 Task: Find connections with filter location Jagalūr with filter topic #Onlineadvertisingwith filter profile language Spanish with filter current company Micron Technology with filter school Arya Institute of Engineering & Technology,Jaipur with filter industry Sightseeing Transportation with filter service category Digital Marketing with filter keywords title Makeup Artist
Action: Mouse moved to (582, 68)
Screenshot: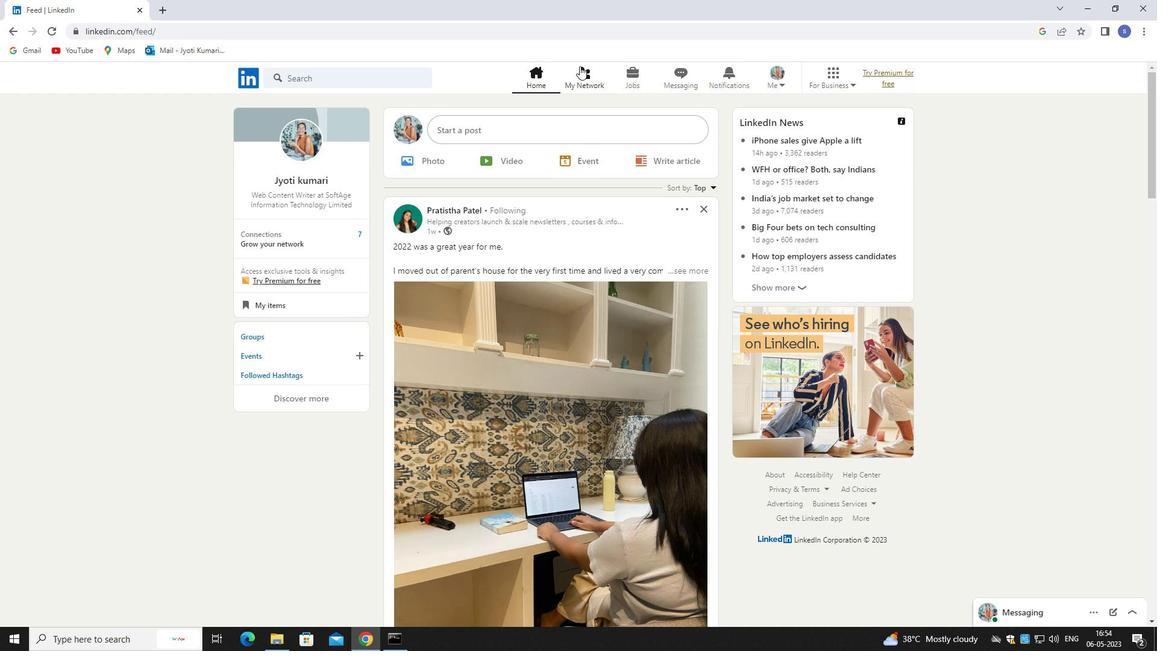 
Action: Mouse pressed left at (582, 68)
Screenshot: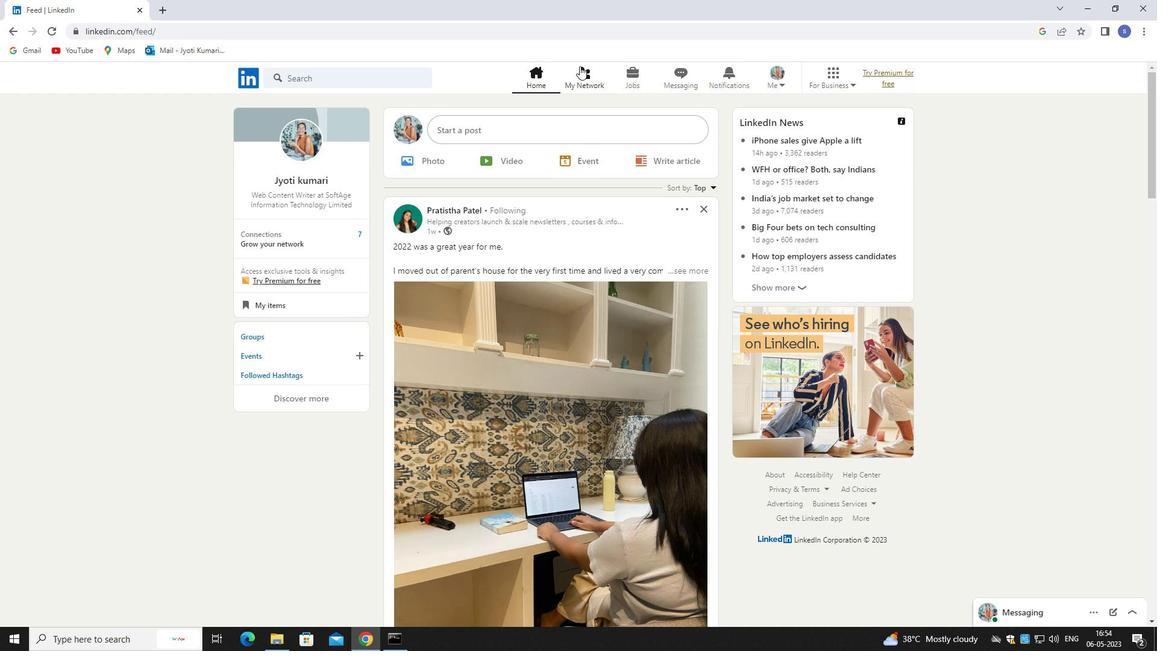 
Action: Mouse moved to (379, 147)
Screenshot: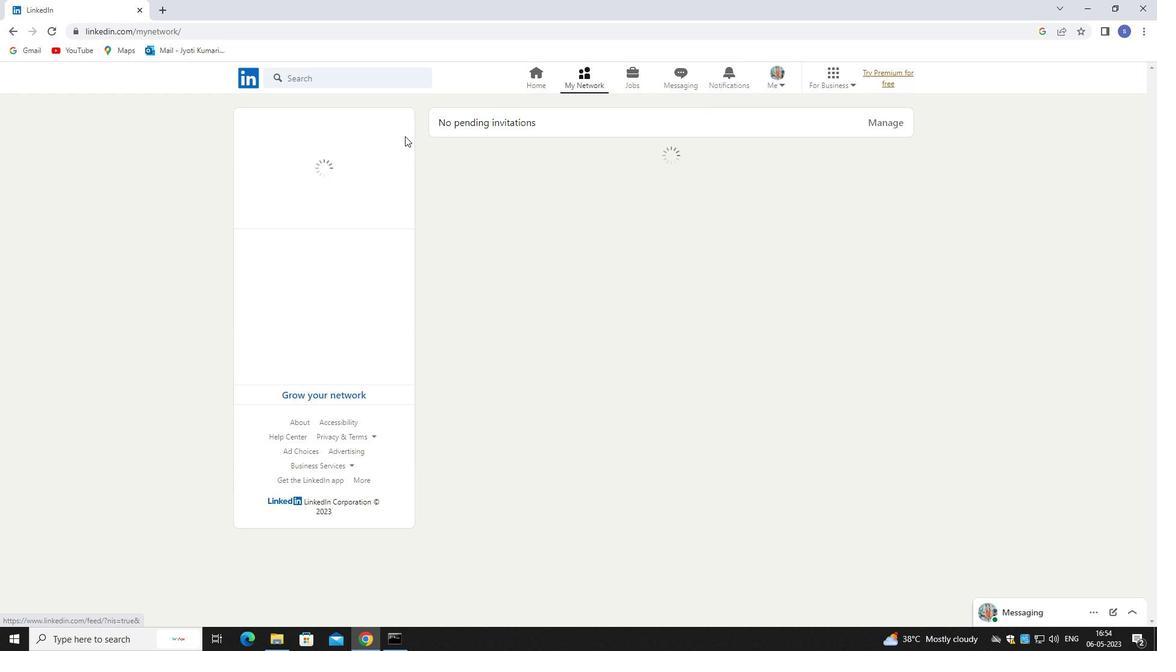 
Action: Mouse pressed left at (379, 147)
Screenshot: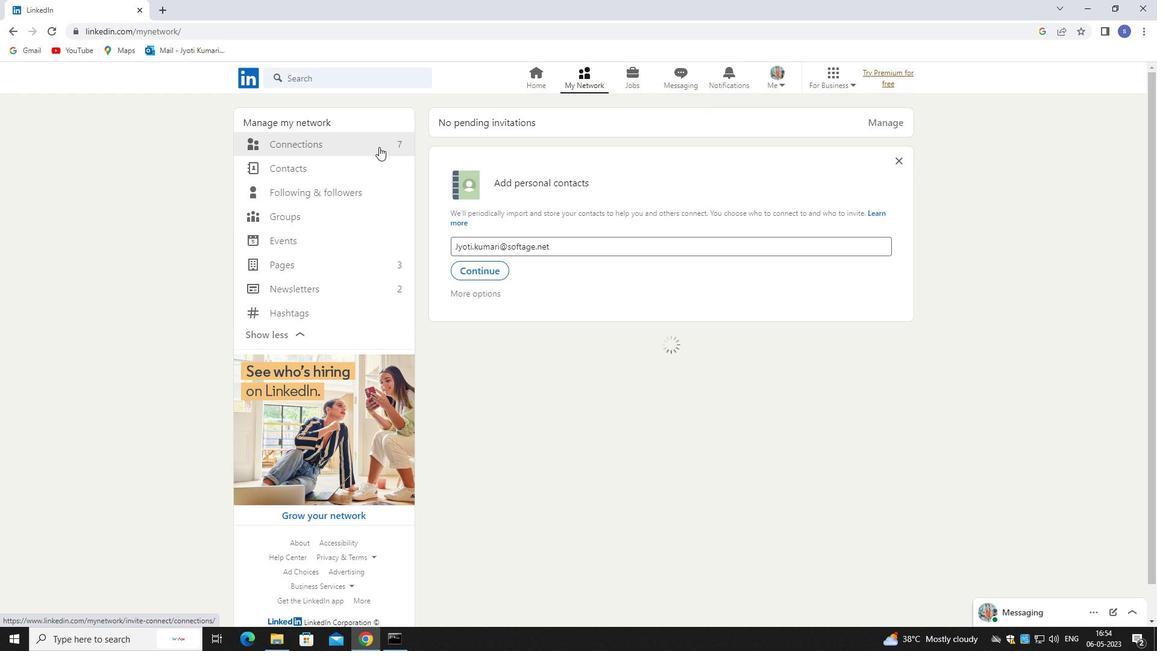
Action: Mouse moved to (647, 144)
Screenshot: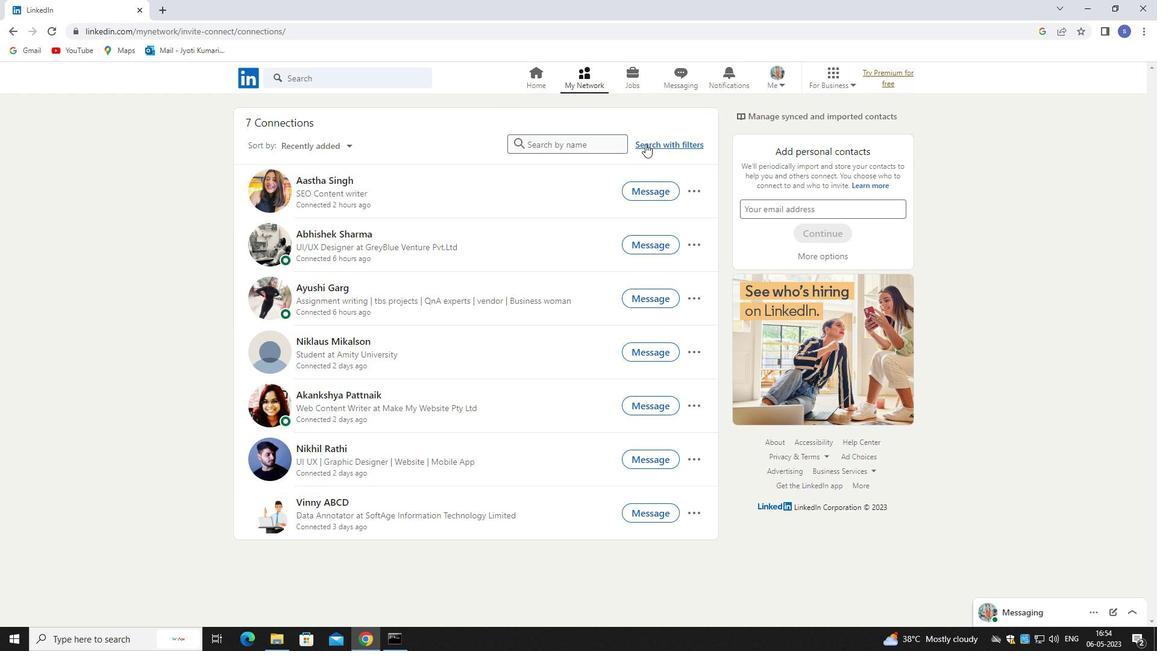 
Action: Mouse pressed left at (647, 144)
Screenshot: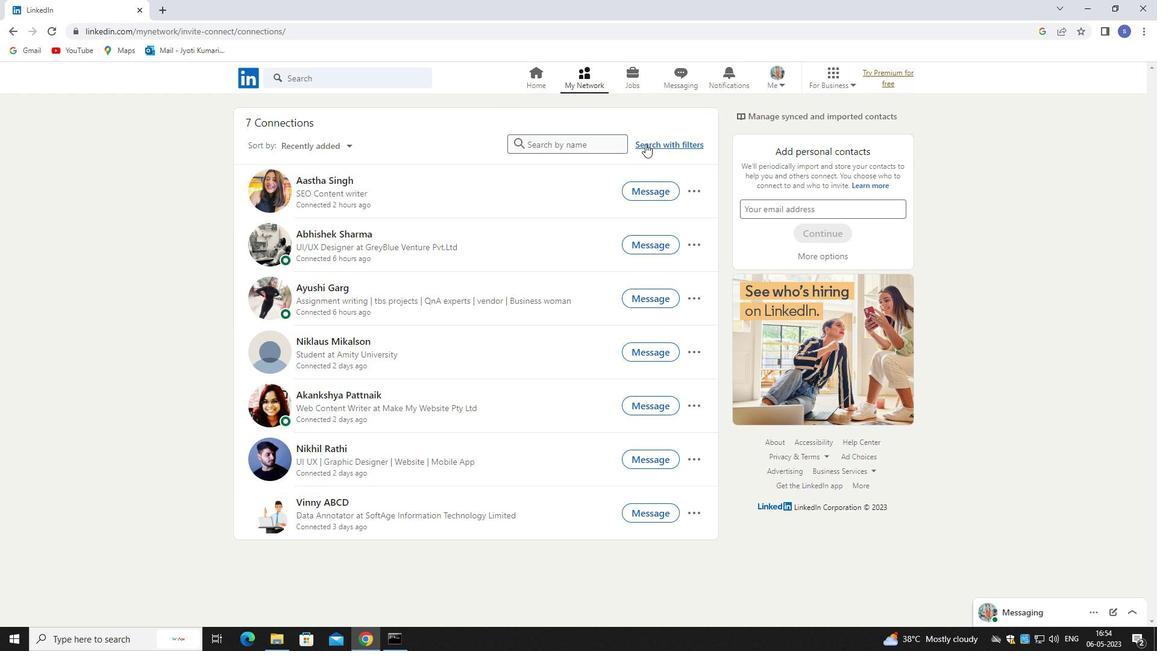 
Action: Mouse moved to (616, 108)
Screenshot: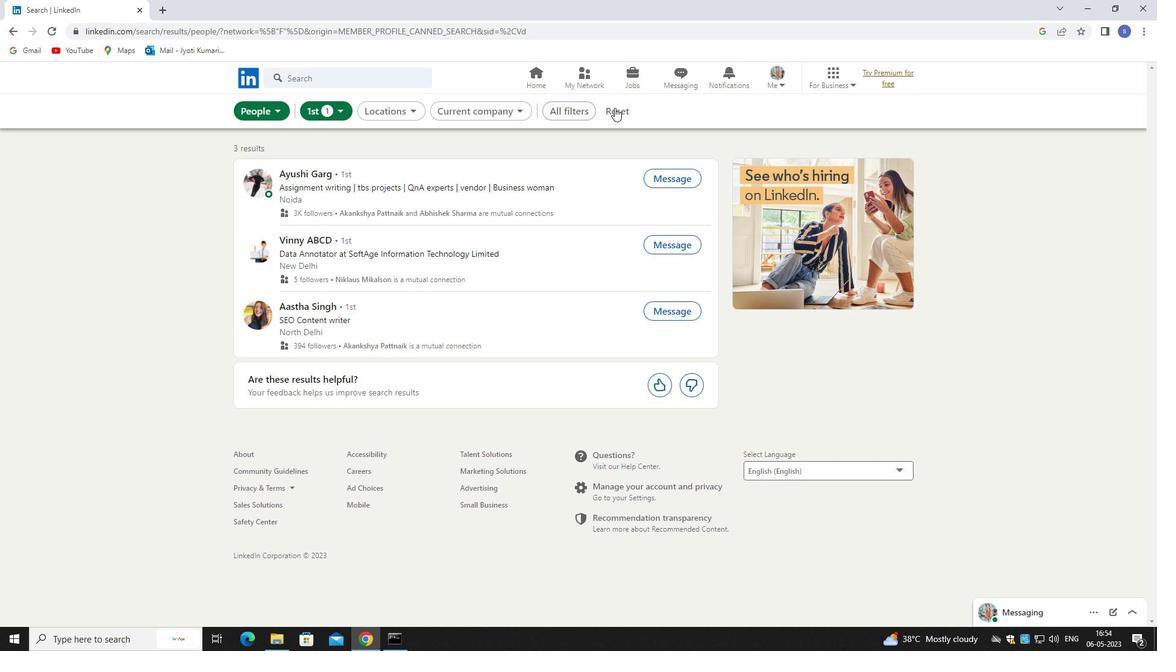 
Action: Mouse pressed left at (616, 108)
Screenshot: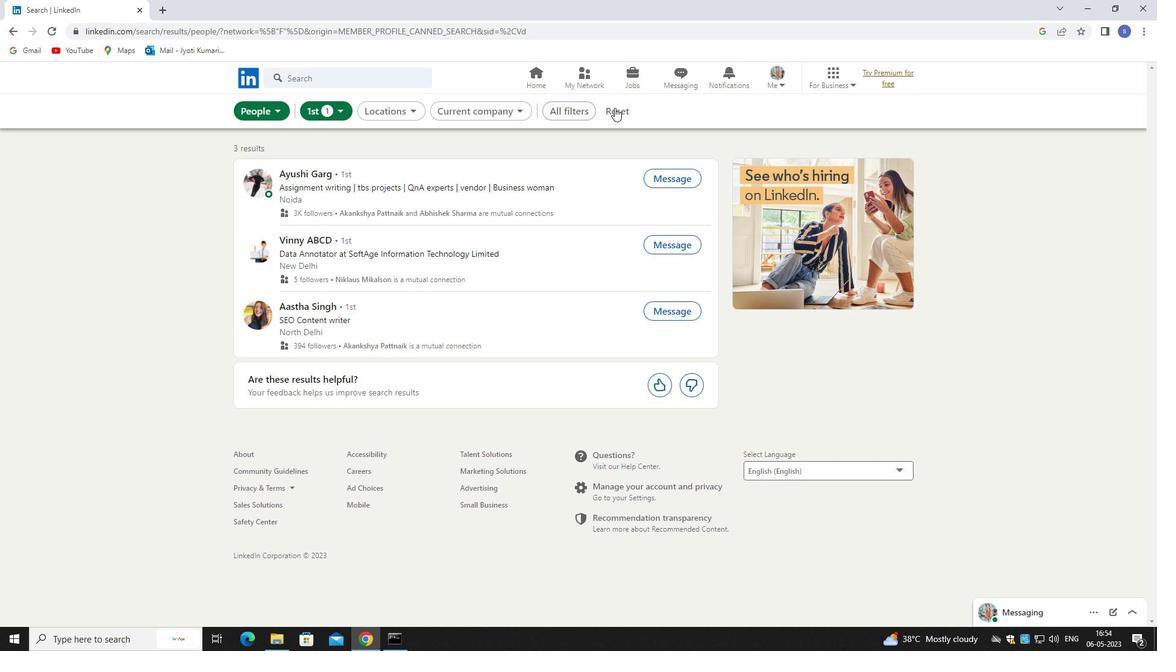 
Action: Mouse moved to (595, 113)
Screenshot: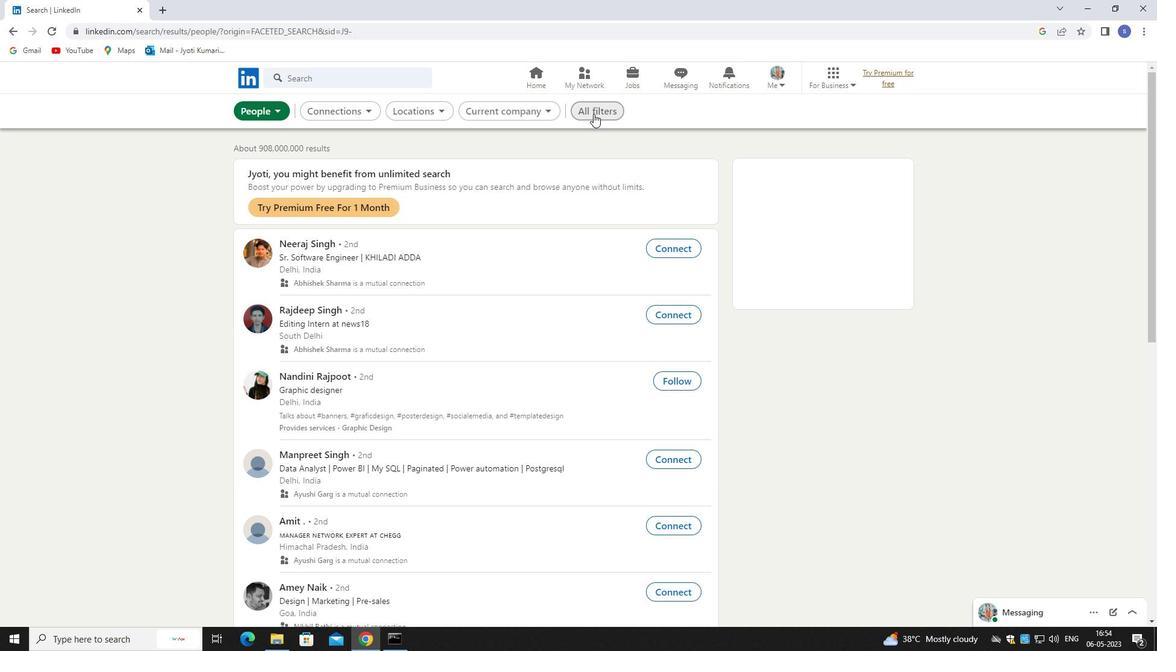 
Action: Mouse pressed left at (595, 113)
Screenshot: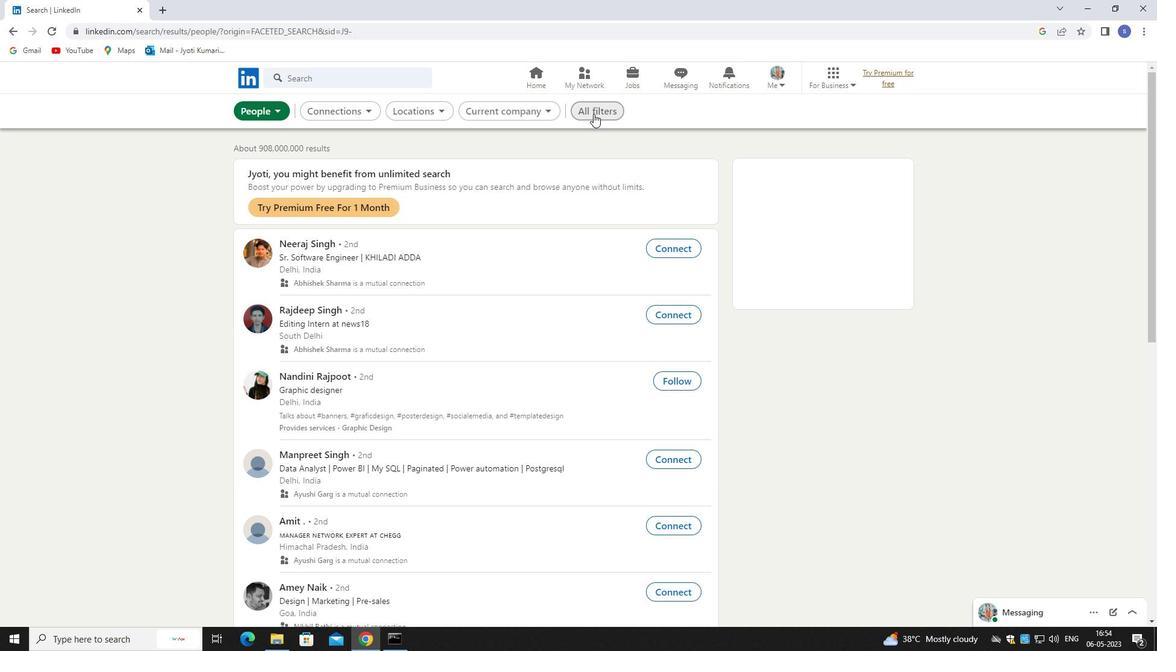 
Action: Mouse moved to (1031, 472)
Screenshot: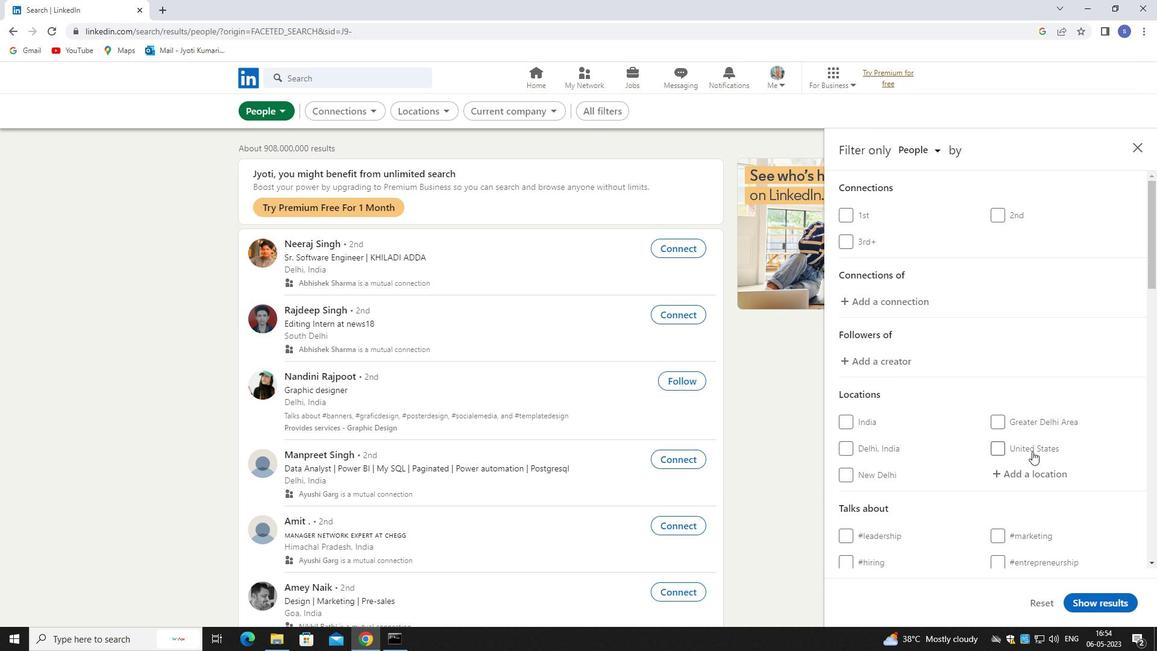 
Action: Mouse pressed left at (1031, 472)
Screenshot: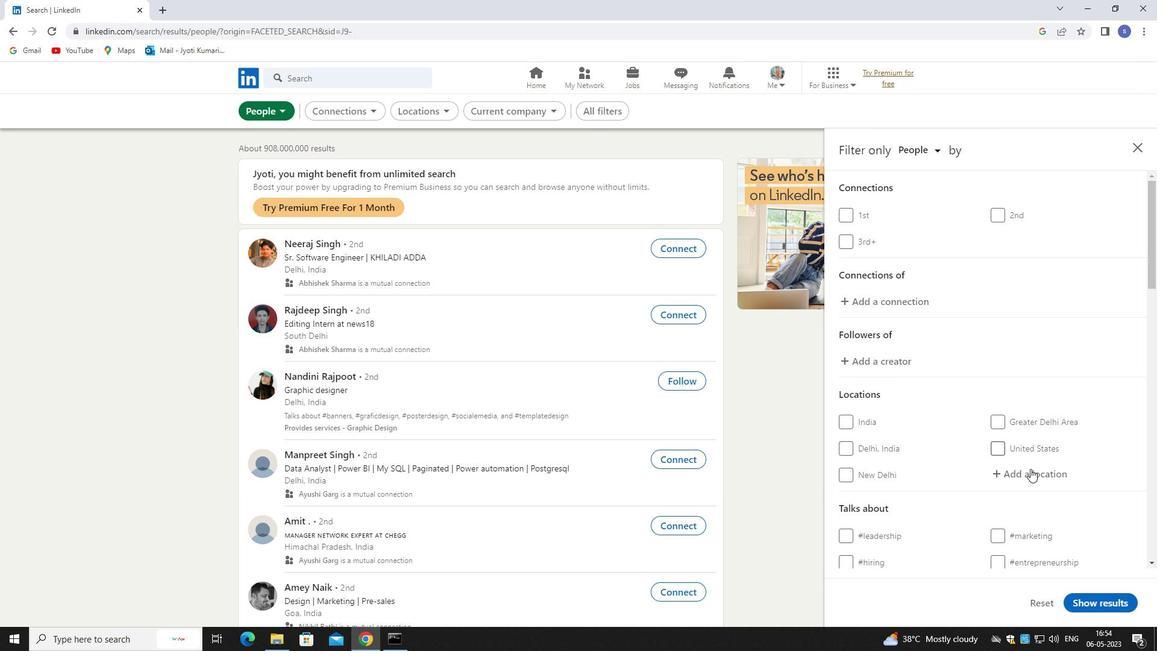 
Action: Mouse moved to (898, 358)
Screenshot: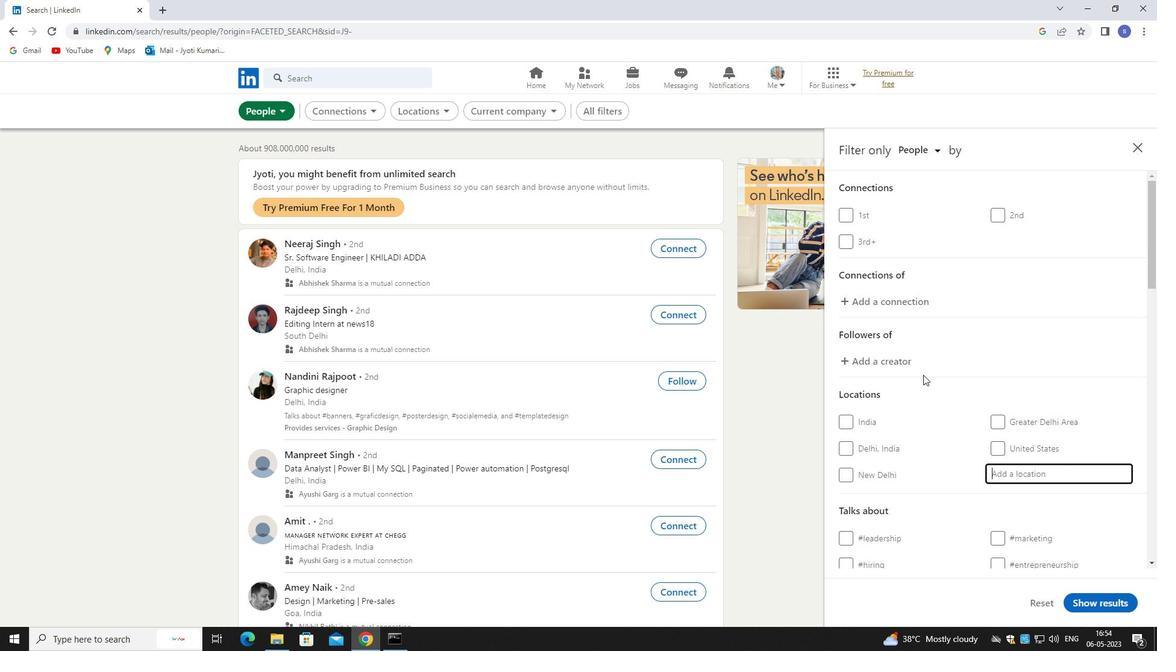 
Action: Key pressed jagalpu<Key.backspace><Key.backspace>pur
Screenshot: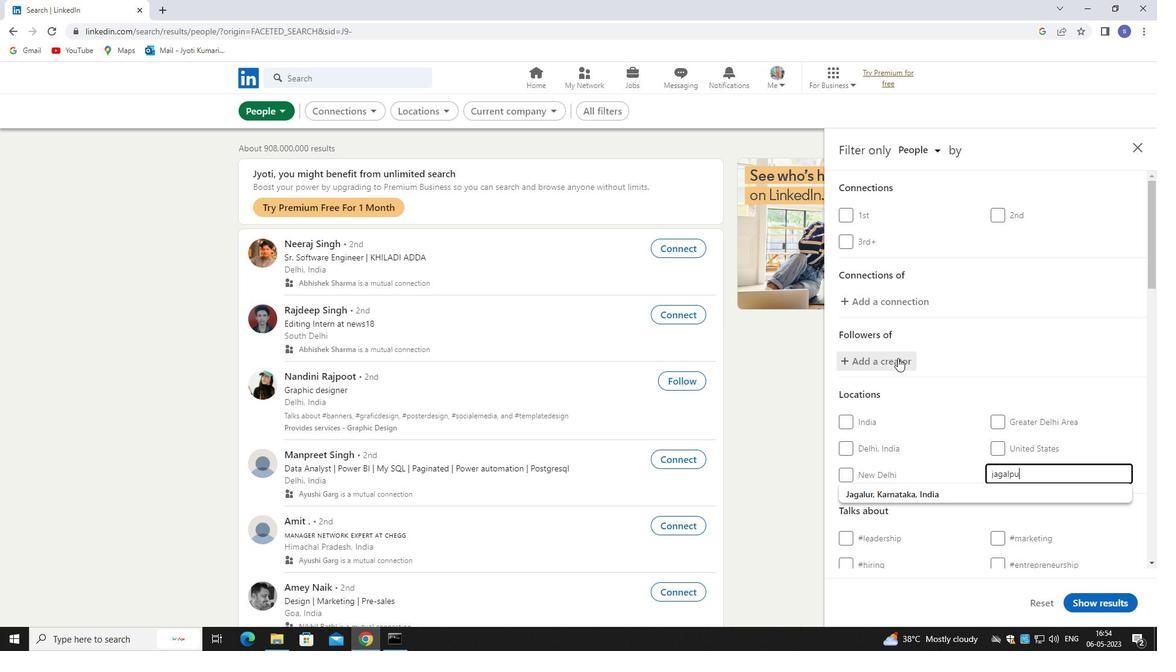 
Action: Mouse moved to (897, 353)
Screenshot: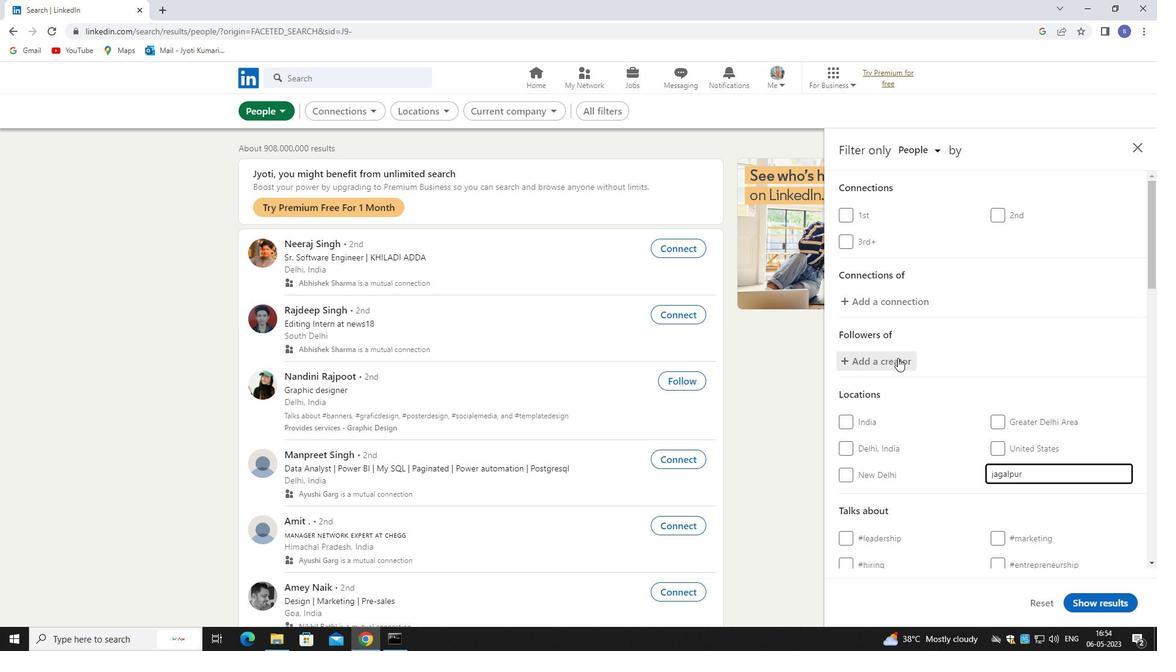 
Action: Key pressed <Key.enter>
Screenshot: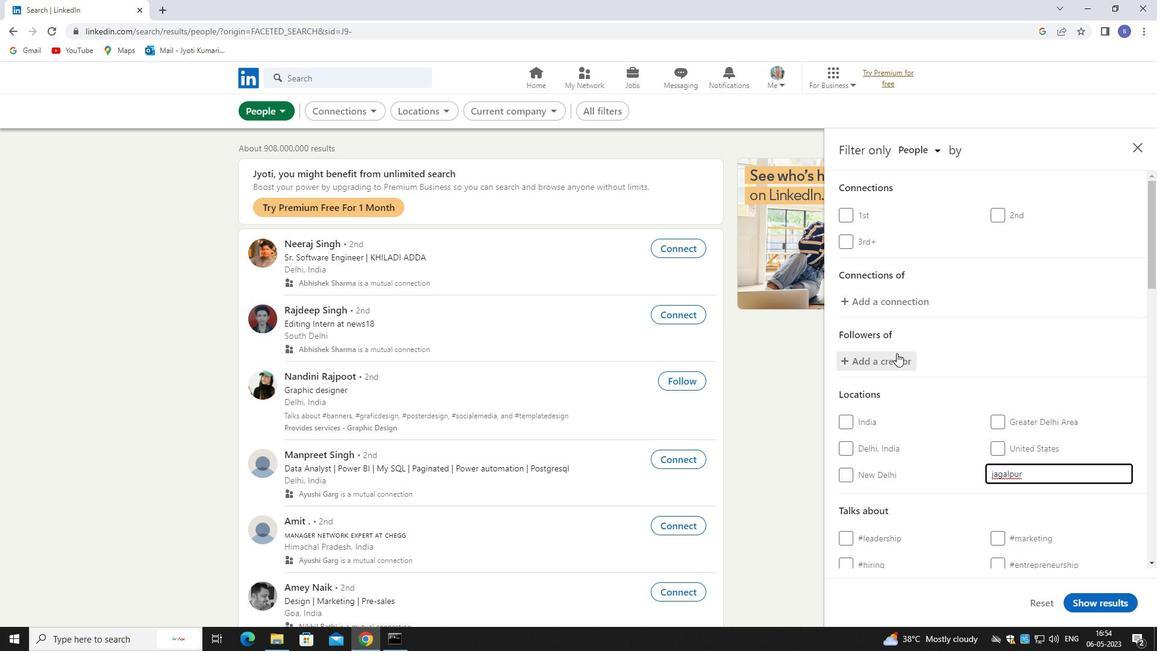 
Action: Mouse moved to (950, 296)
Screenshot: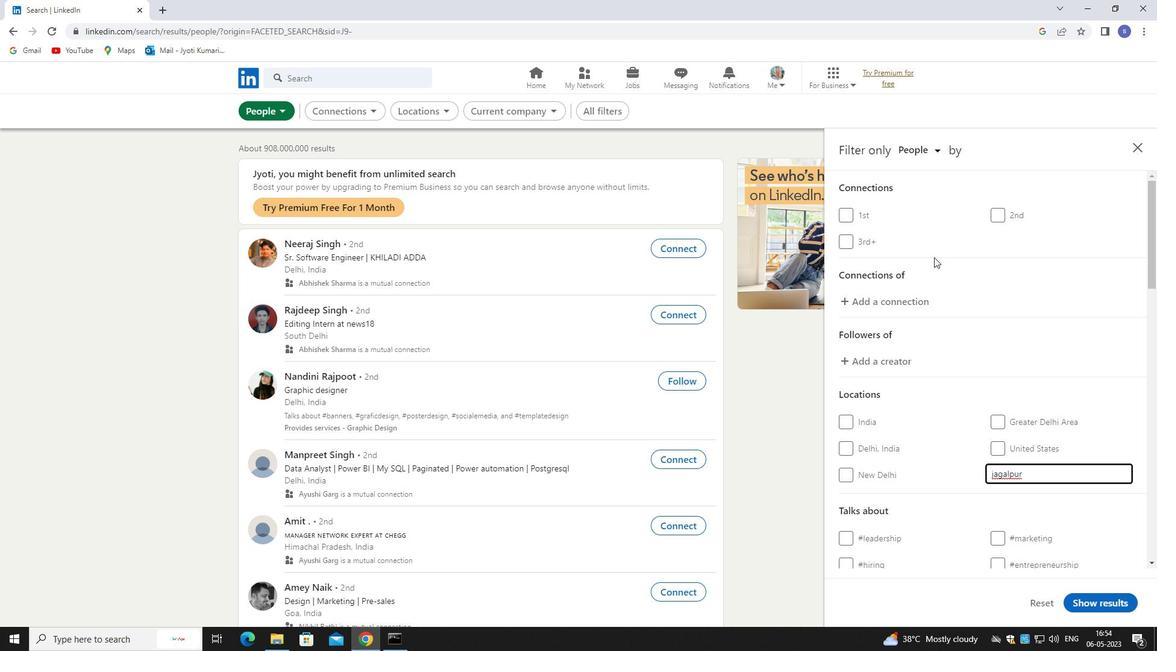 
Action: Mouse scrolled (950, 296) with delta (0, 0)
Screenshot: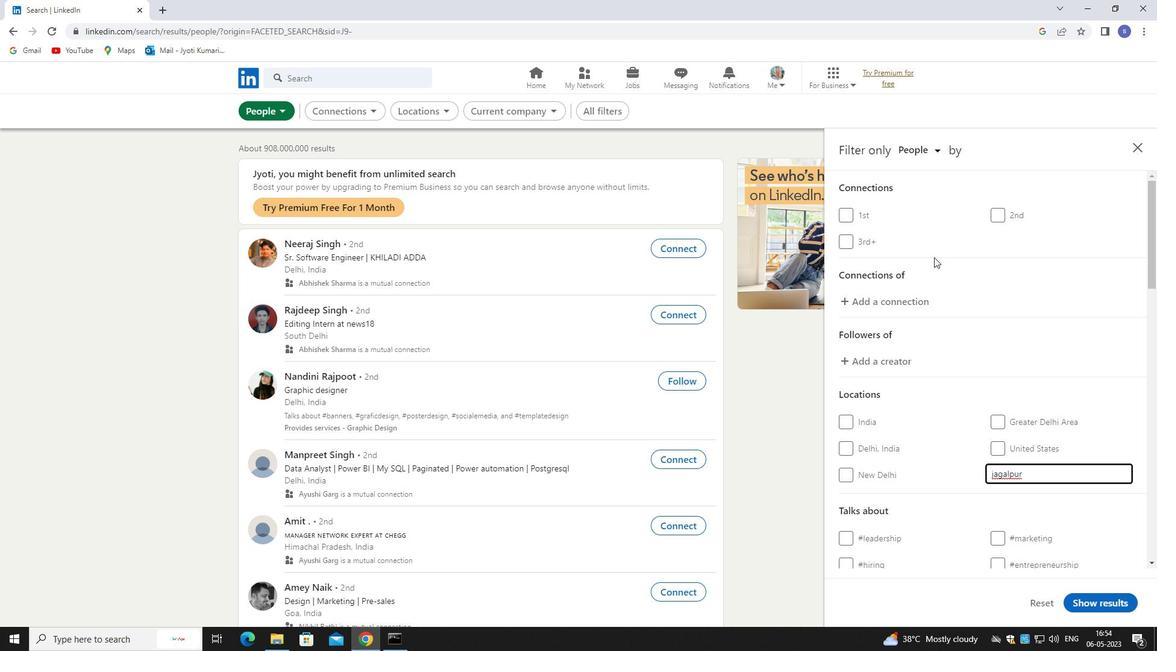 
Action: Mouse moved to (958, 308)
Screenshot: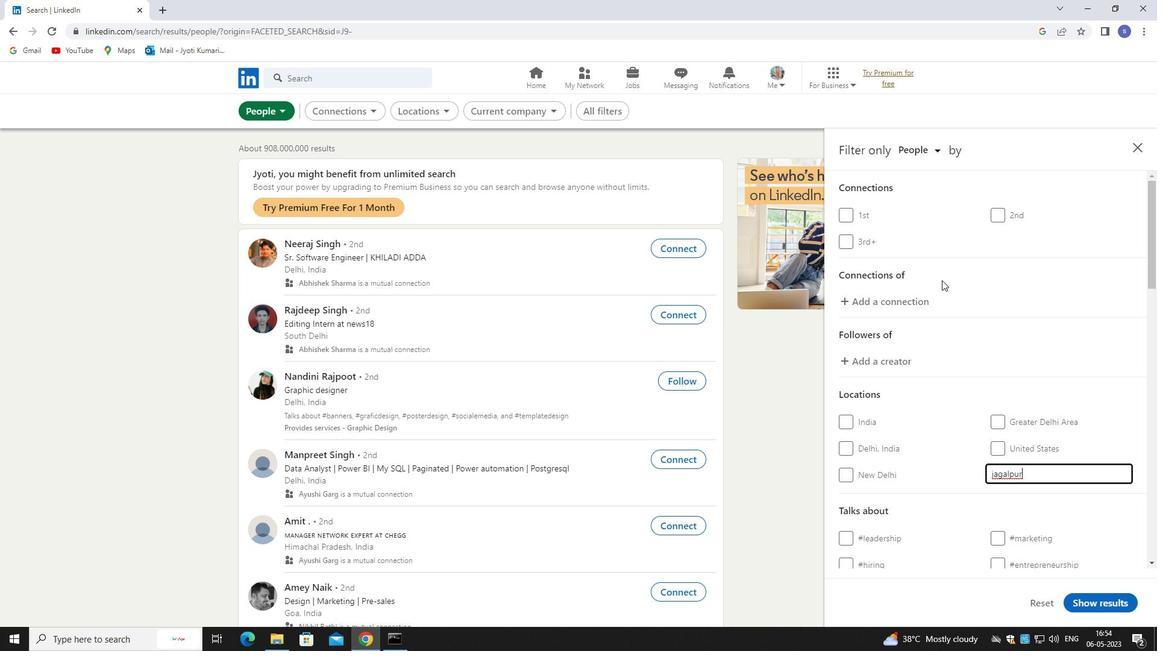 
Action: Mouse scrolled (958, 308) with delta (0, 0)
Screenshot: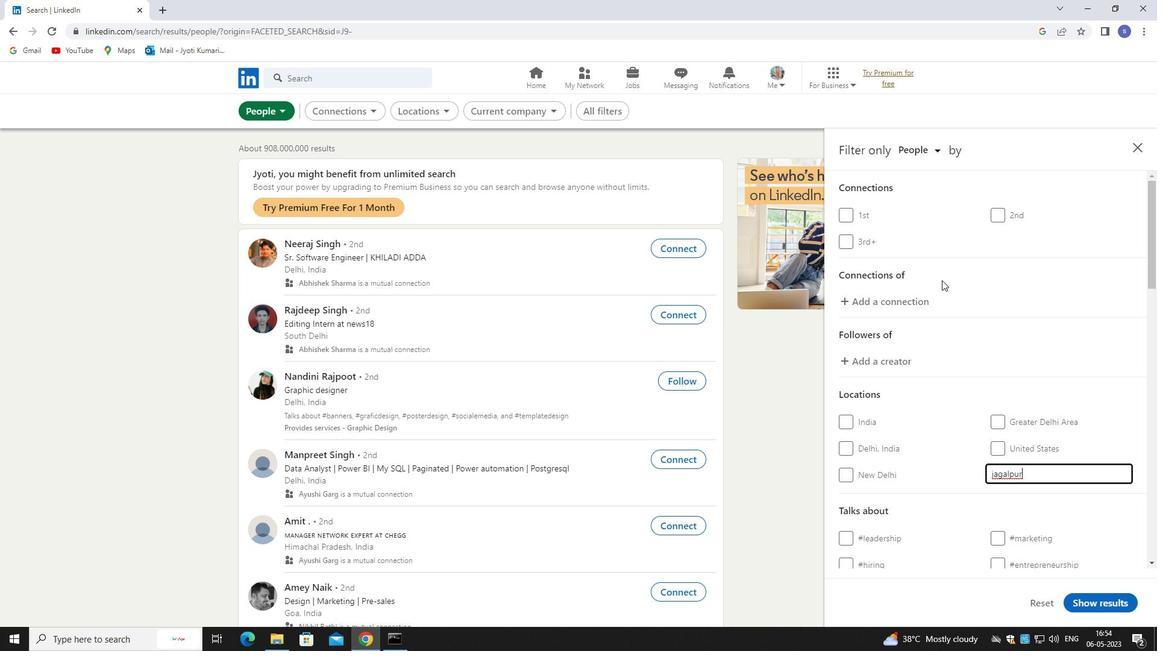 
Action: Mouse moved to (959, 310)
Screenshot: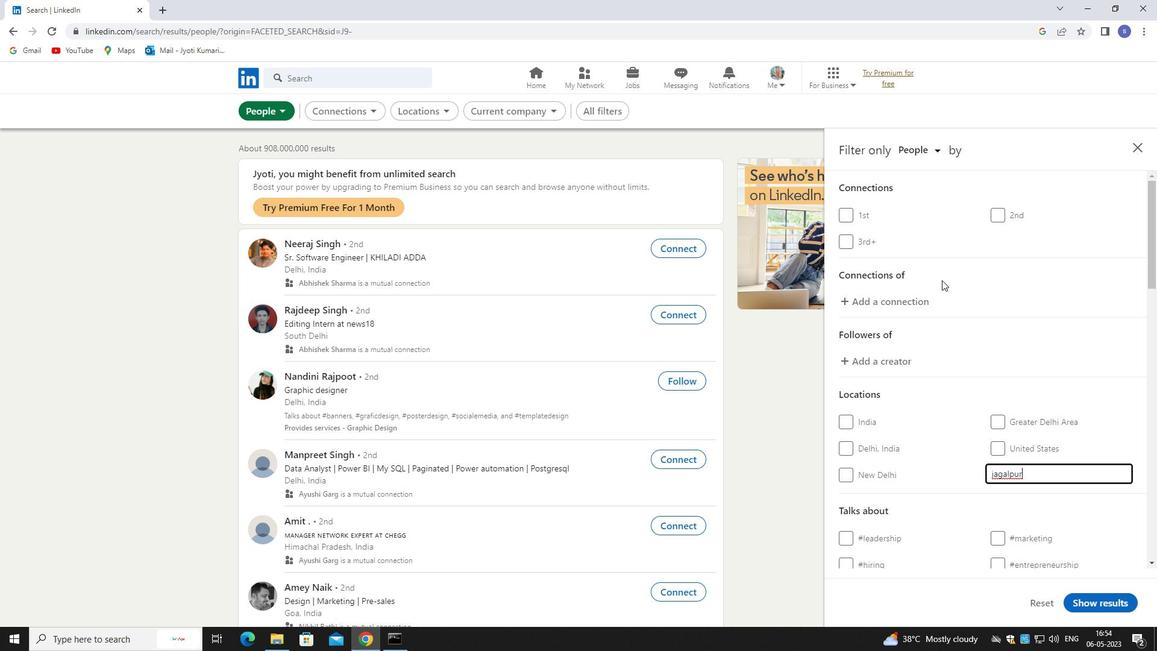 
Action: Mouse scrolled (959, 309) with delta (0, 0)
Screenshot: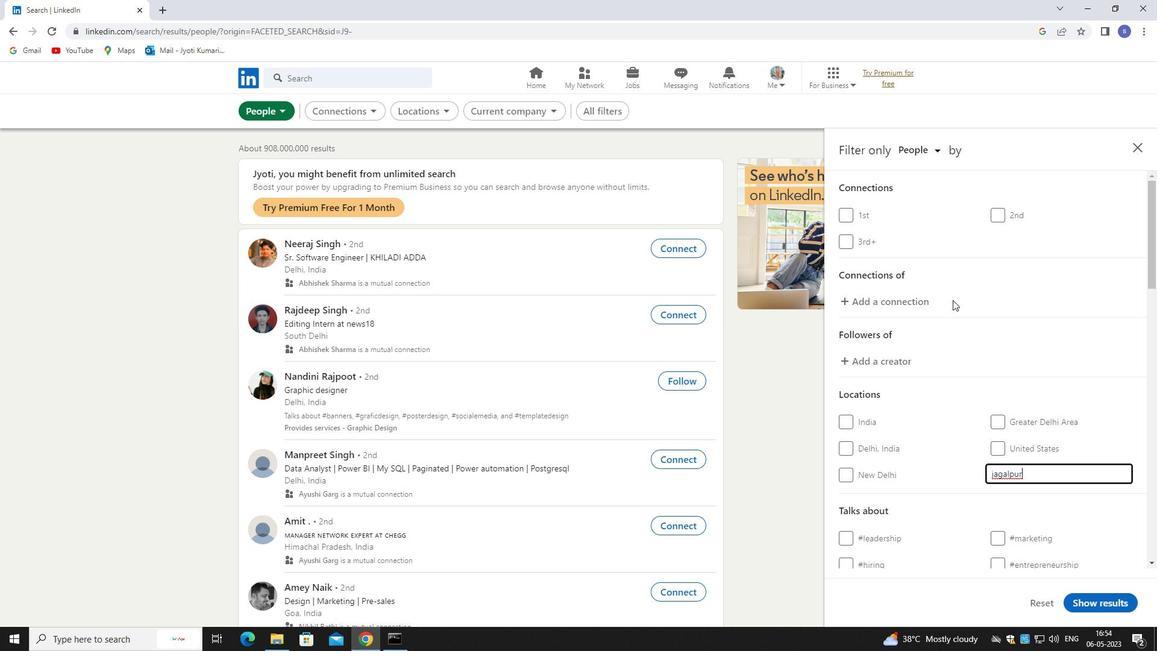 
Action: Mouse moved to (1016, 411)
Screenshot: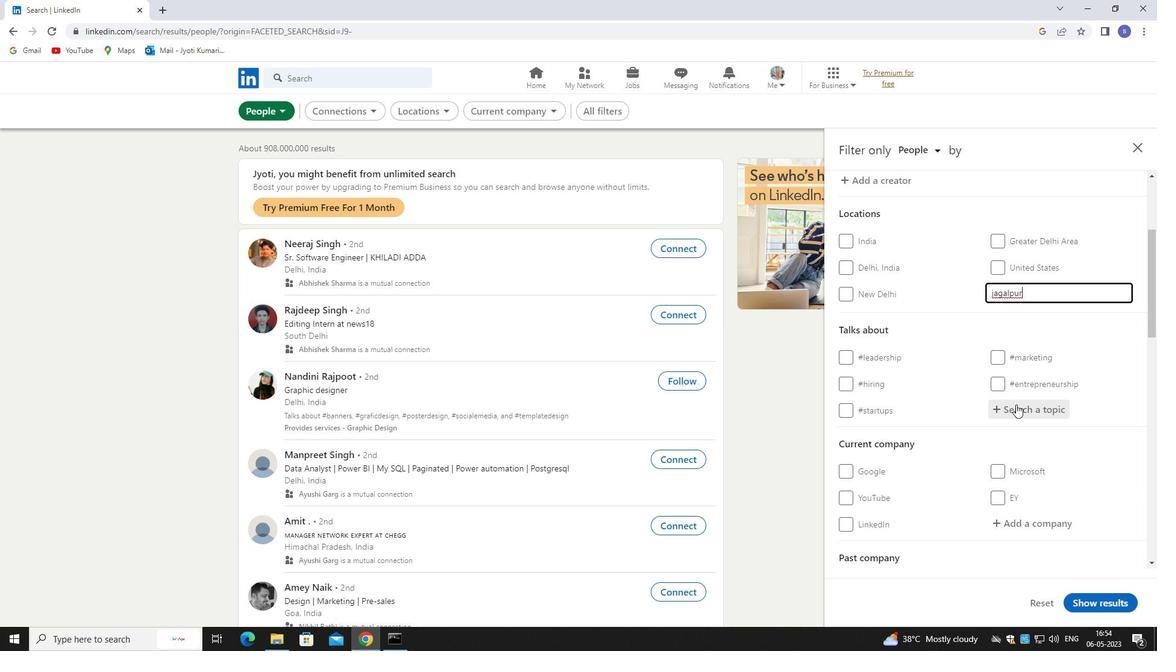 
Action: Mouse pressed left at (1016, 411)
Screenshot: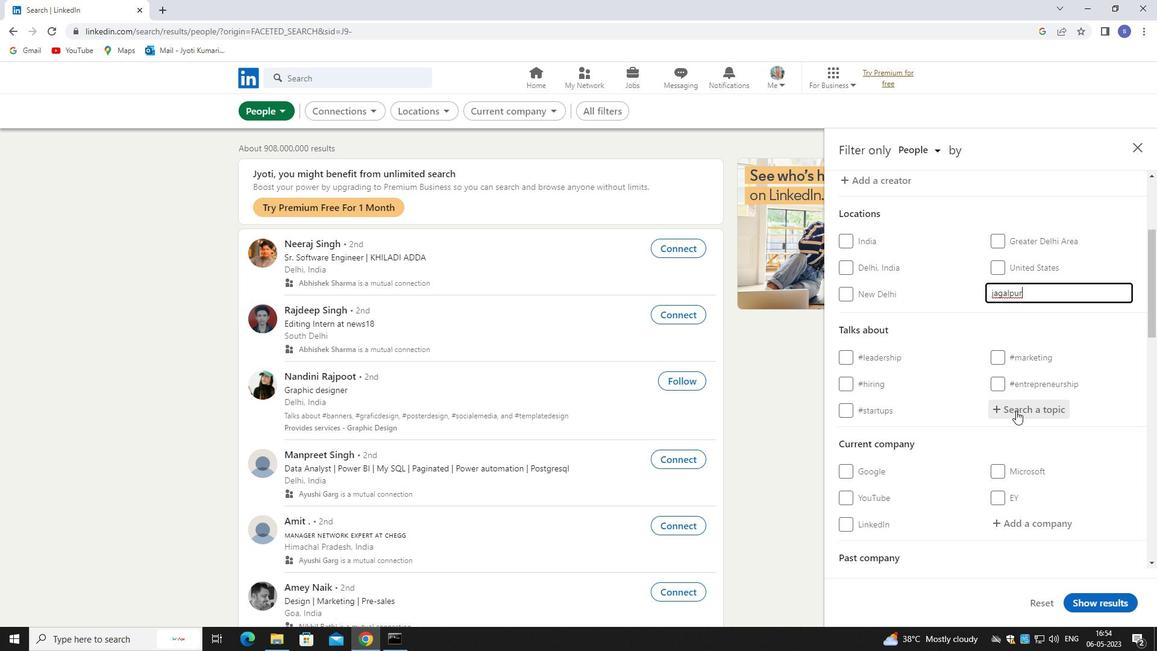 
Action: Mouse moved to (905, 366)
Screenshot: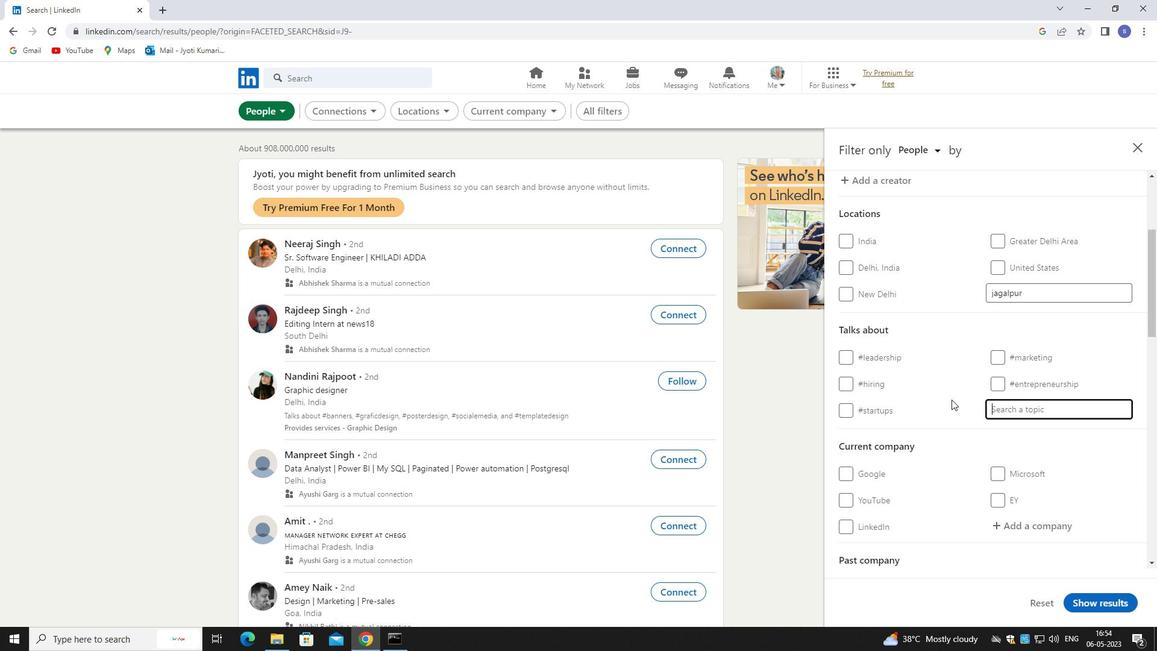 
Action: Key pressed onlim<Key.backspace>ne
Screenshot: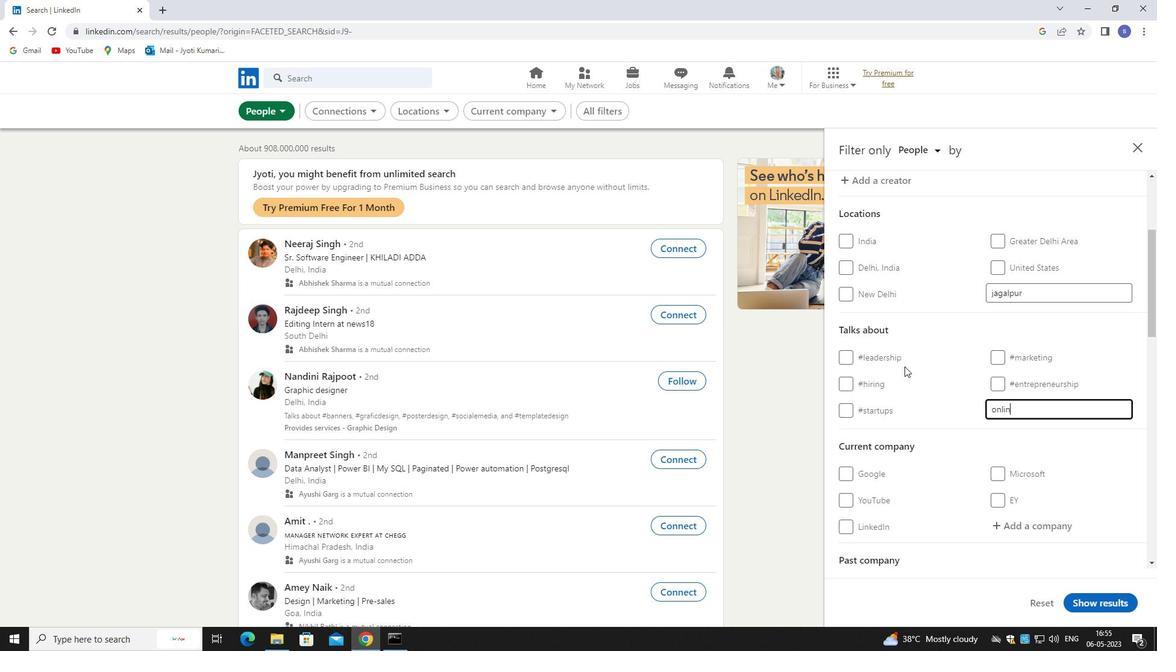 
Action: Mouse moved to (884, 491)
Screenshot: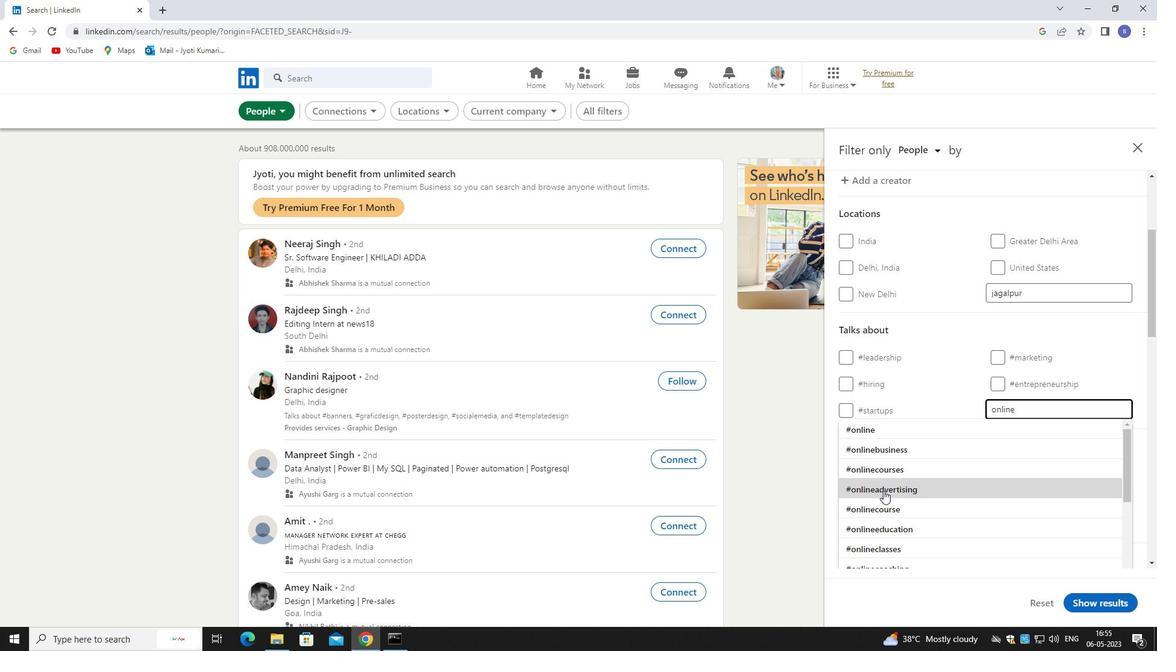 
Action: Mouse pressed left at (884, 491)
Screenshot: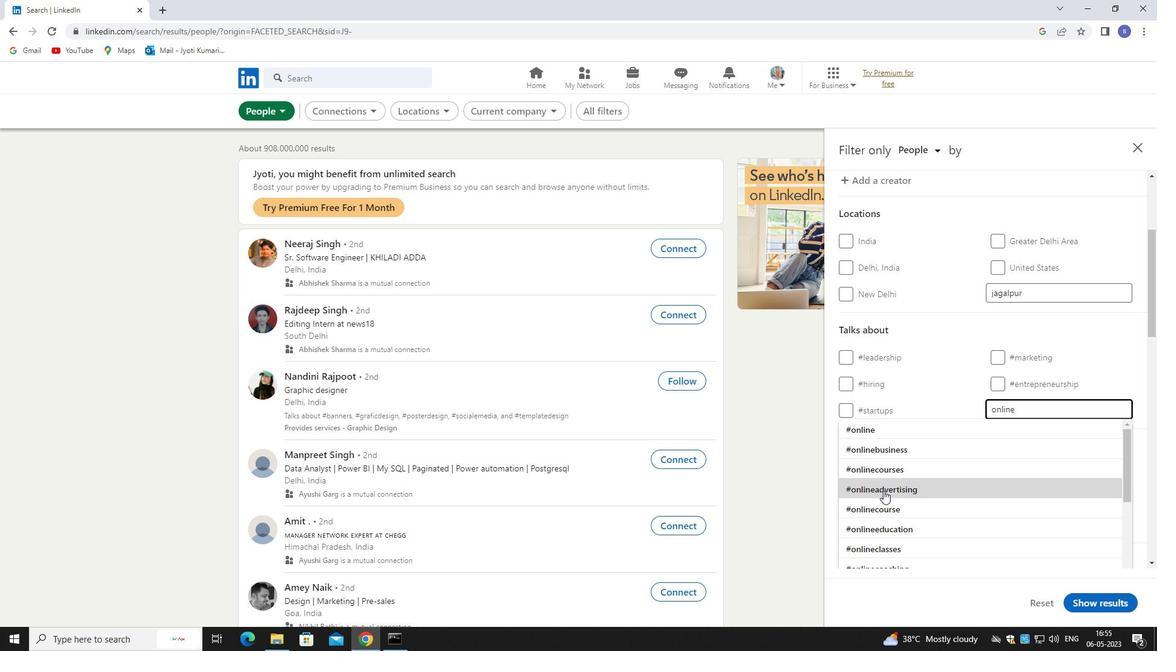 
Action: Mouse moved to (1021, 447)
Screenshot: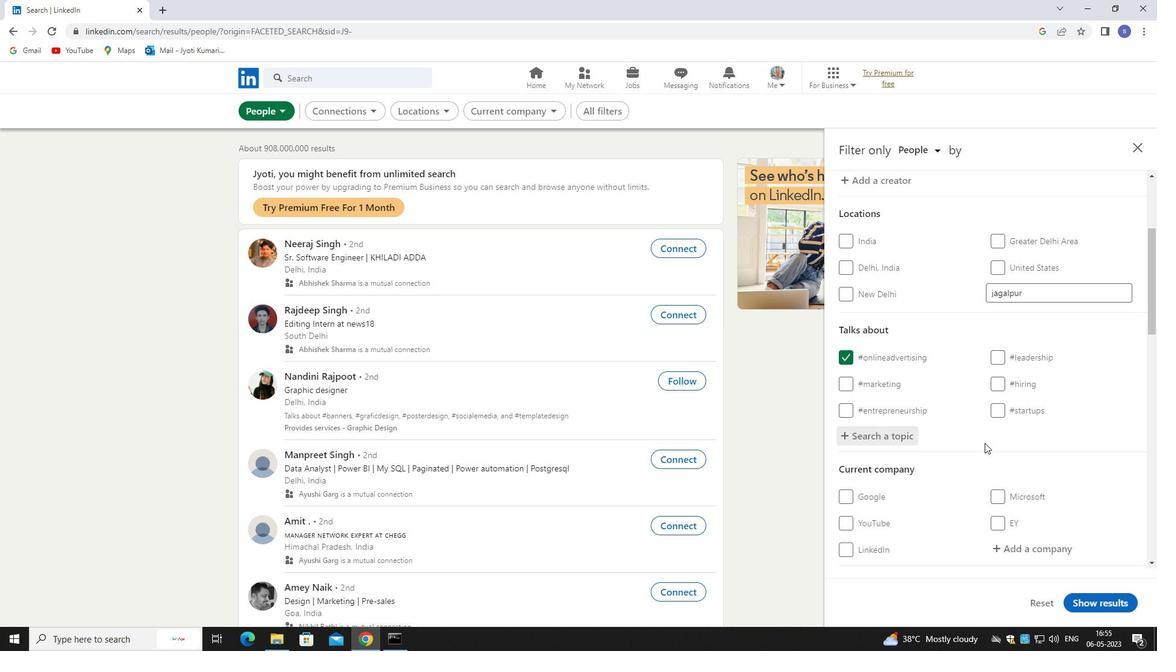 
Action: Mouse scrolled (1021, 447) with delta (0, 0)
Screenshot: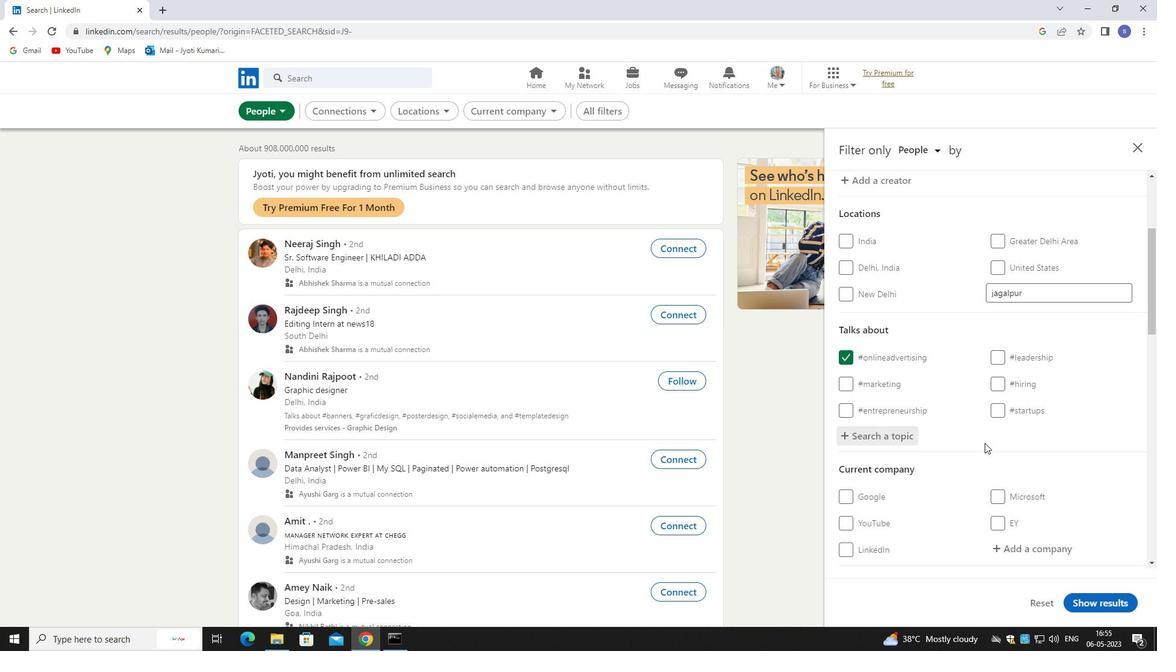 
Action: Mouse scrolled (1021, 447) with delta (0, 0)
Screenshot: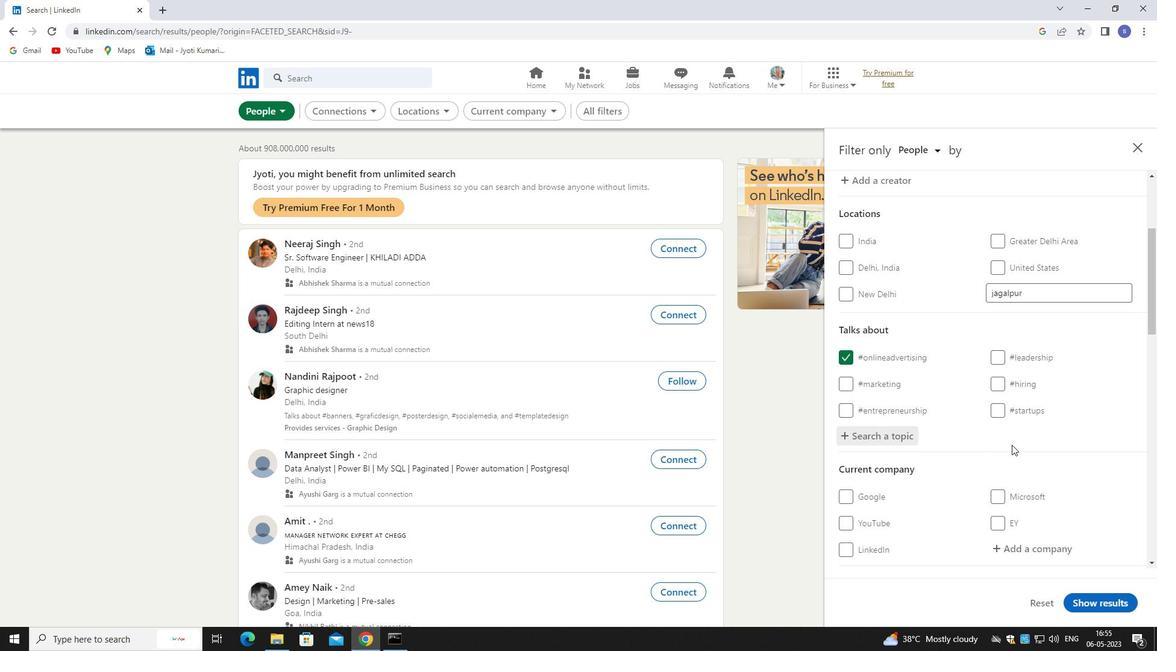 
Action: Mouse moved to (1022, 447)
Screenshot: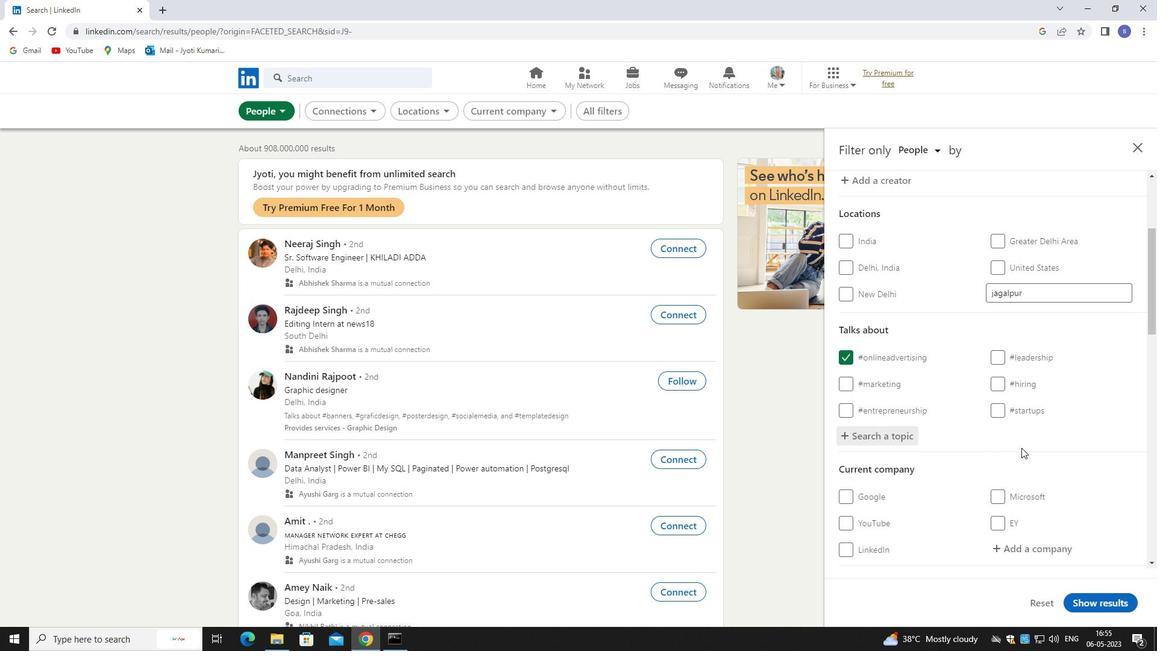 
Action: Mouse scrolled (1022, 447) with delta (0, 0)
Screenshot: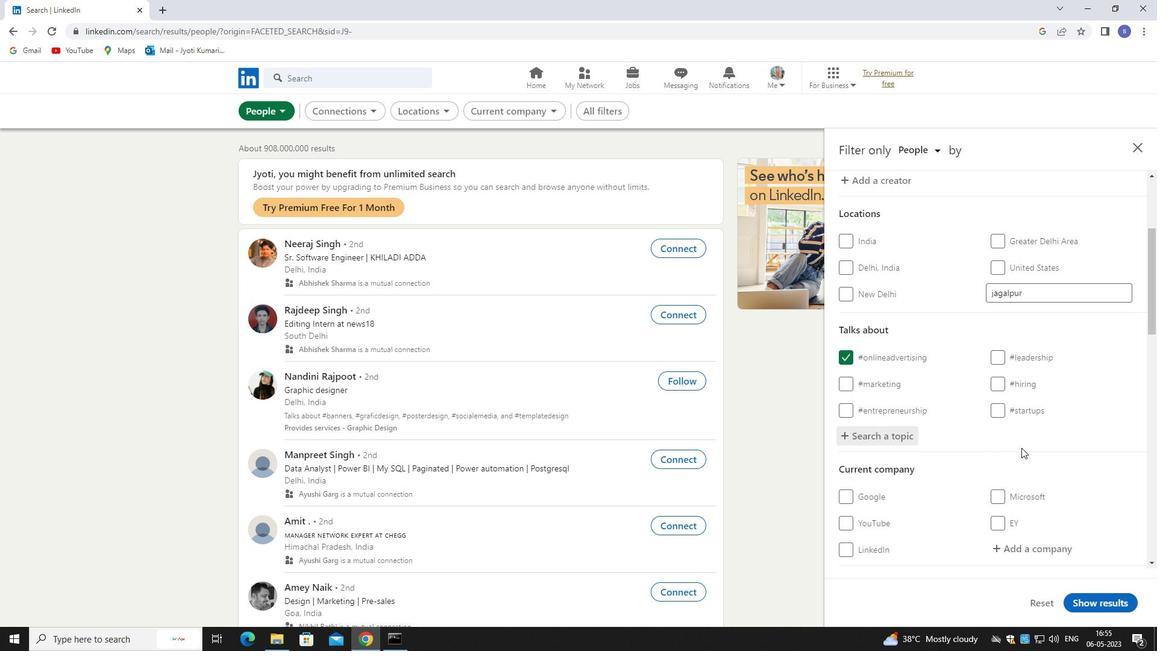 
Action: Mouse moved to (1050, 370)
Screenshot: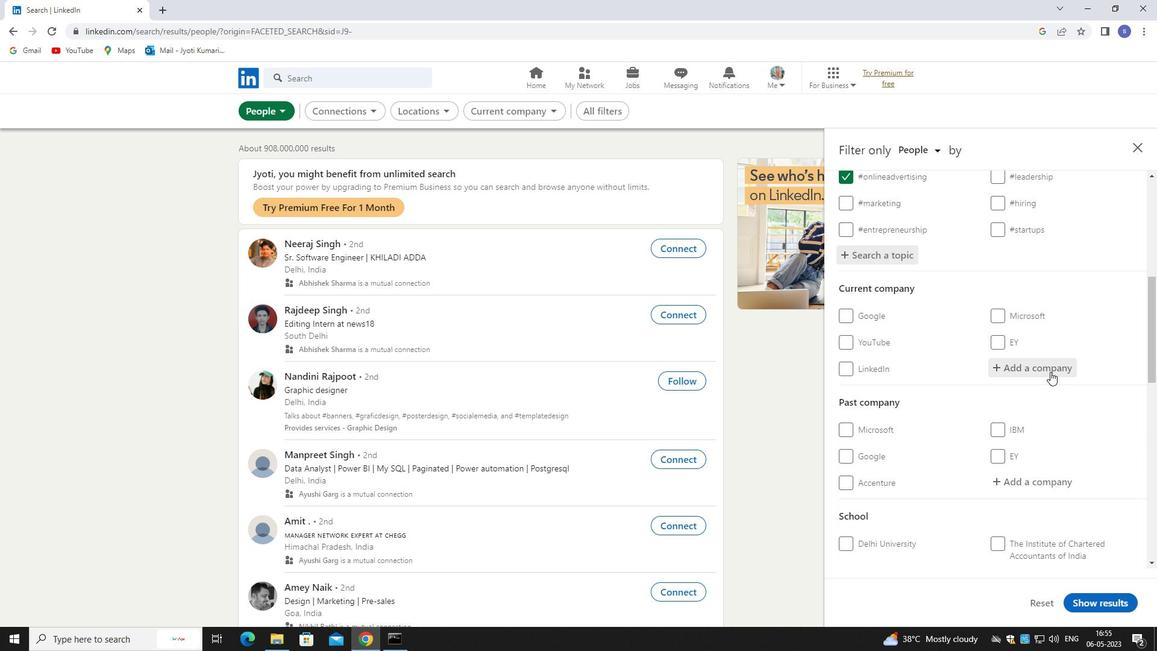 
Action: Mouse pressed left at (1050, 370)
Screenshot: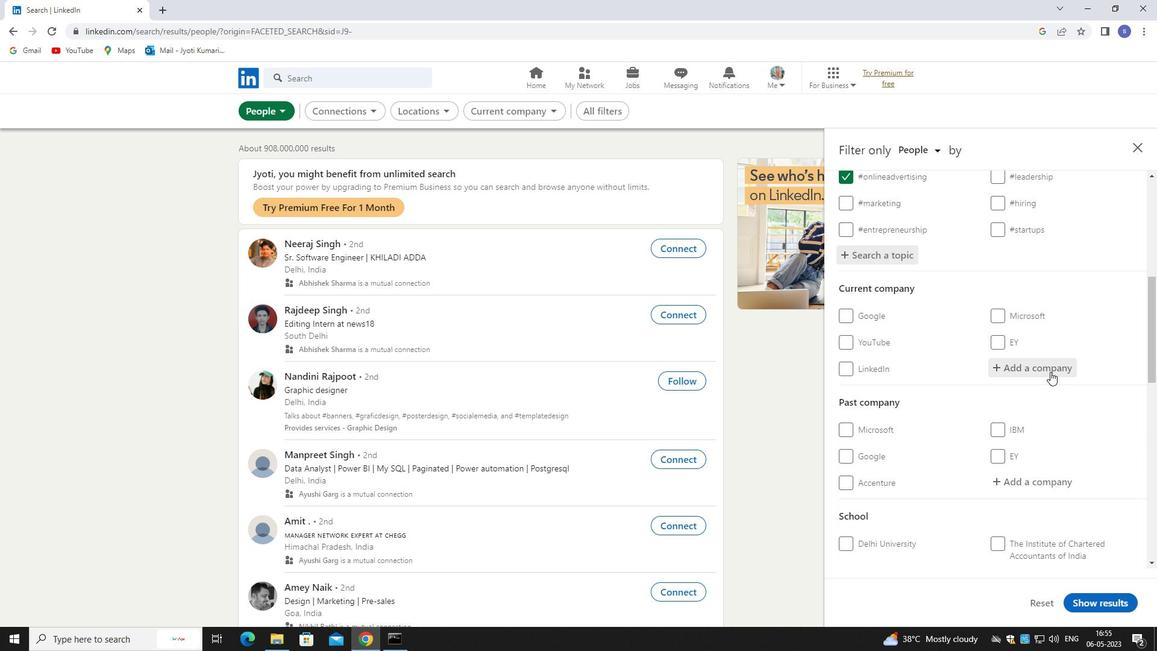 
Action: Mouse moved to (1002, 320)
Screenshot: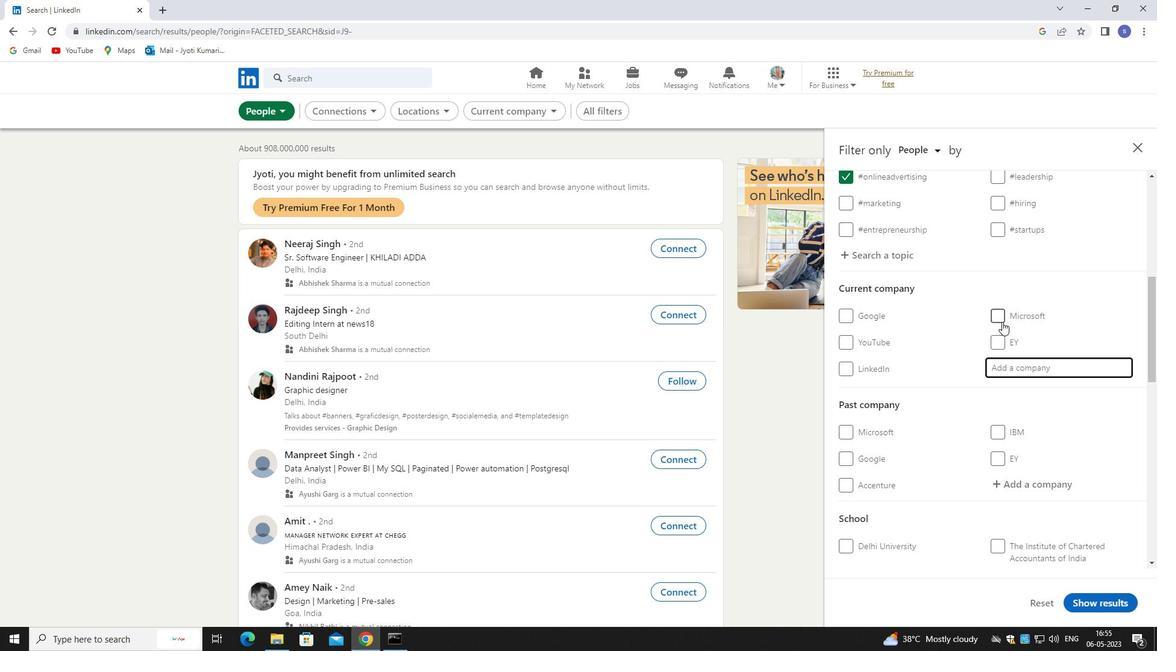 
Action: Key pressed micron
Screenshot: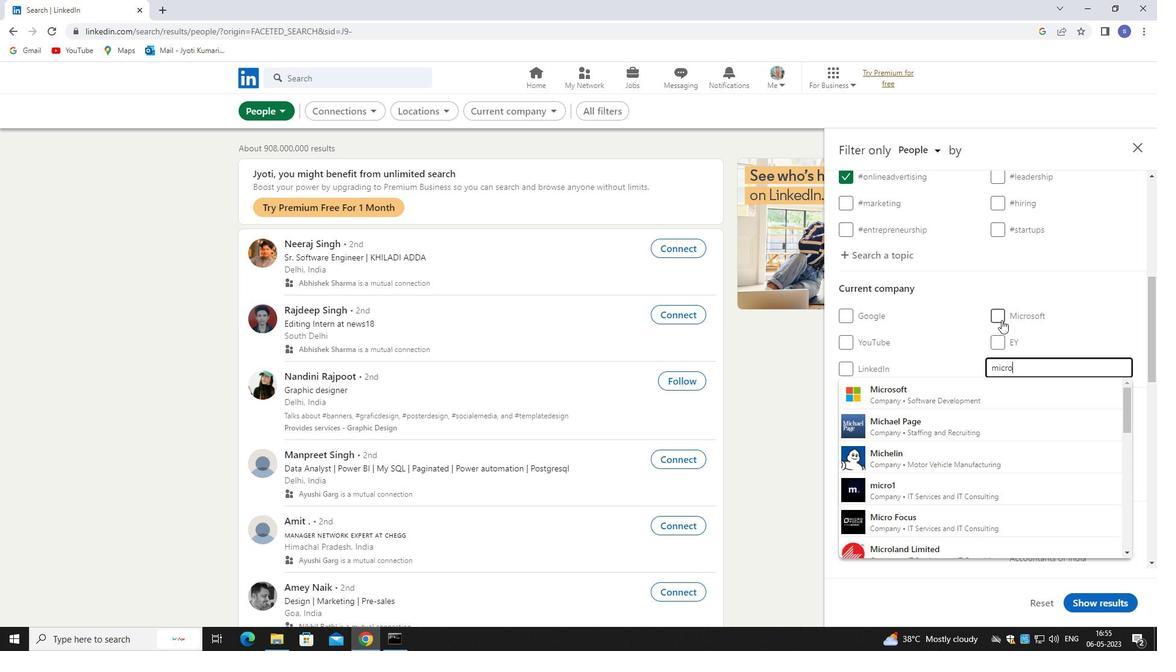 
Action: Mouse moved to (983, 396)
Screenshot: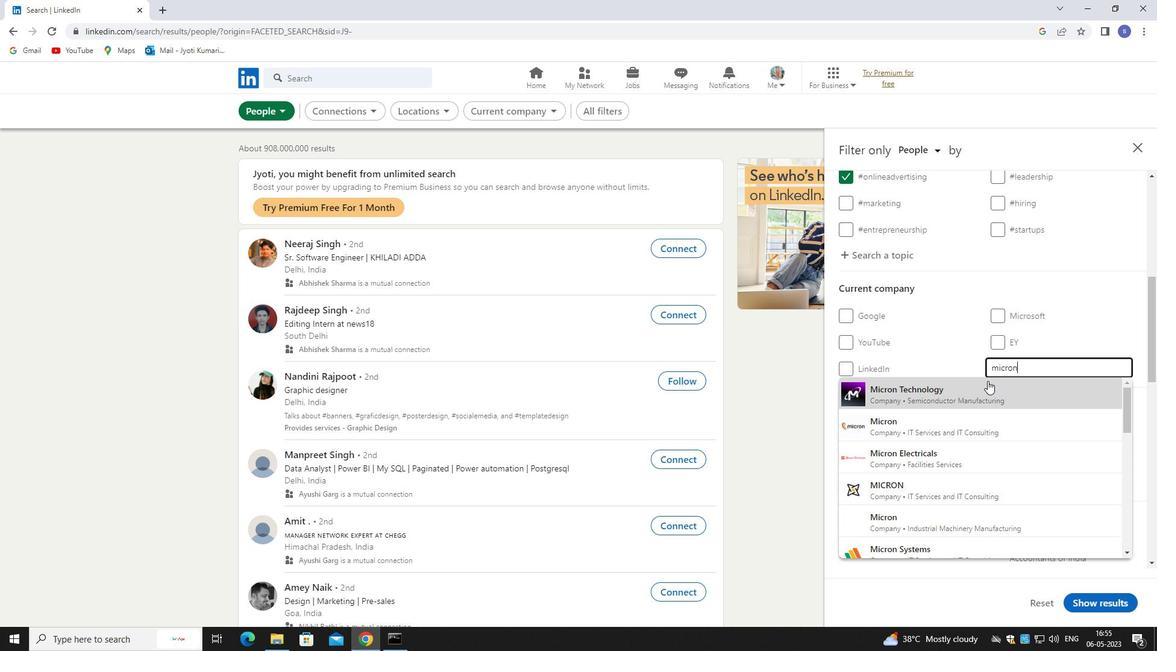 
Action: Mouse pressed left at (983, 396)
Screenshot: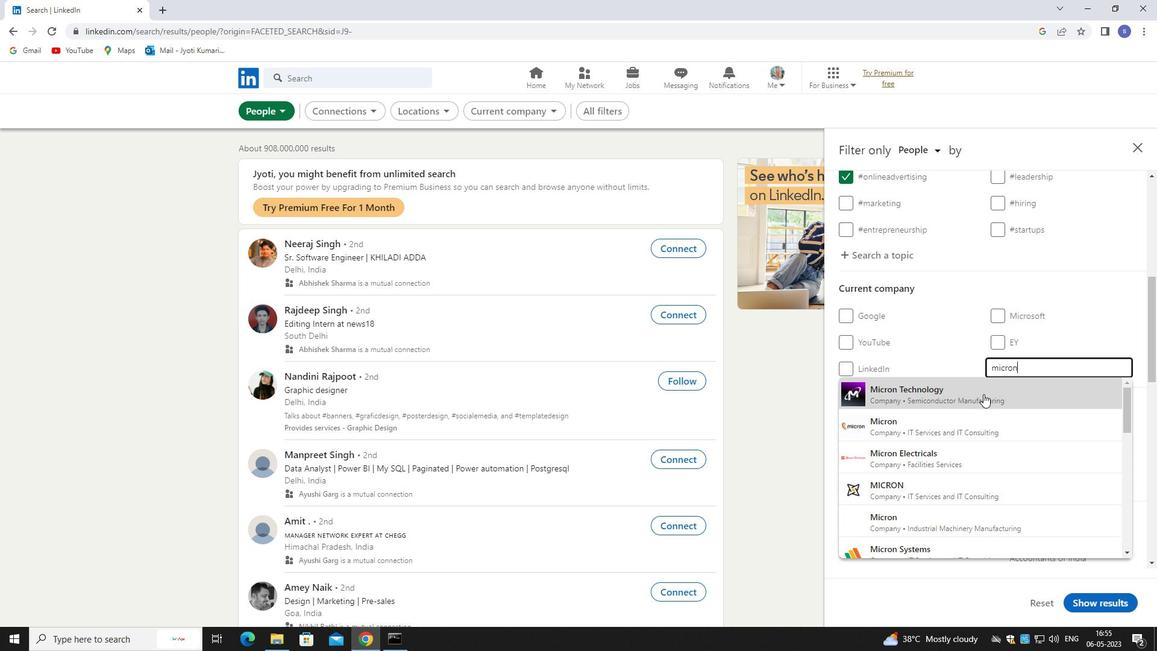 
Action: Mouse moved to (982, 364)
Screenshot: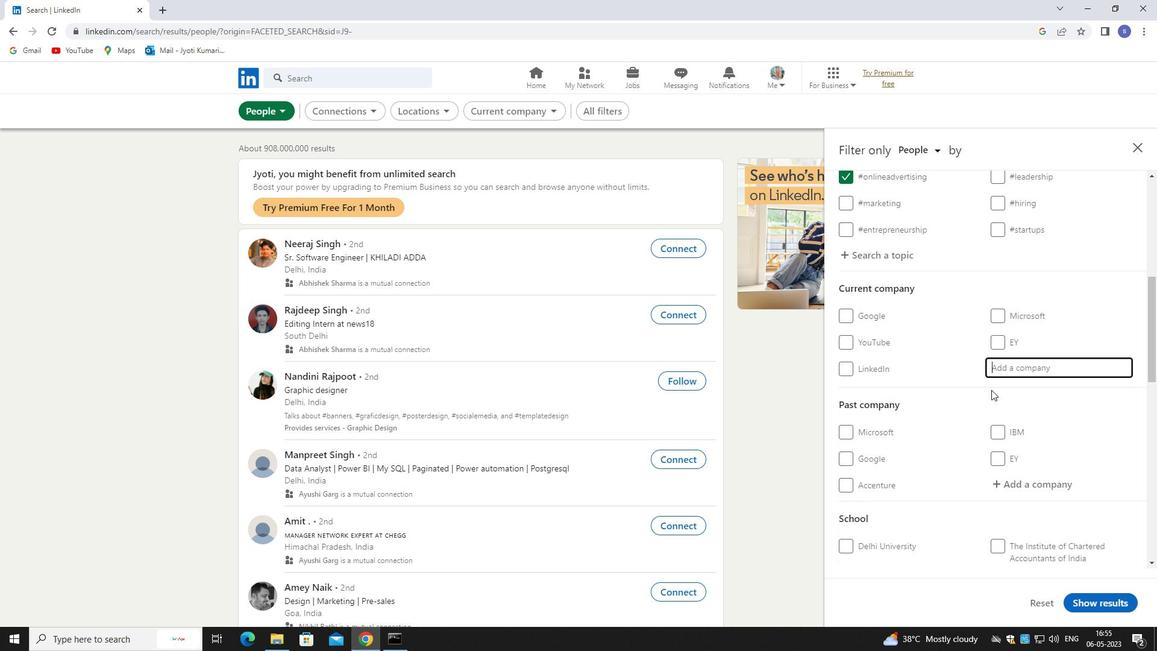
Action: Mouse scrolled (982, 363) with delta (0, 0)
Screenshot: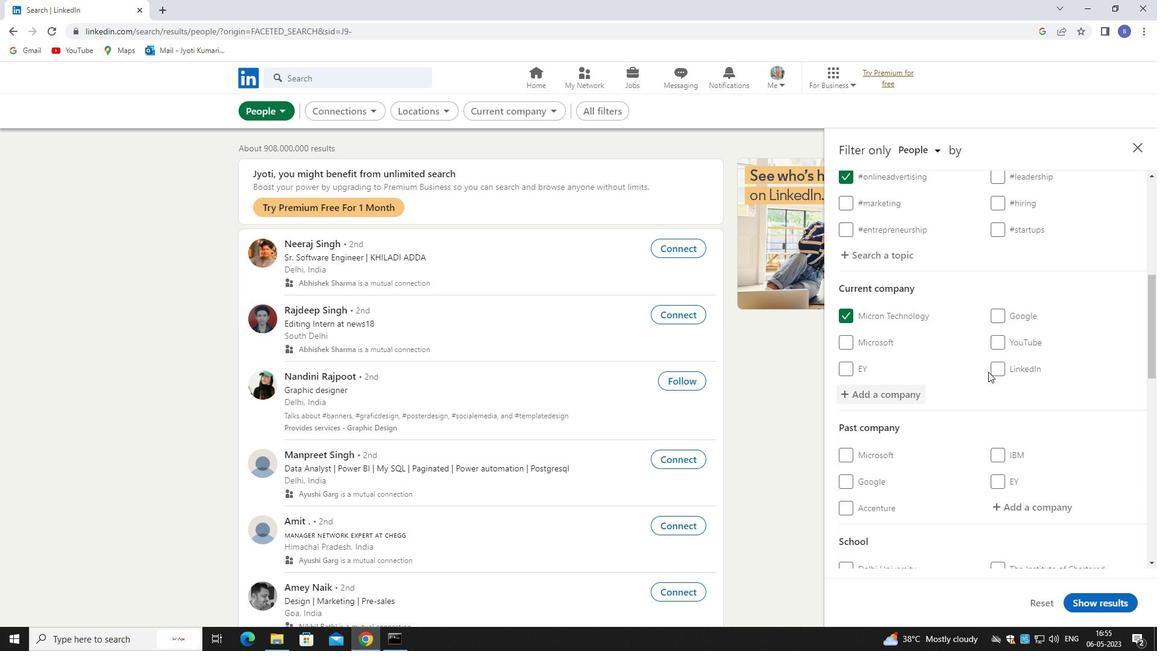 
Action: Mouse moved to (982, 364)
Screenshot: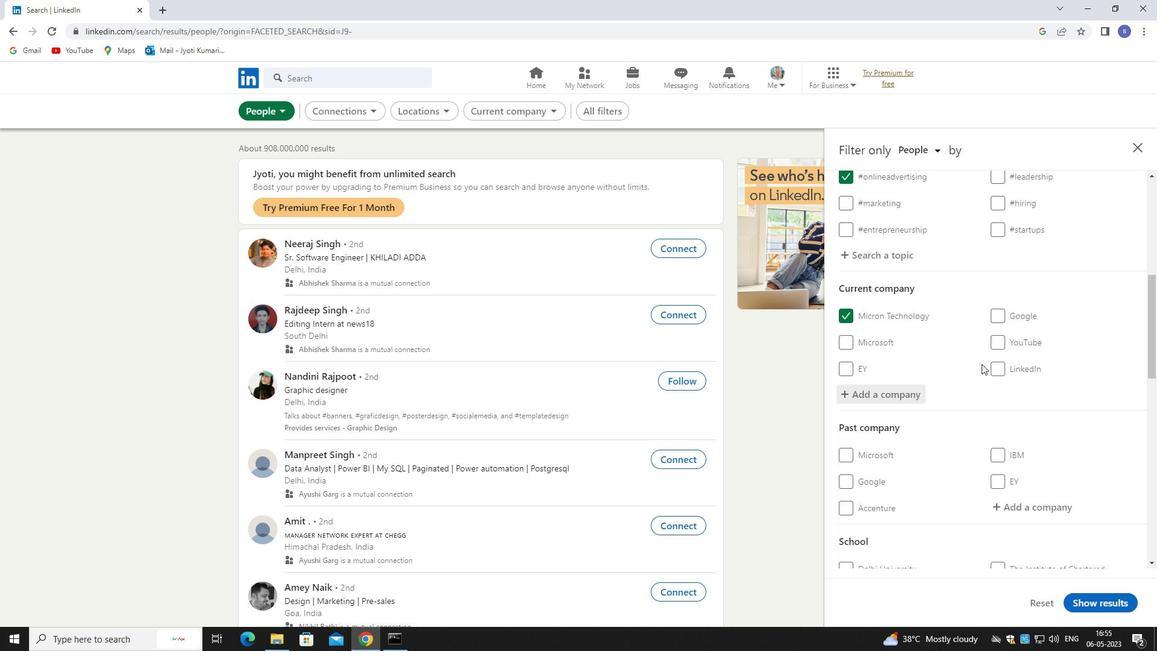 
Action: Mouse scrolled (982, 364) with delta (0, 0)
Screenshot: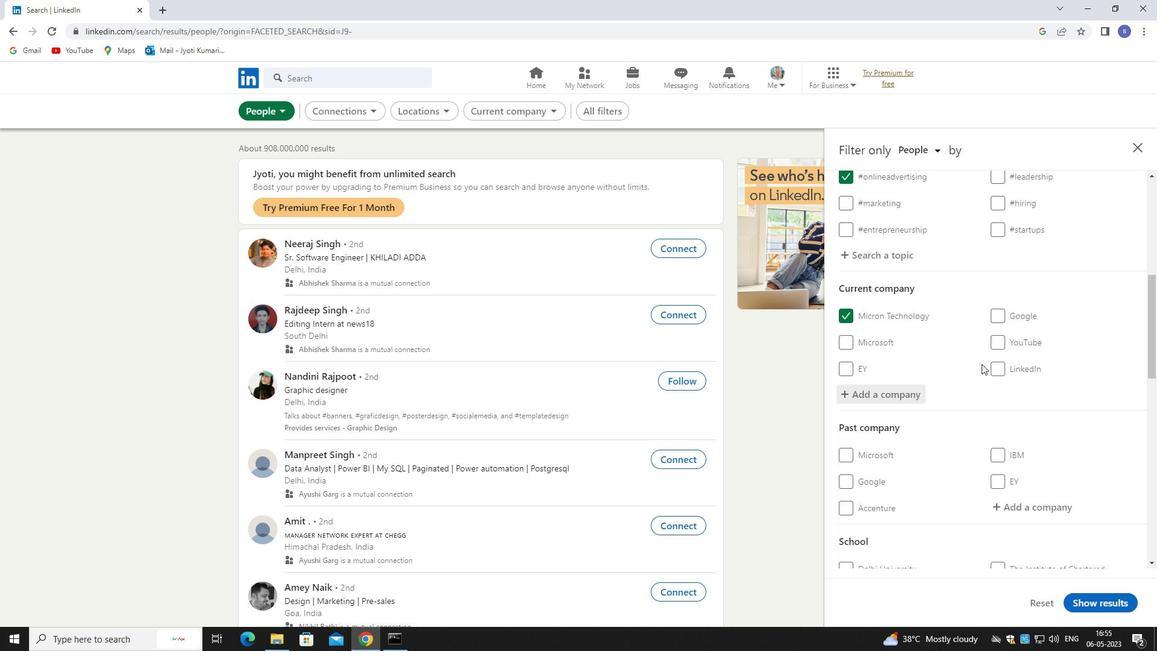 
Action: Mouse moved to (985, 366)
Screenshot: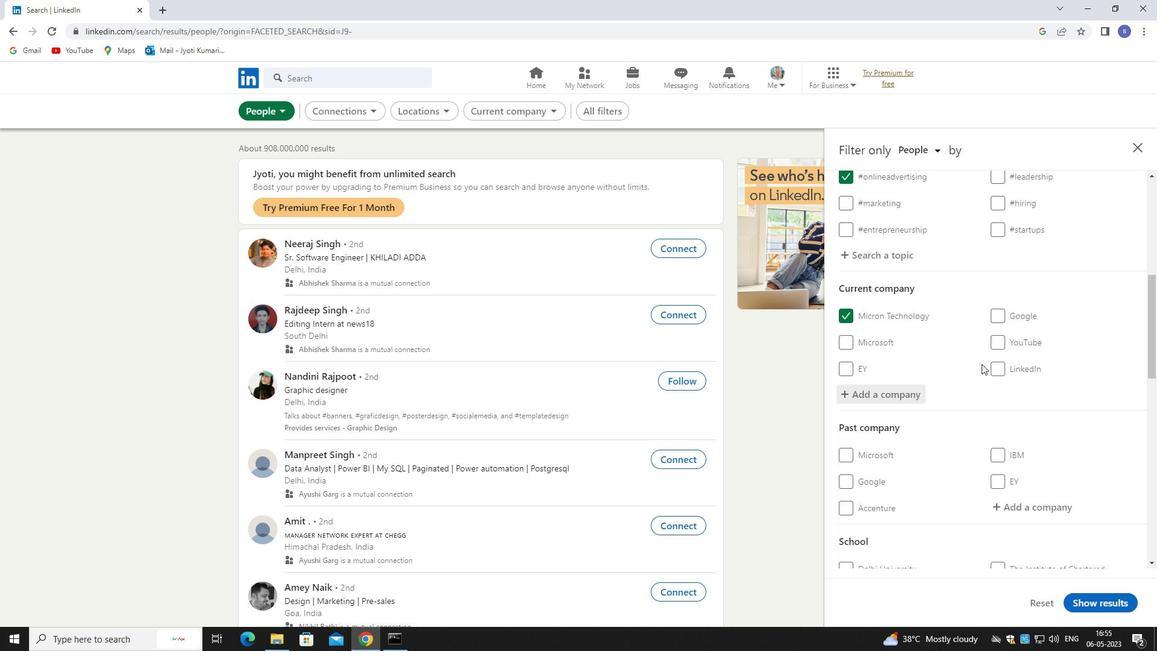 
Action: Mouse scrolled (985, 365) with delta (0, 0)
Screenshot: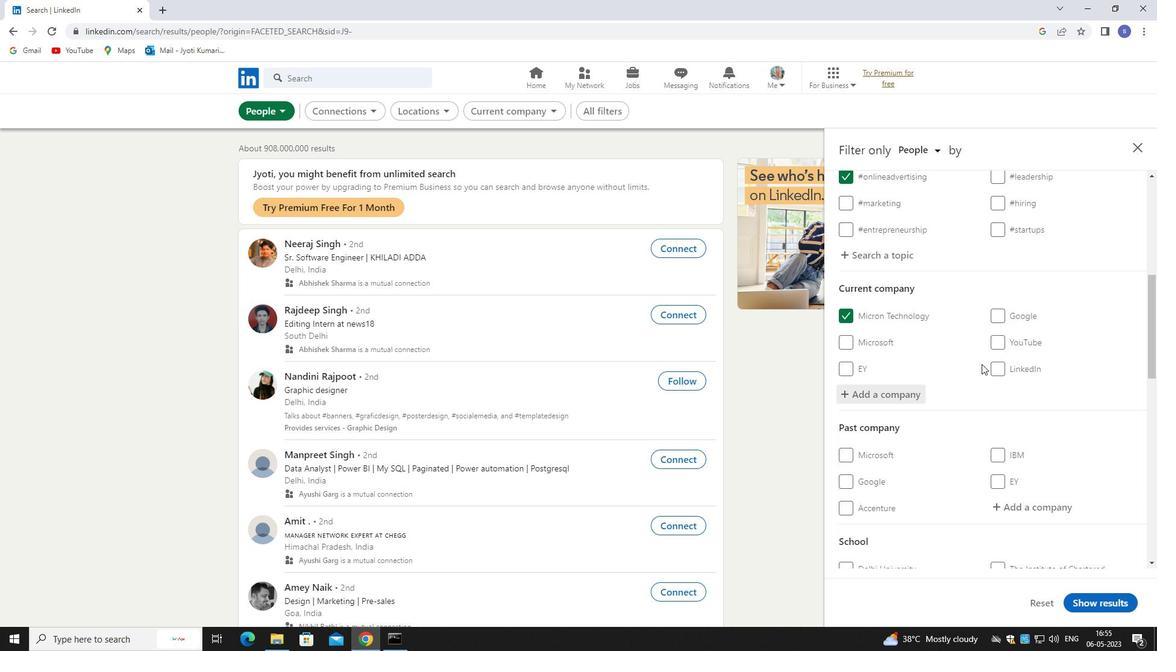 
Action: Mouse moved to (1027, 457)
Screenshot: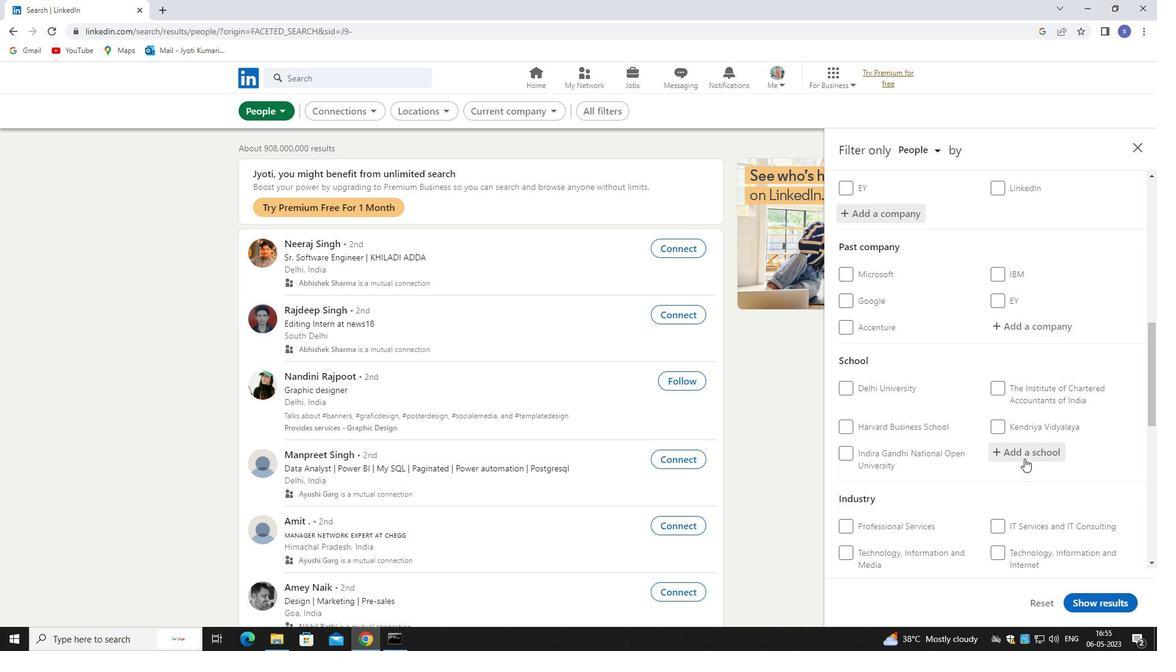 
Action: Mouse pressed left at (1027, 457)
Screenshot: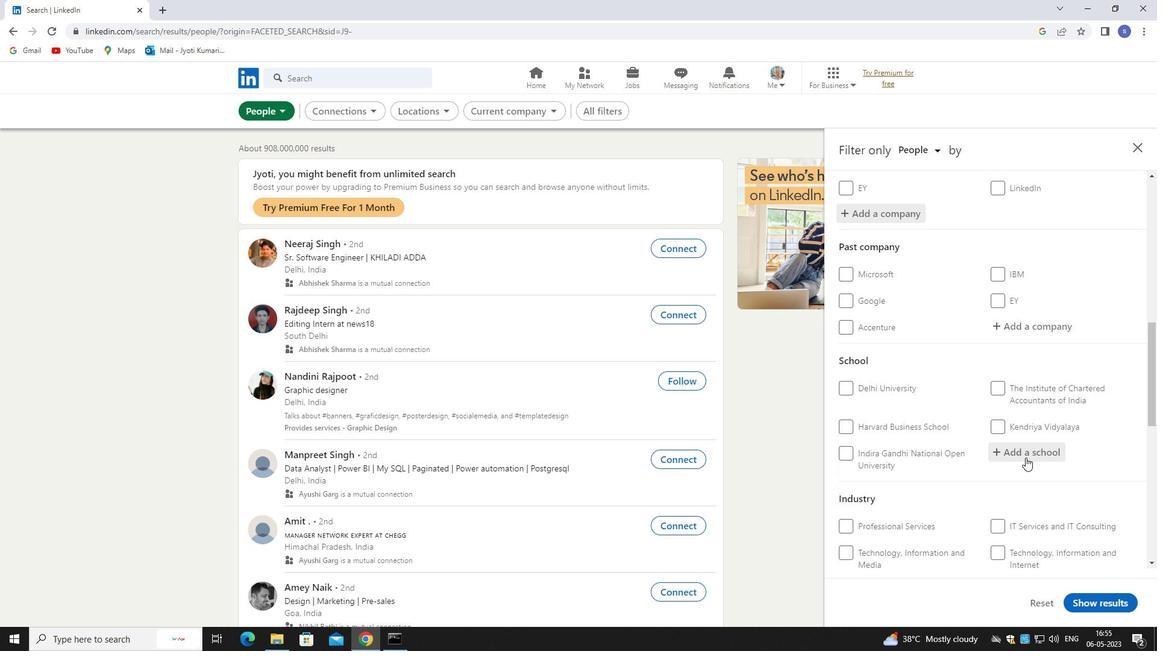 
Action: Mouse moved to (1029, 447)
Screenshot: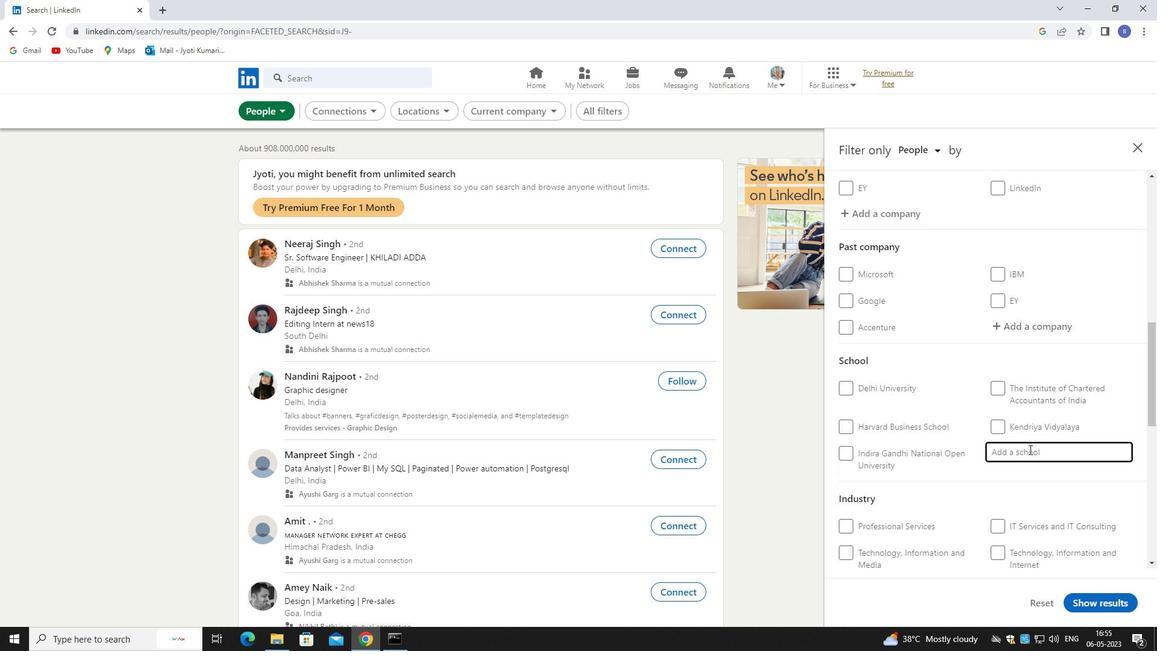 
Action: Key pressed arya
Screenshot: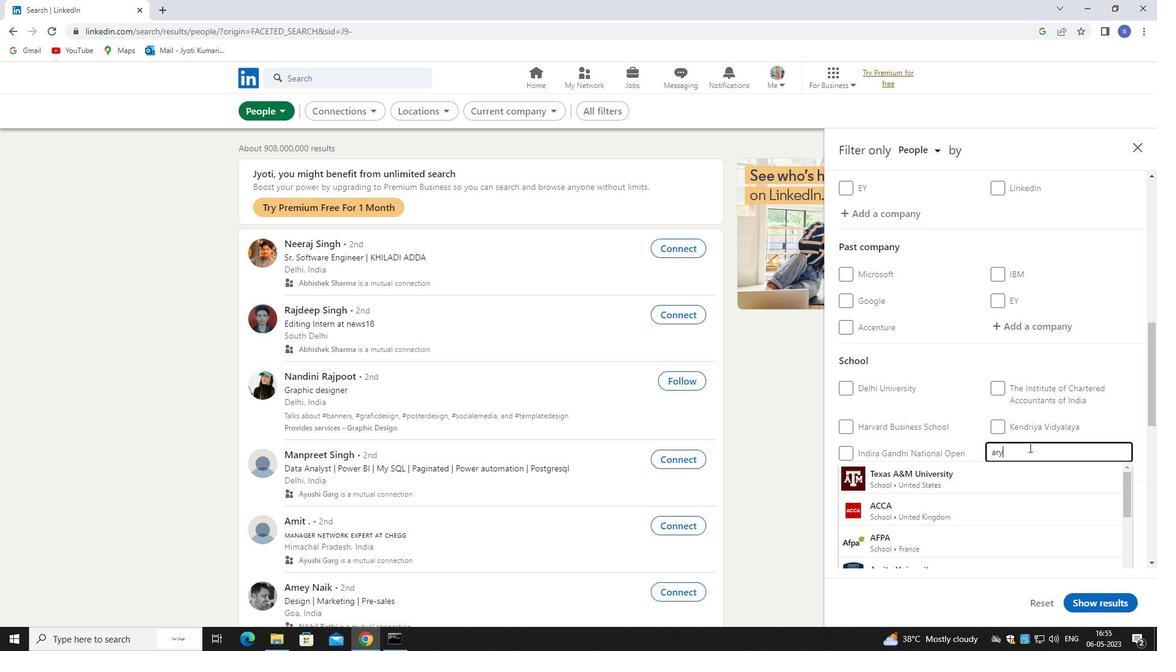 
Action: Mouse moved to (1004, 510)
Screenshot: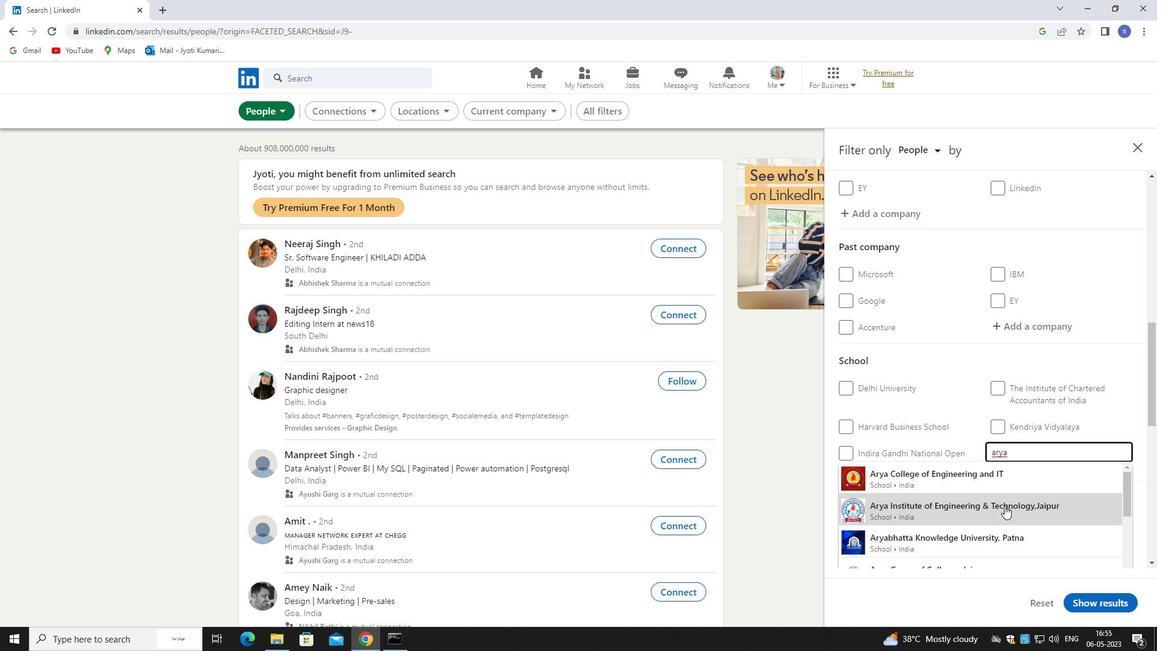 
Action: Mouse pressed left at (1004, 510)
Screenshot: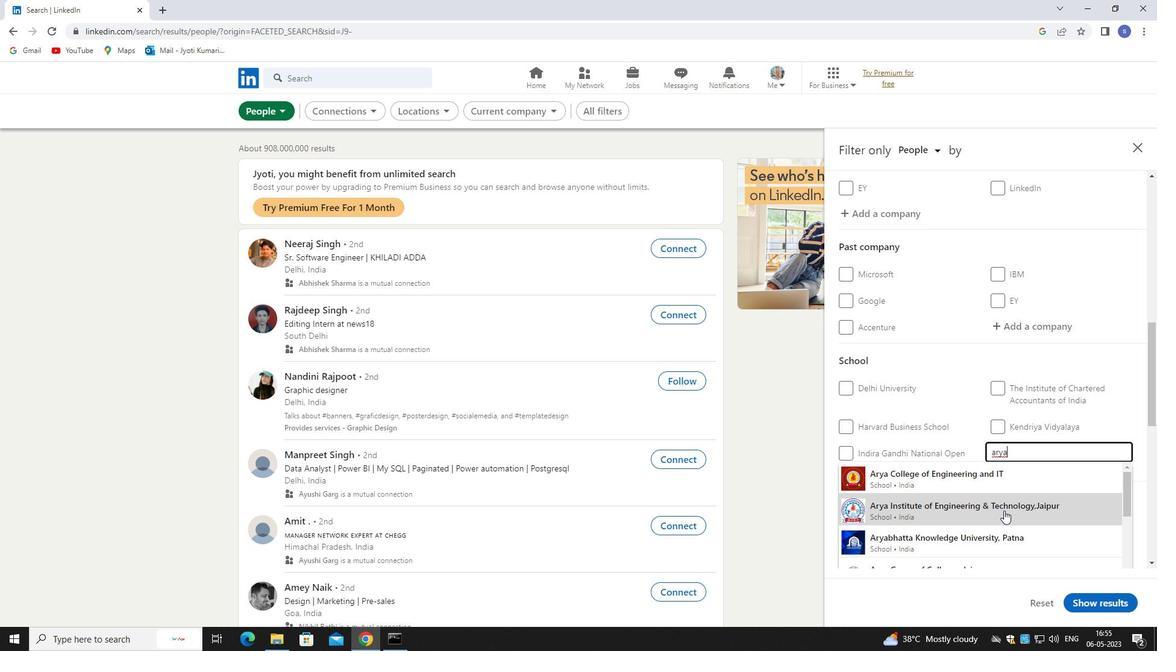 
Action: Mouse moved to (1009, 497)
Screenshot: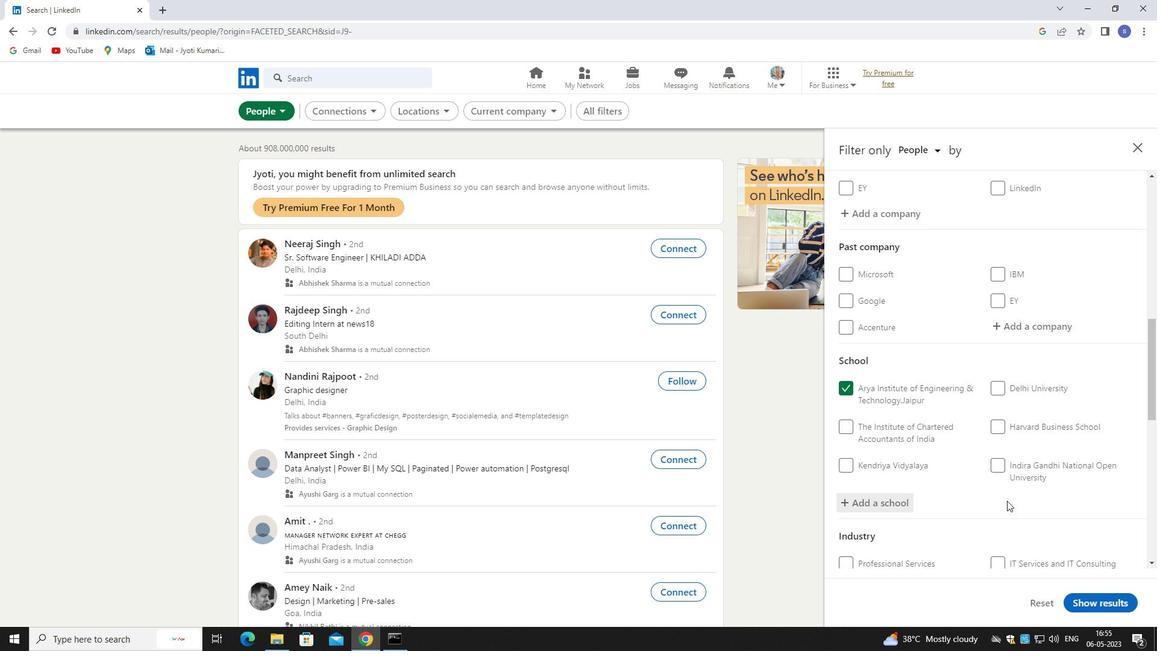 
Action: Mouse scrolled (1009, 496) with delta (0, 0)
Screenshot: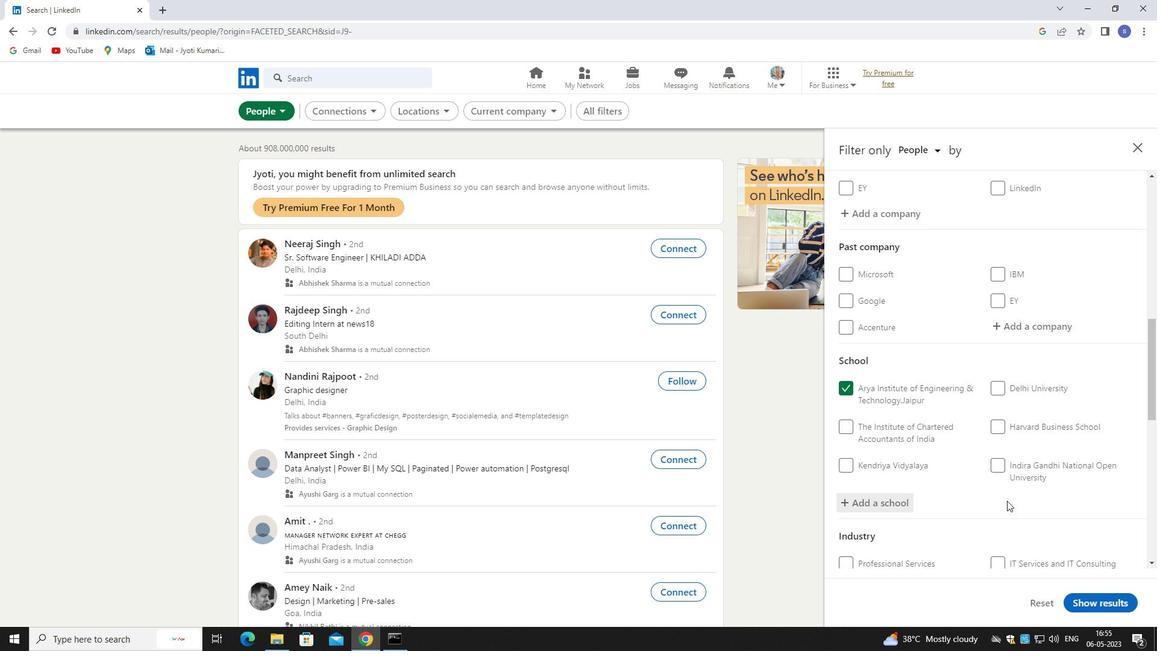 
Action: Mouse moved to (1010, 496)
Screenshot: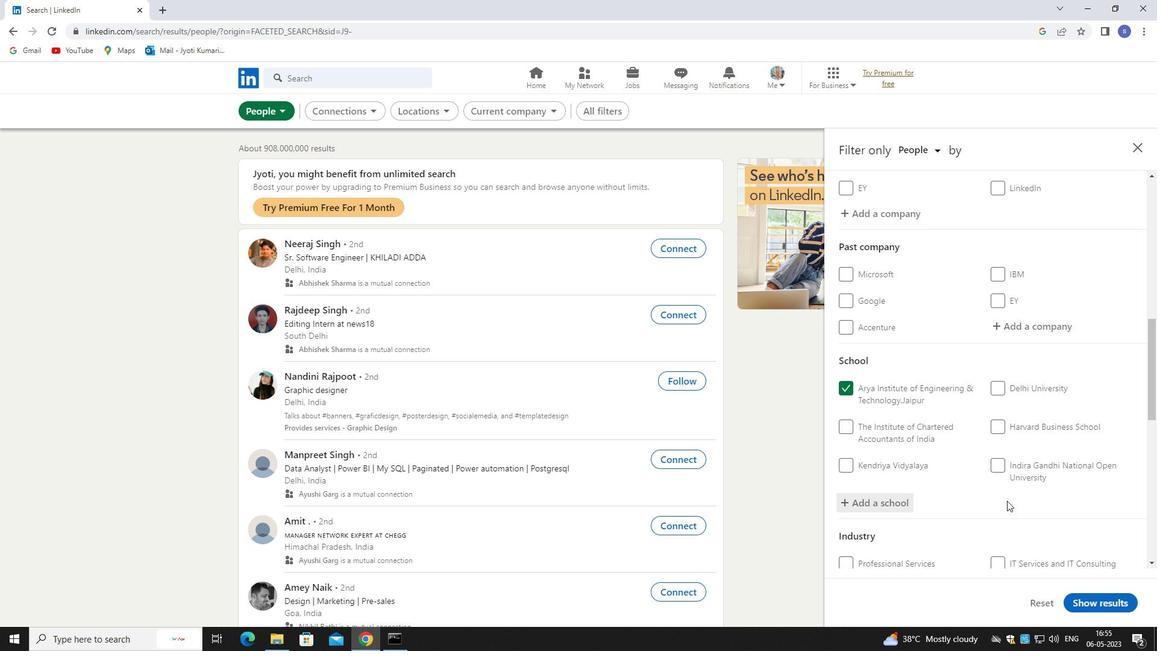
Action: Mouse scrolled (1010, 496) with delta (0, 0)
Screenshot: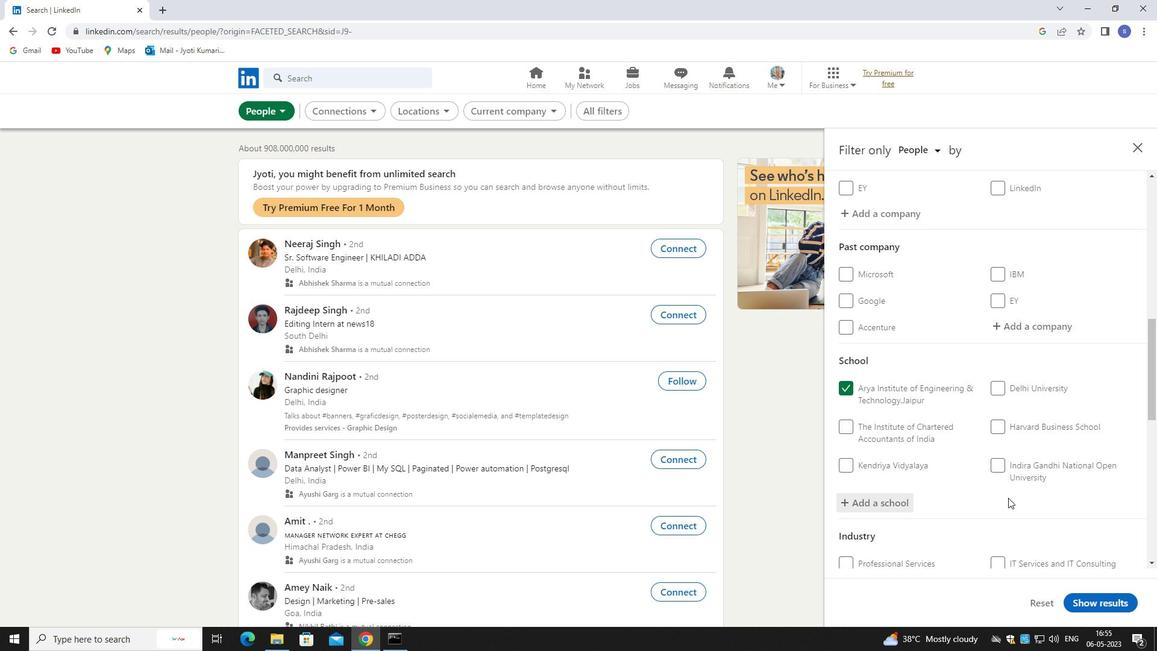 
Action: Mouse moved to (1011, 495)
Screenshot: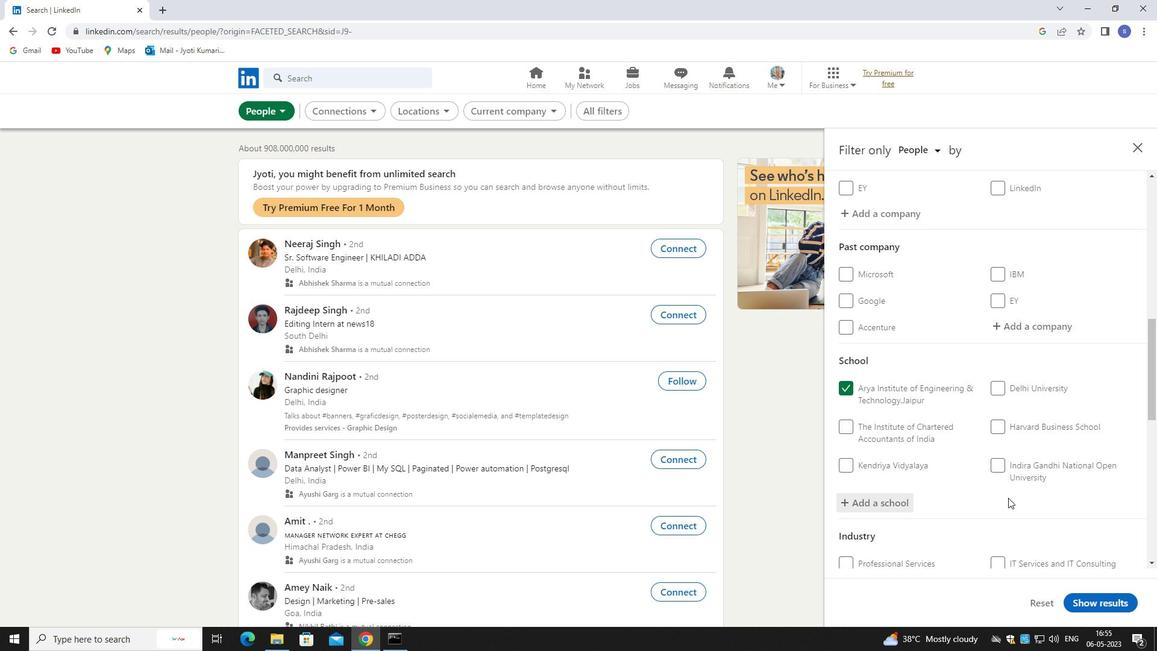 
Action: Mouse scrolled (1011, 495) with delta (0, 0)
Screenshot: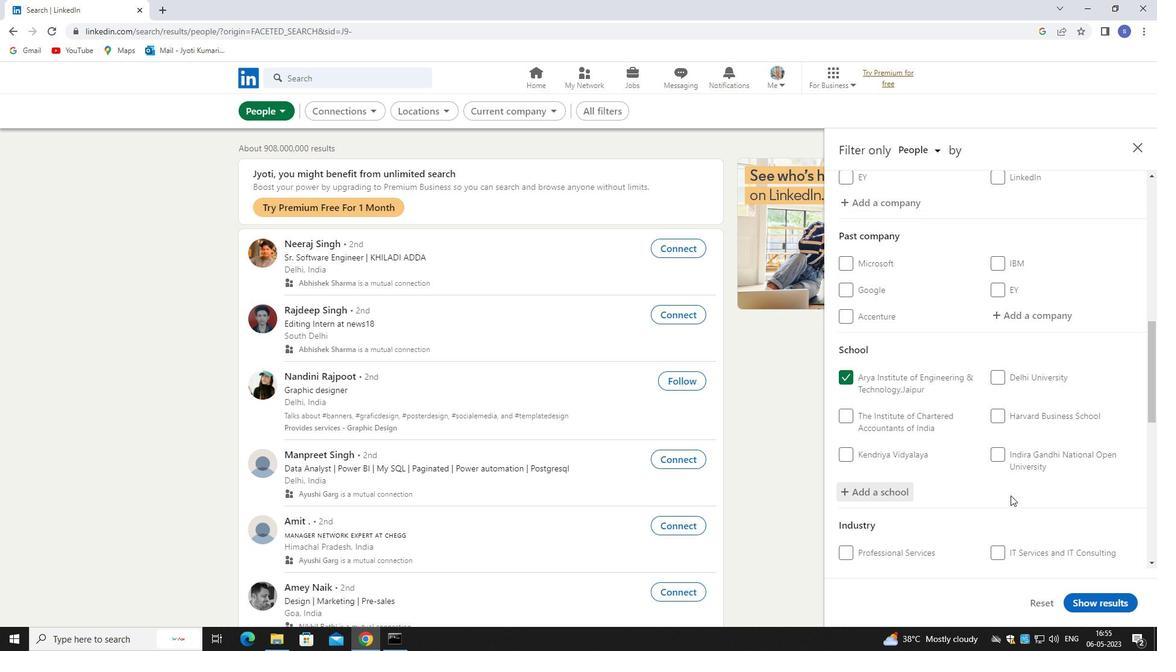 
Action: Mouse moved to (1014, 443)
Screenshot: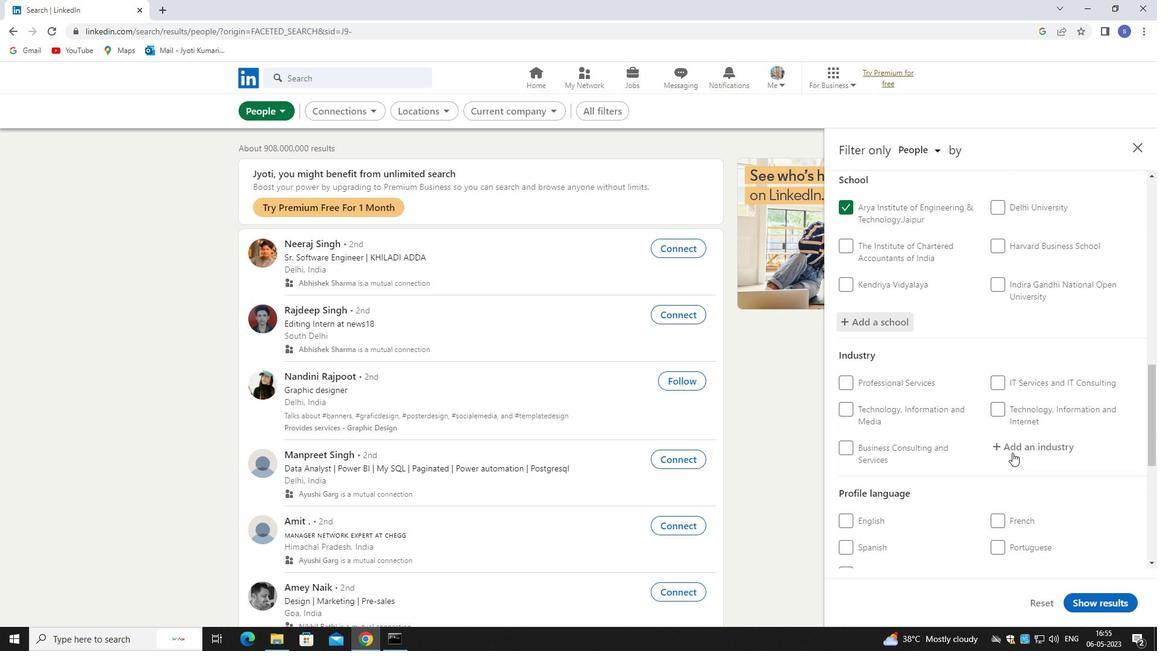 
Action: Mouse pressed left at (1014, 443)
Screenshot: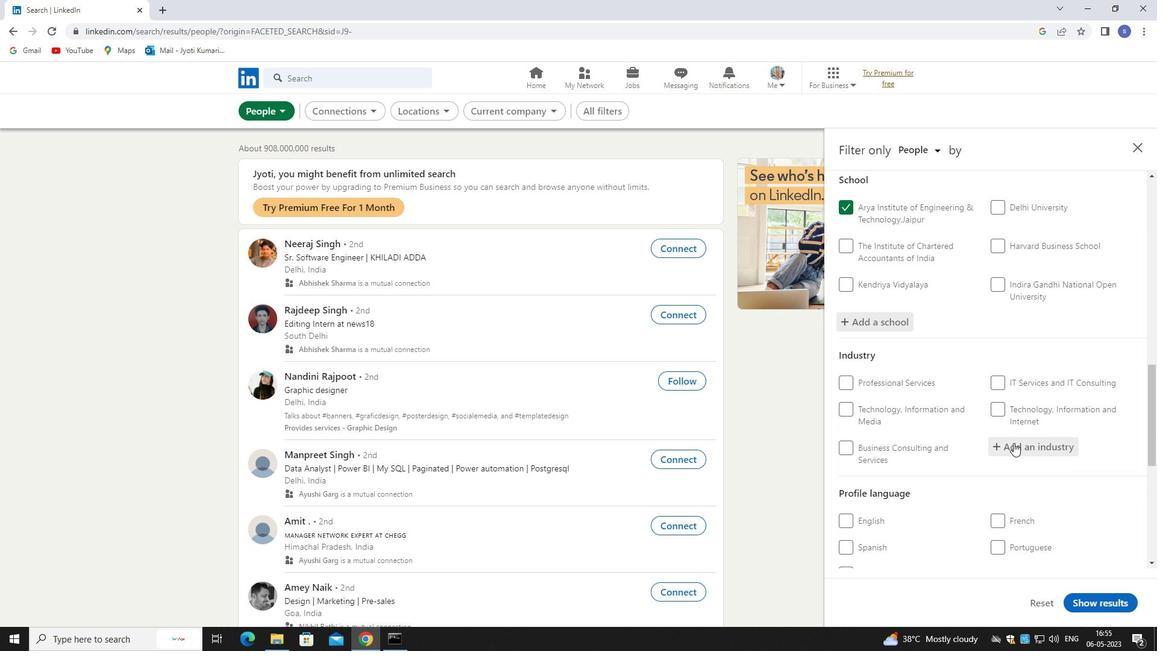 
Action: Mouse moved to (988, 427)
Screenshot: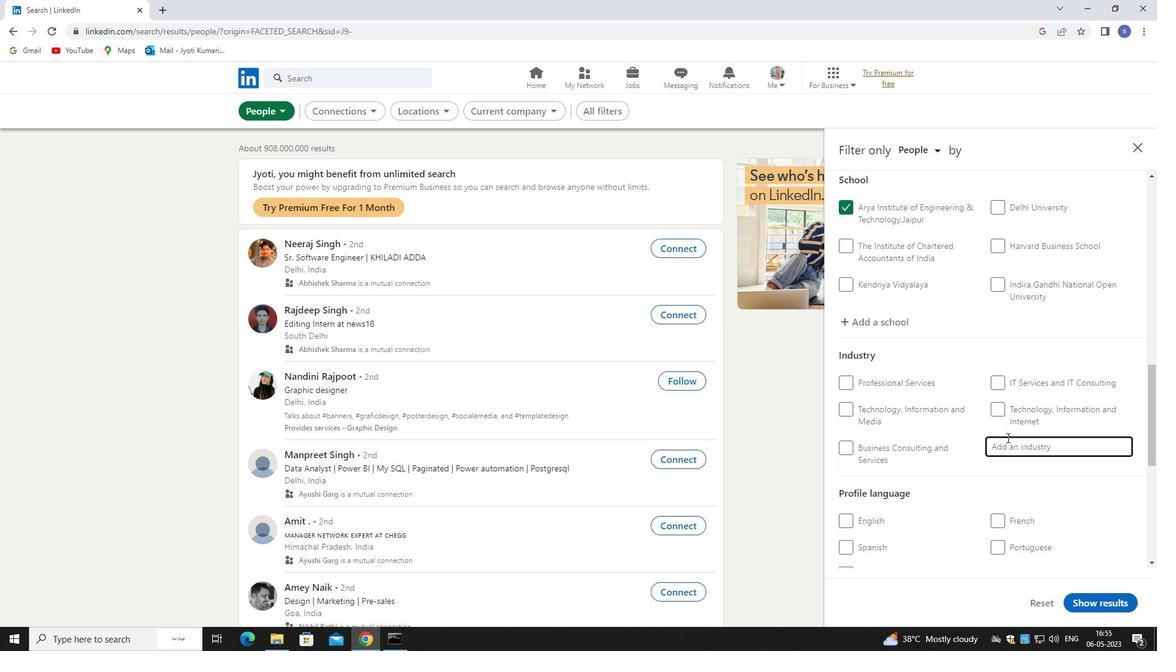 
Action: Key pressed sight
Screenshot: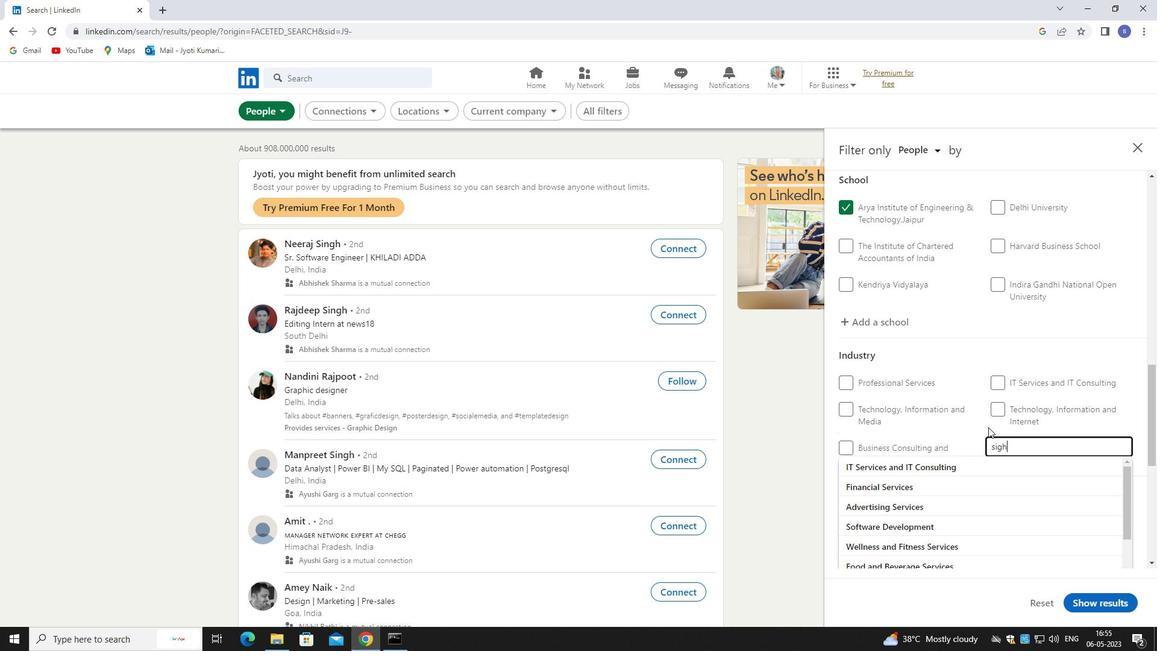 
Action: Mouse moved to (950, 470)
Screenshot: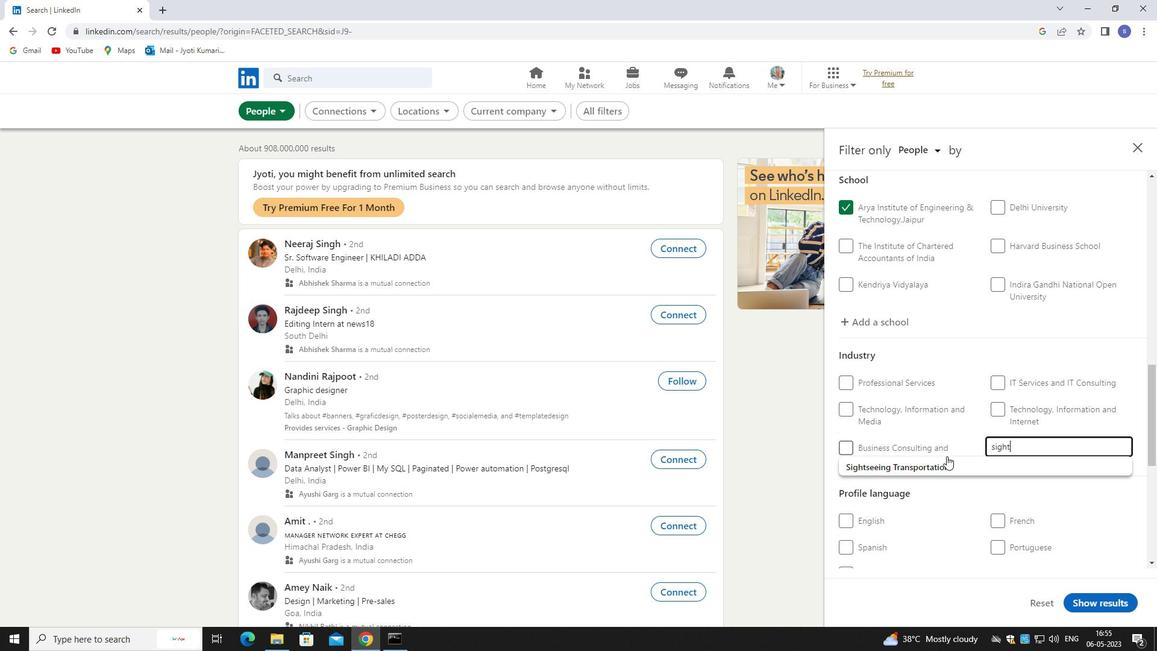
Action: Mouse pressed left at (950, 470)
Screenshot: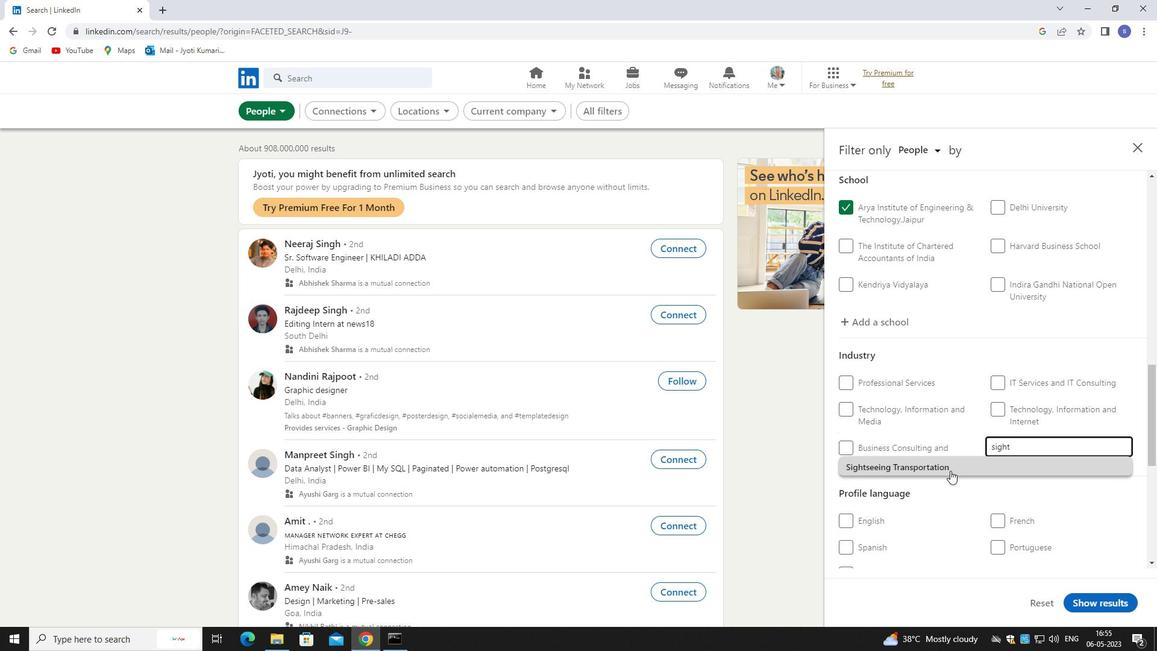 
Action: Mouse moved to (959, 464)
Screenshot: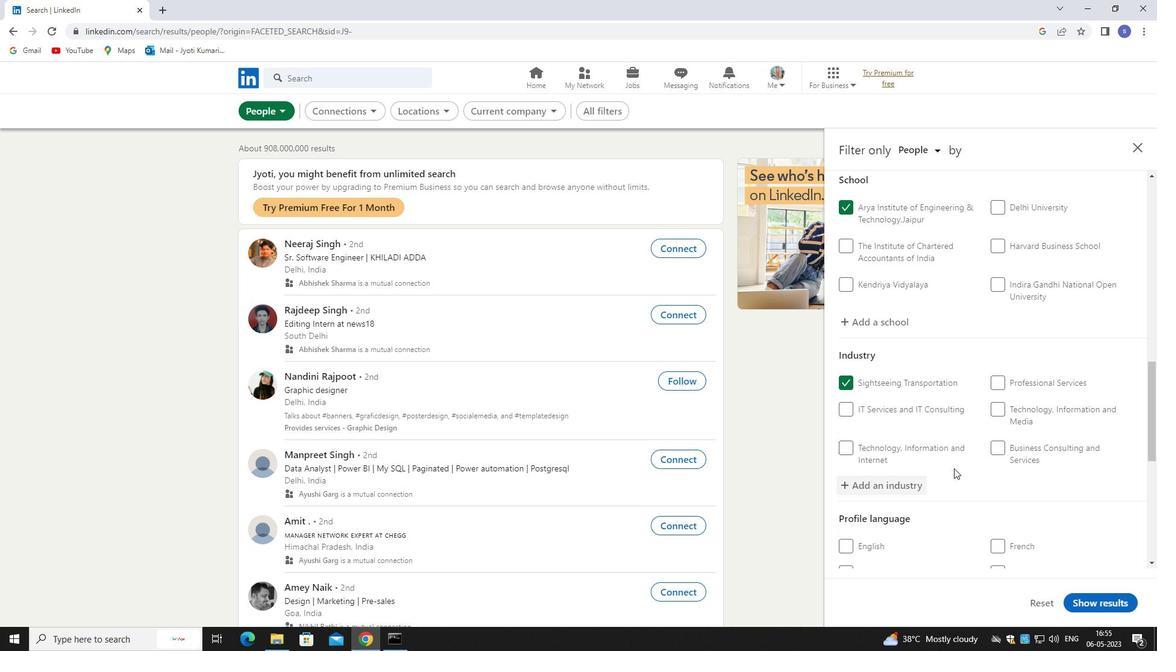 
Action: Mouse scrolled (959, 464) with delta (0, 0)
Screenshot: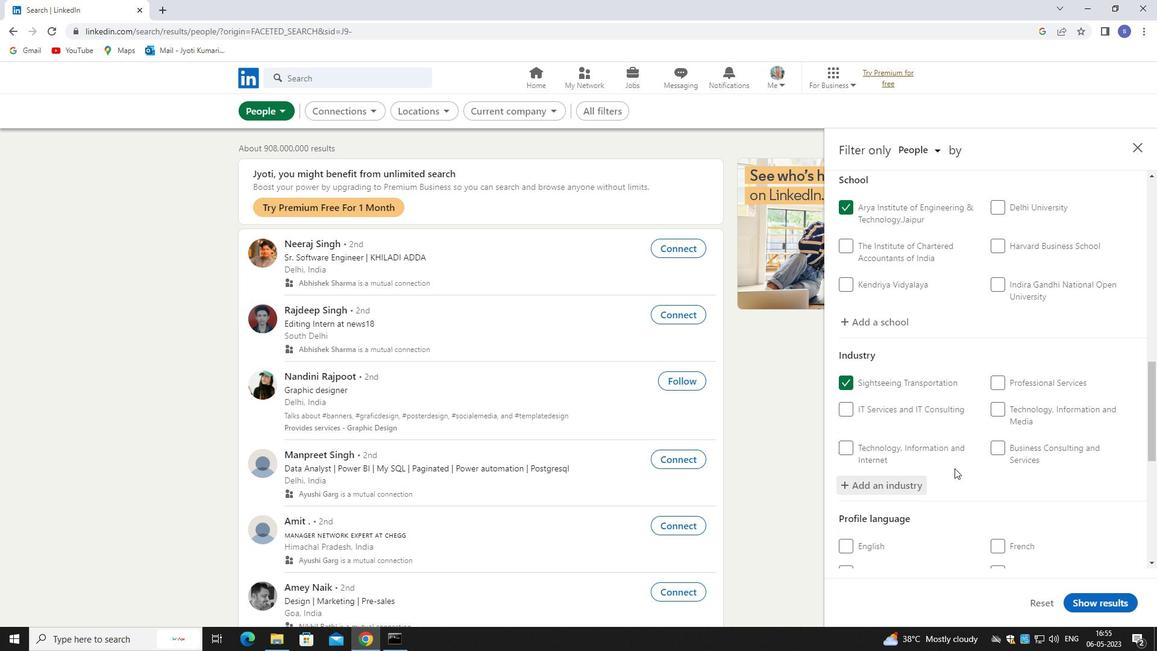 
Action: Mouse moved to (963, 464)
Screenshot: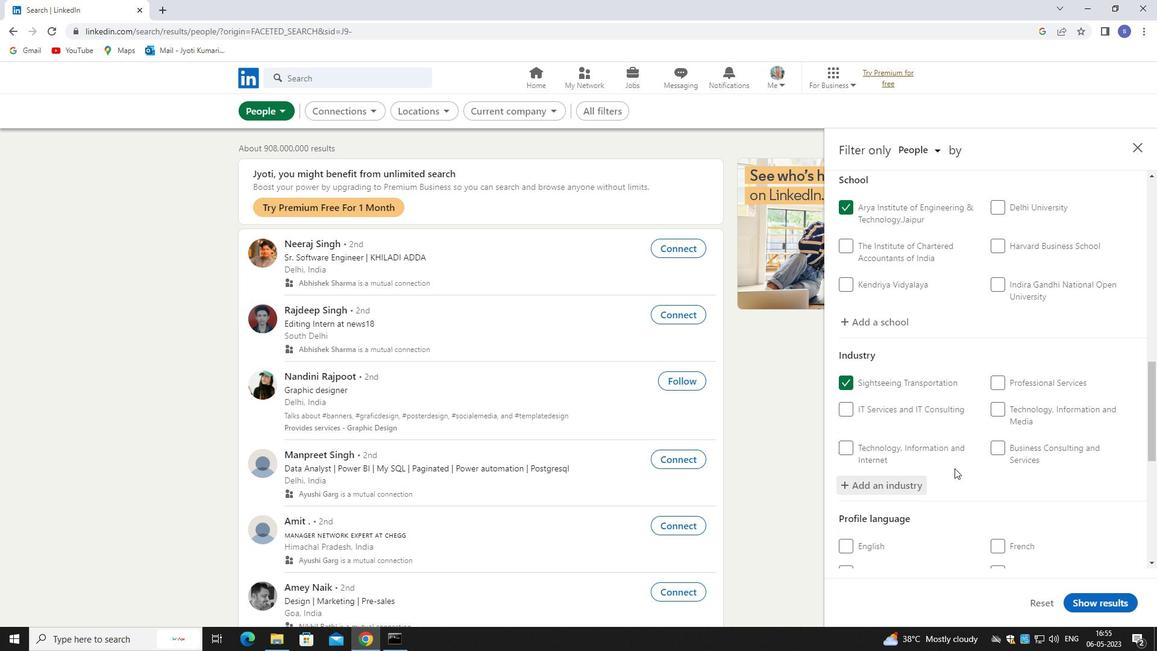 
Action: Mouse scrolled (963, 464) with delta (0, 0)
Screenshot: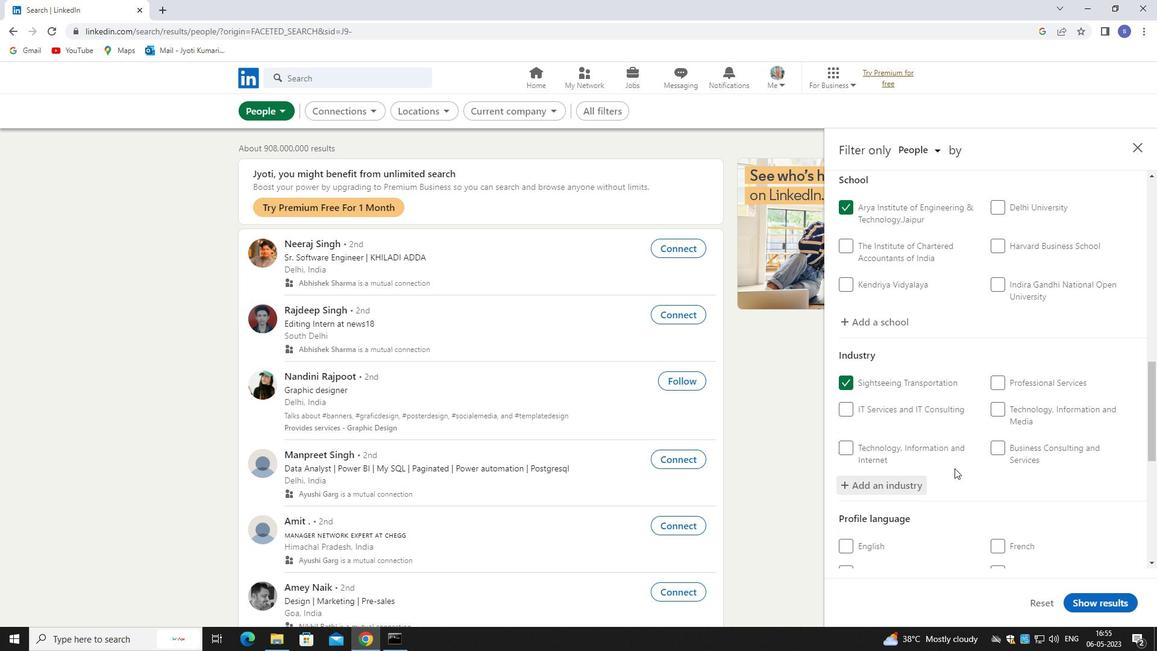 
Action: Mouse moved to (967, 464)
Screenshot: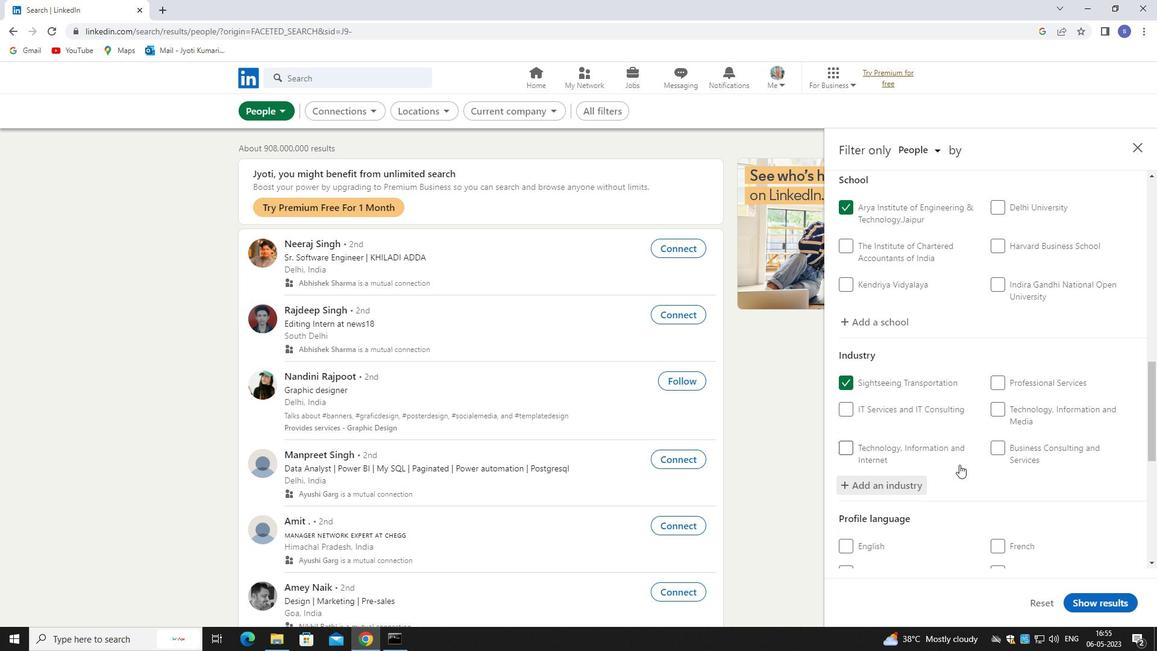 
Action: Mouse scrolled (967, 463) with delta (0, 0)
Screenshot: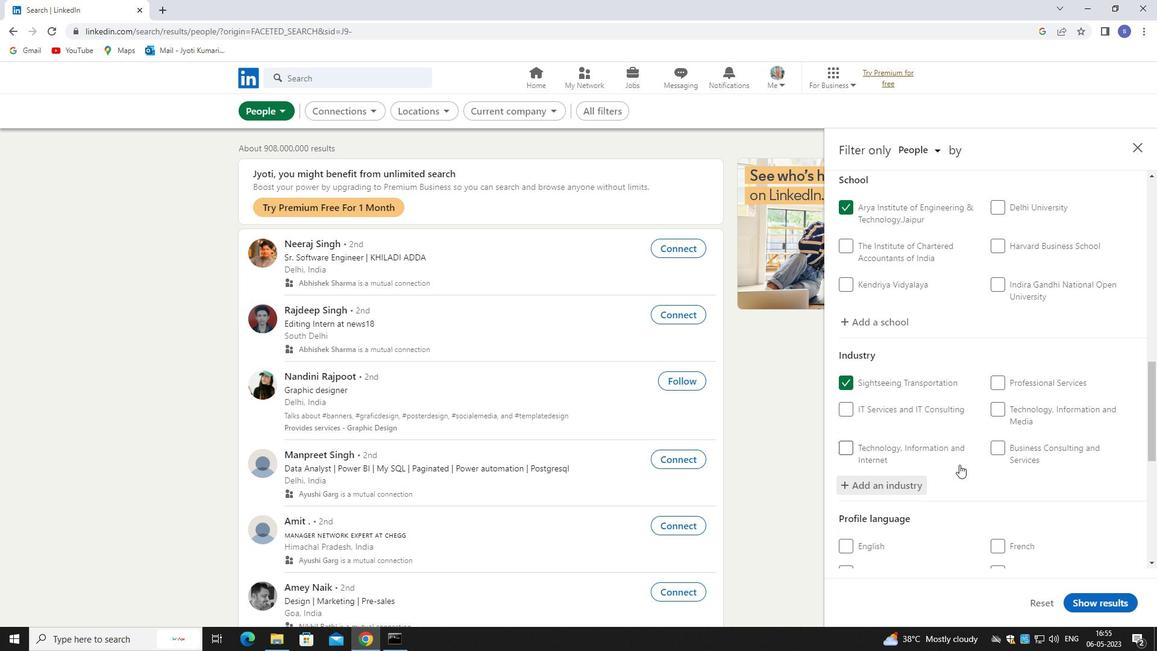 
Action: Mouse moved to (862, 389)
Screenshot: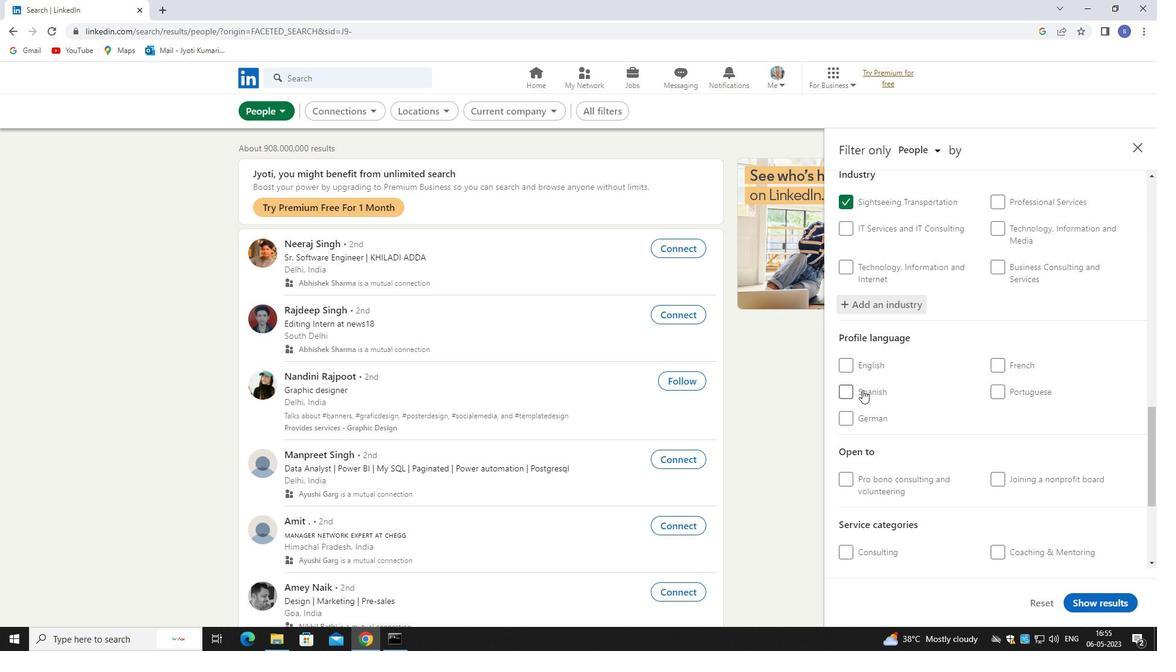 
Action: Mouse pressed left at (862, 389)
Screenshot: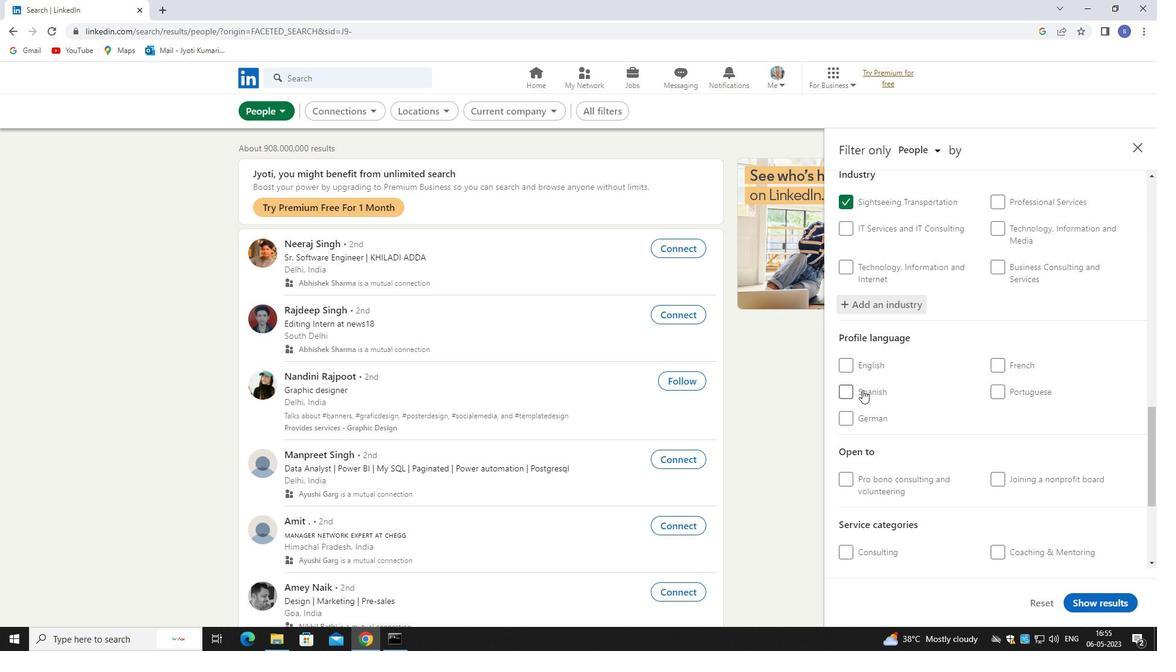 
Action: Mouse moved to (1002, 413)
Screenshot: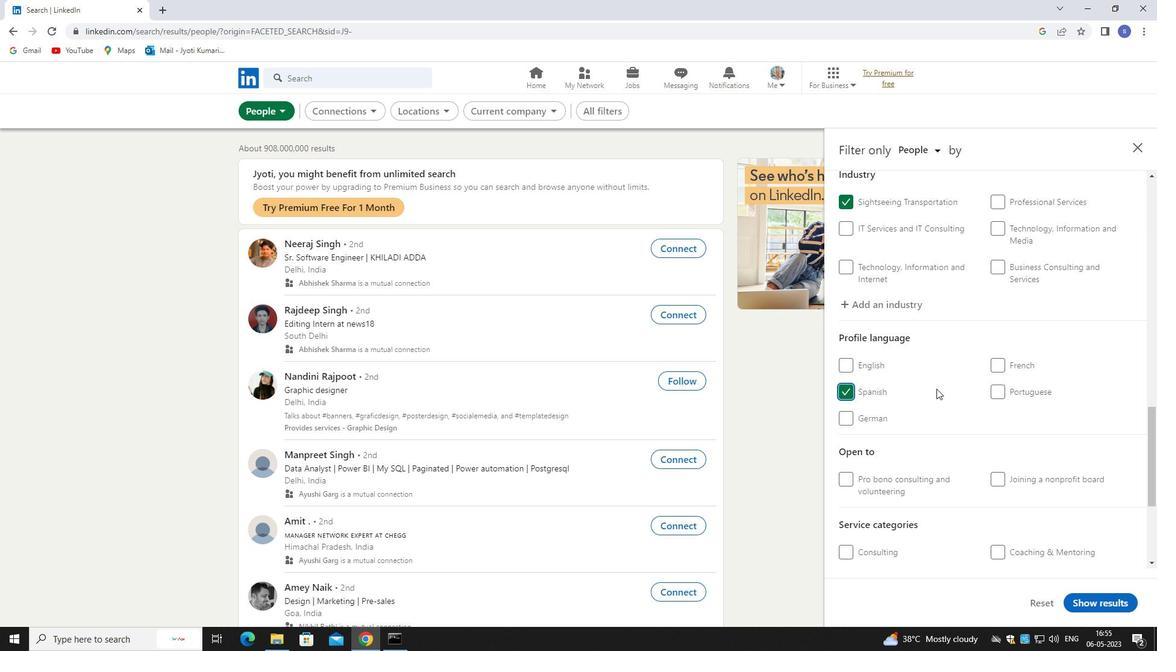 
Action: Mouse scrolled (1002, 412) with delta (0, 0)
Screenshot: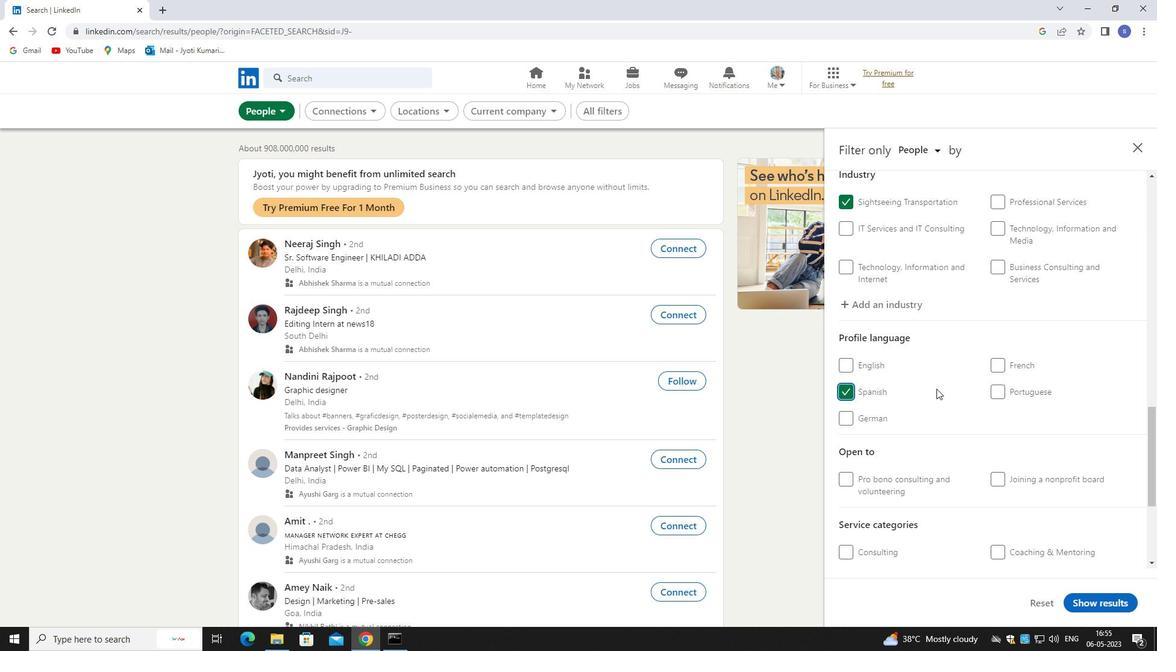 
Action: Mouse moved to (1006, 414)
Screenshot: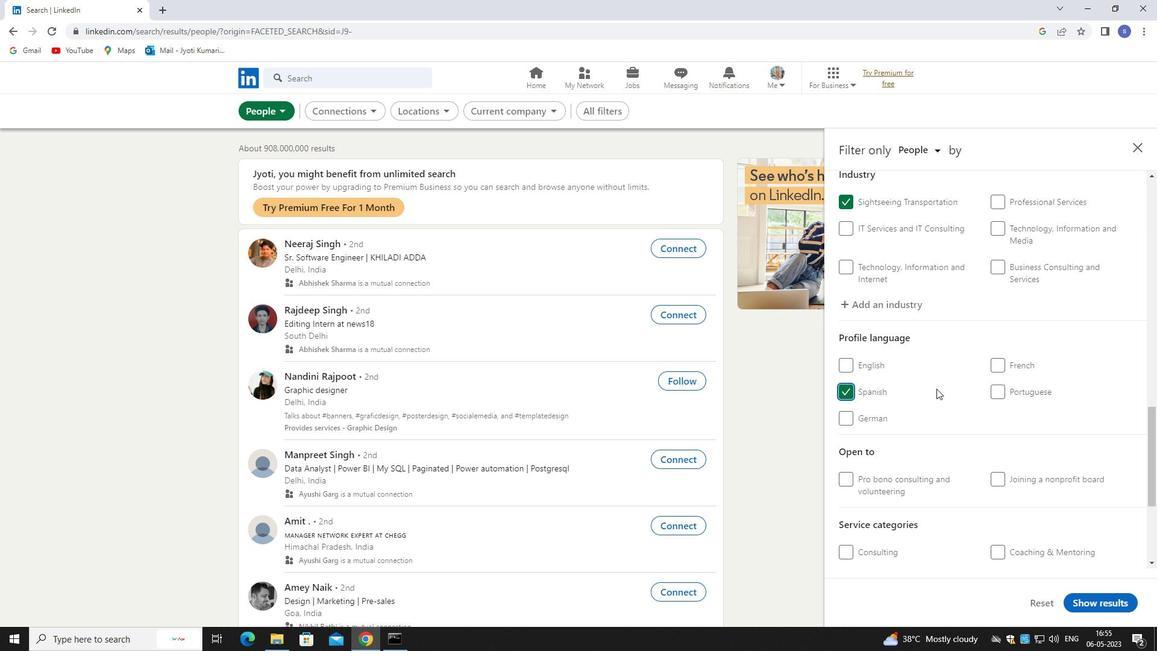 
Action: Mouse scrolled (1006, 414) with delta (0, 0)
Screenshot: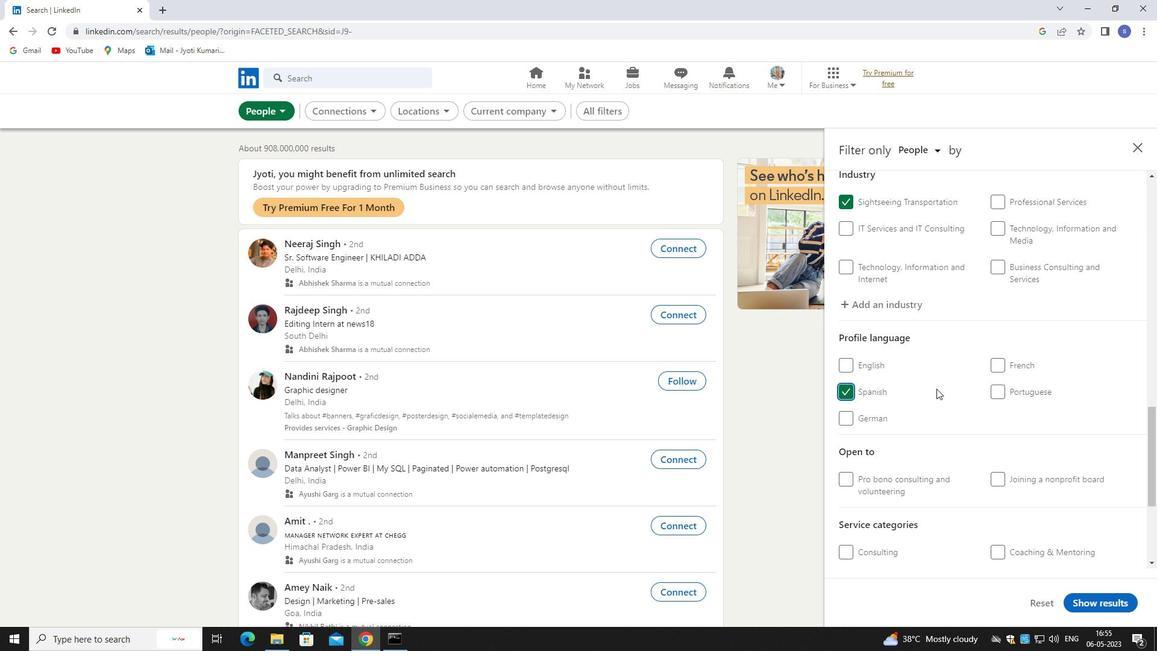
Action: Mouse moved to (1009, 417)
Screenshot: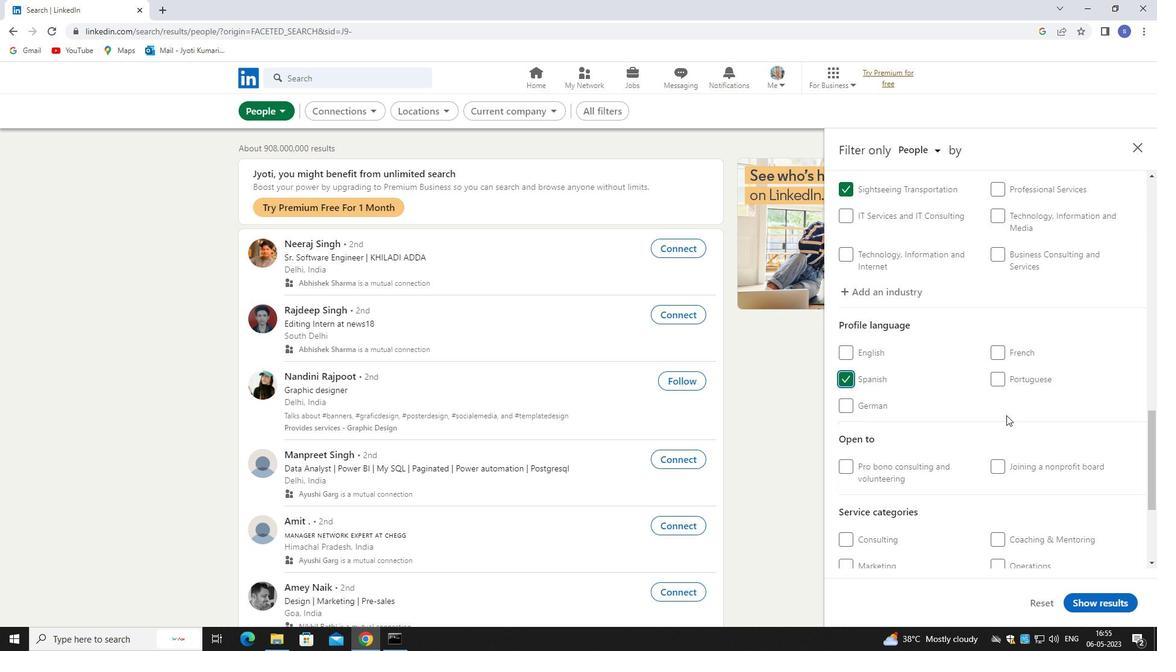 
Action: Mouse scrolled (1009, 417) with delta (0, 0)
Screenshot: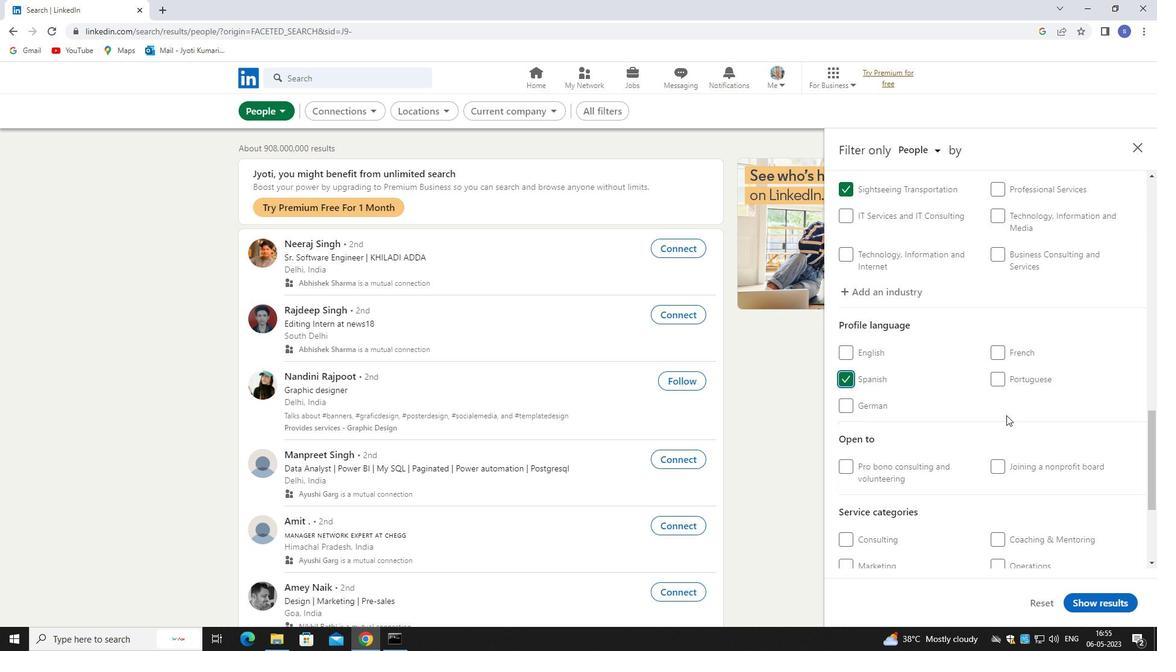 
Action: Mouse moved to (1021, 430)
Screenshot: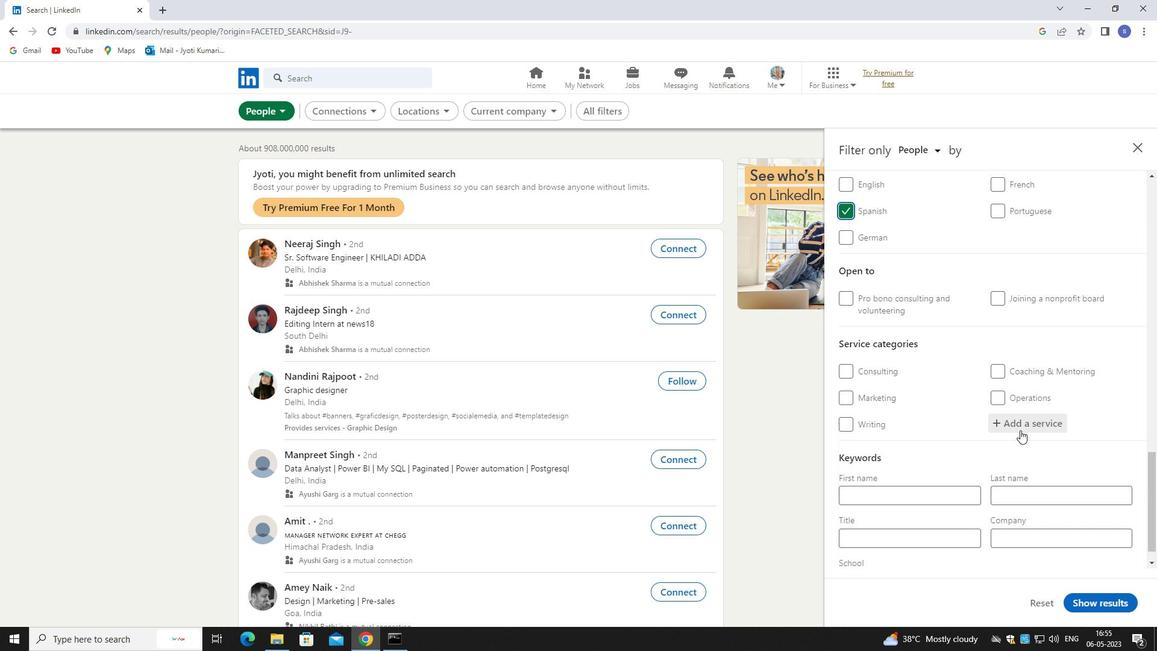 
Action: Mouse pressed left at (1021, 430)
Screenshot: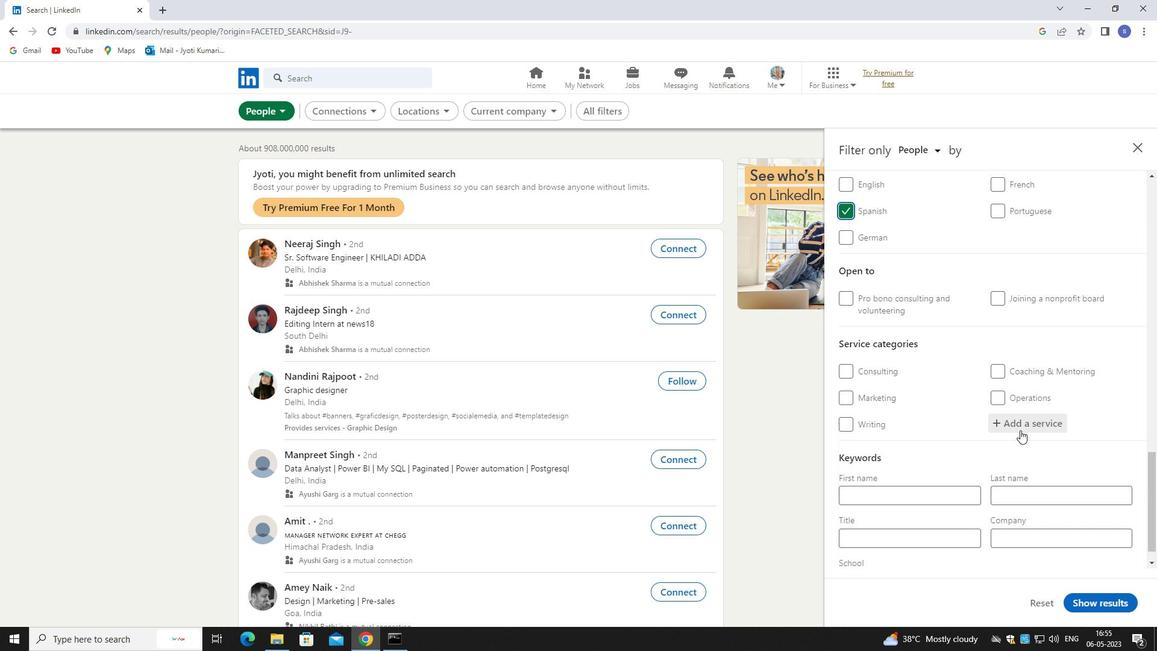 
Action: Mouse moved to (974, 385)
Screenshot: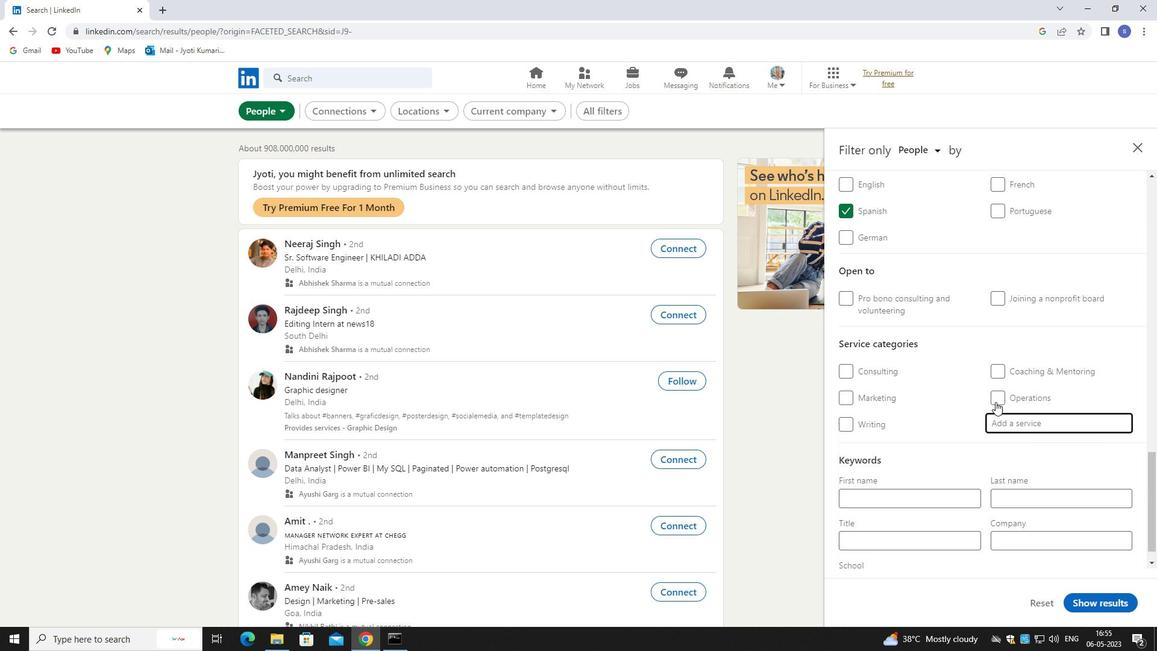 
Action: Key pressed digital
Screenshot: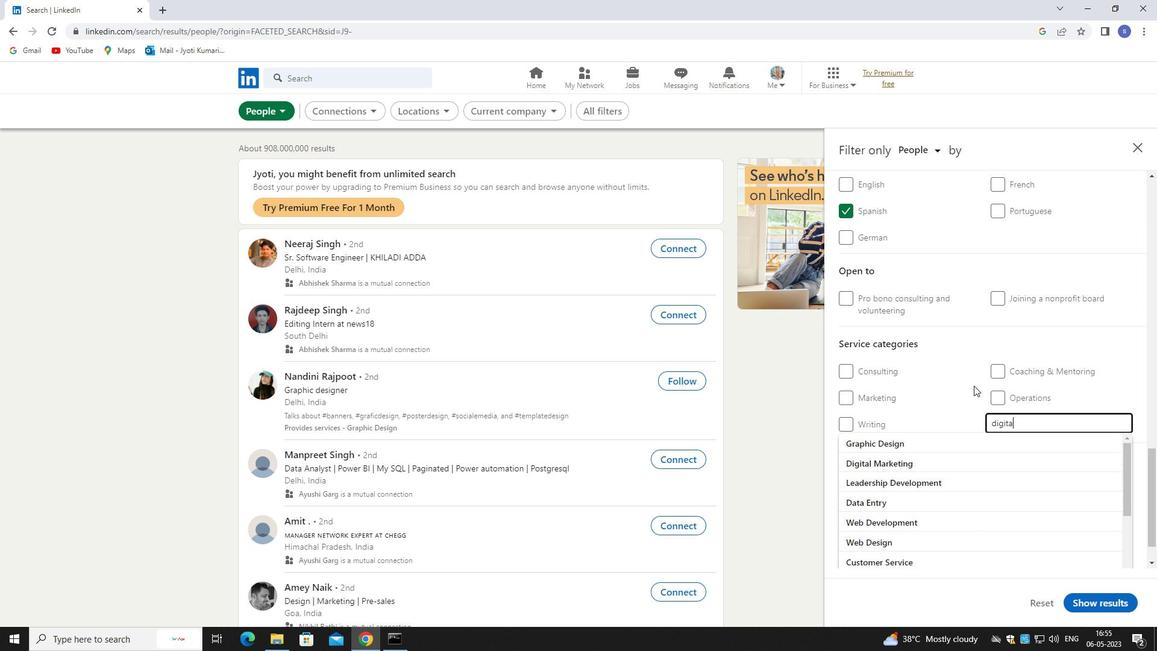 
Action: Mouse moved to (930, 437)
Screenshot: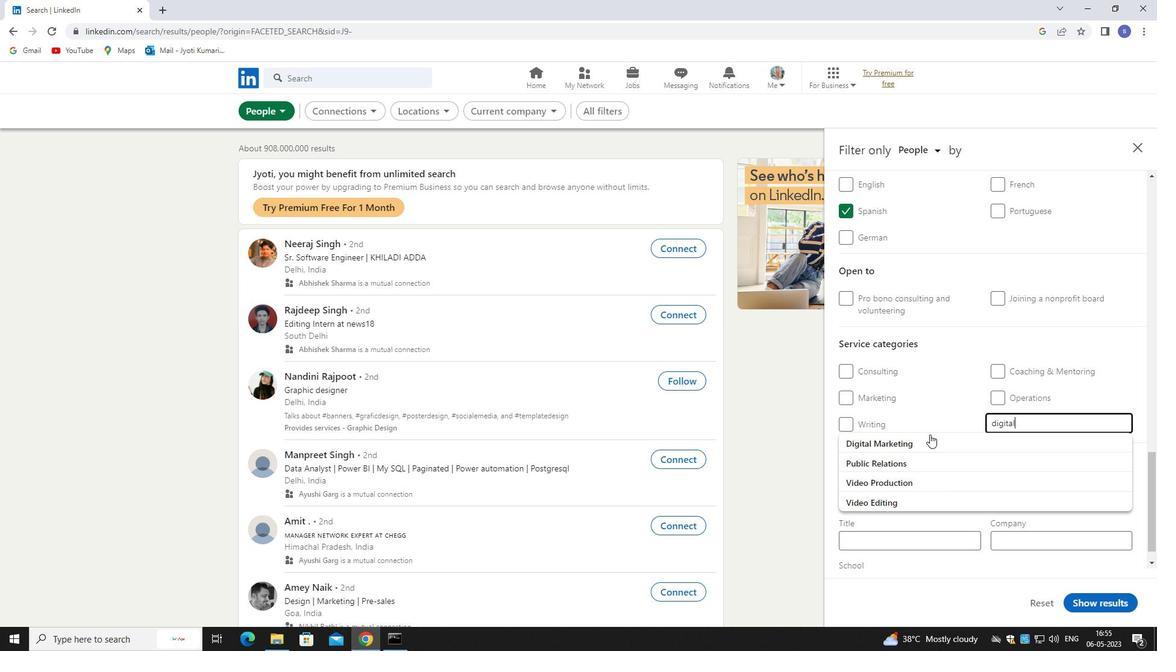 
Action: Mouse pressed left at (930, 437)
Screenshot: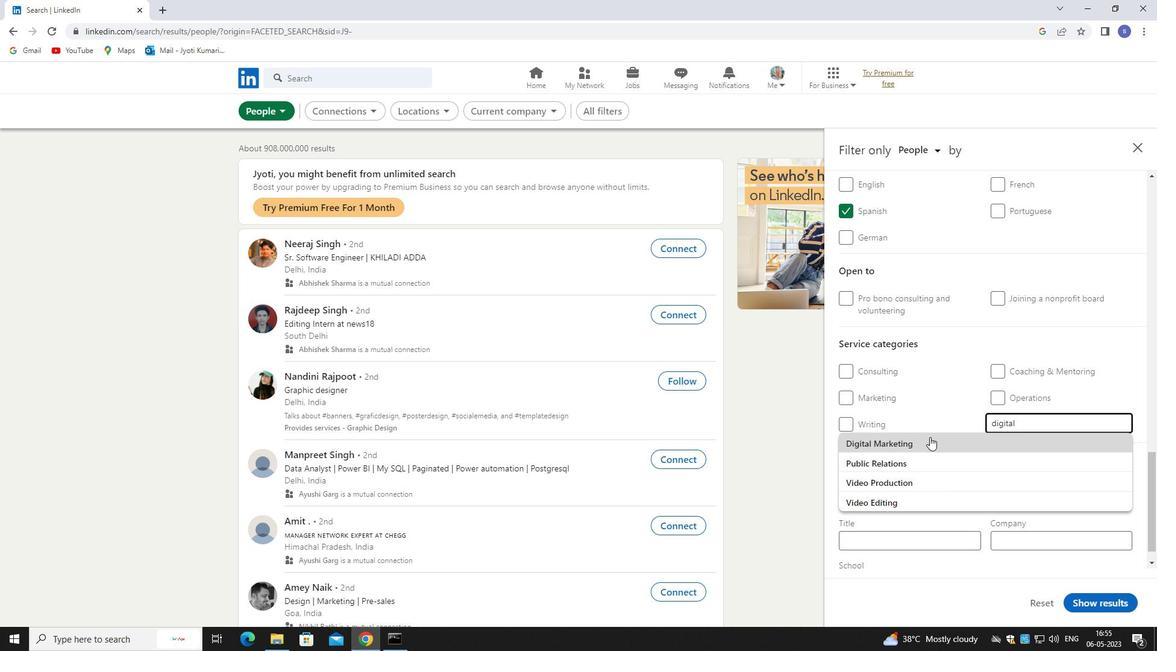 
Action: Mouse moved to (944, 429)
Screenshot: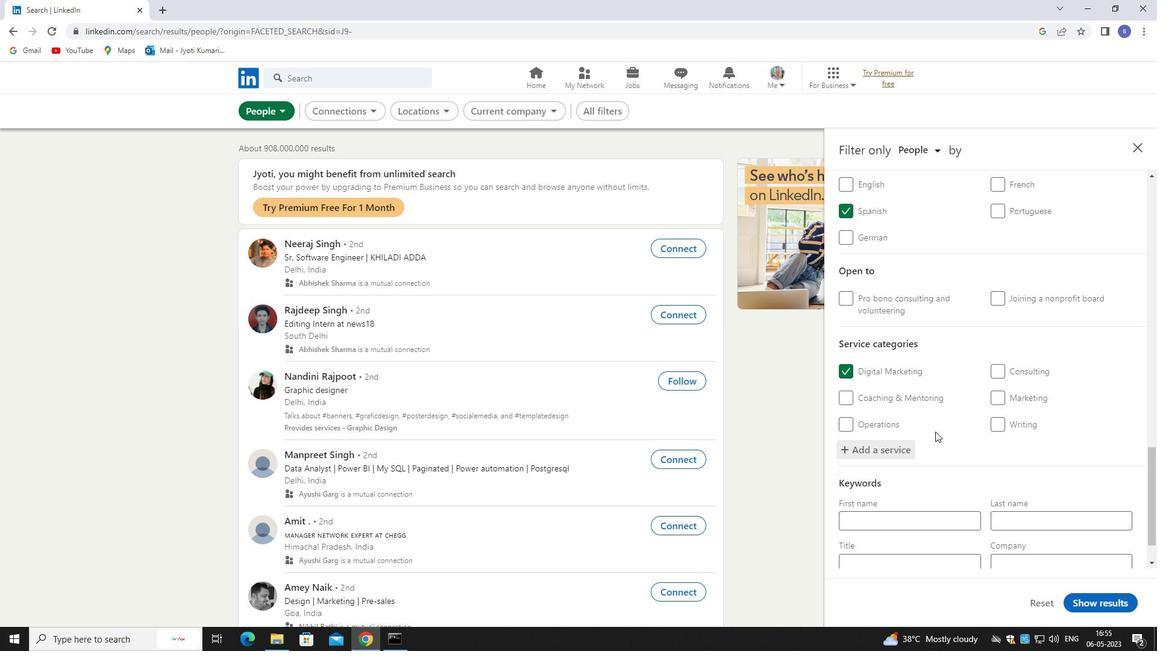
Action: Mouse scrolled (944, 428) with delta (0, 0)
Screenshot: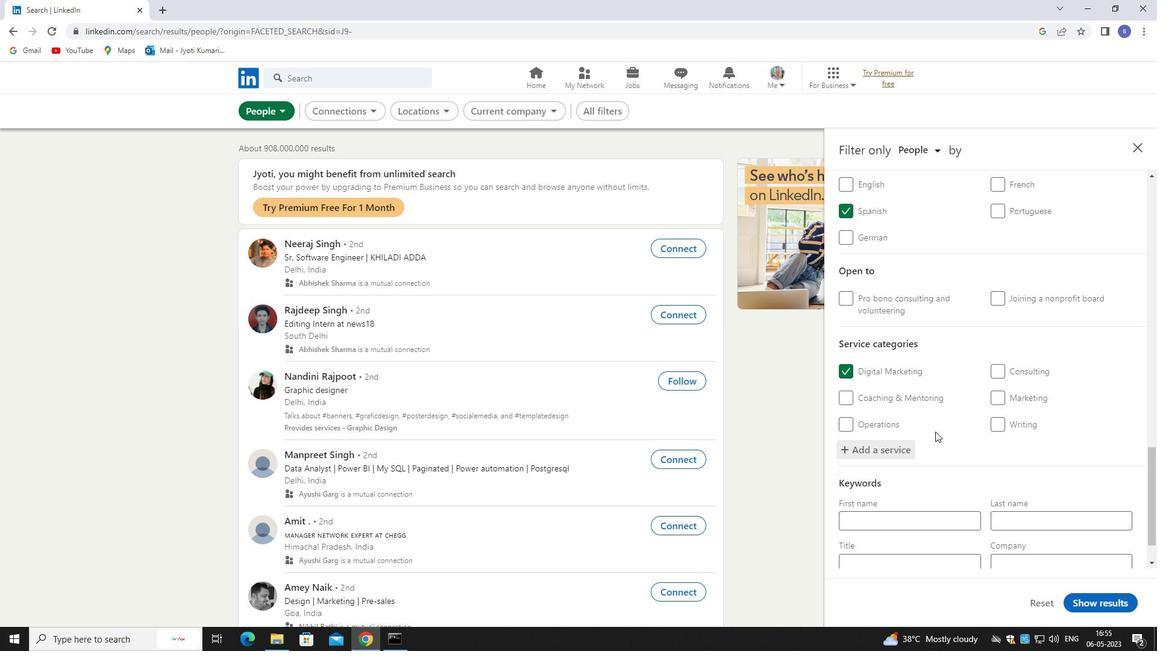 
Action: Mouse moved to (950, 428)
Screenshot: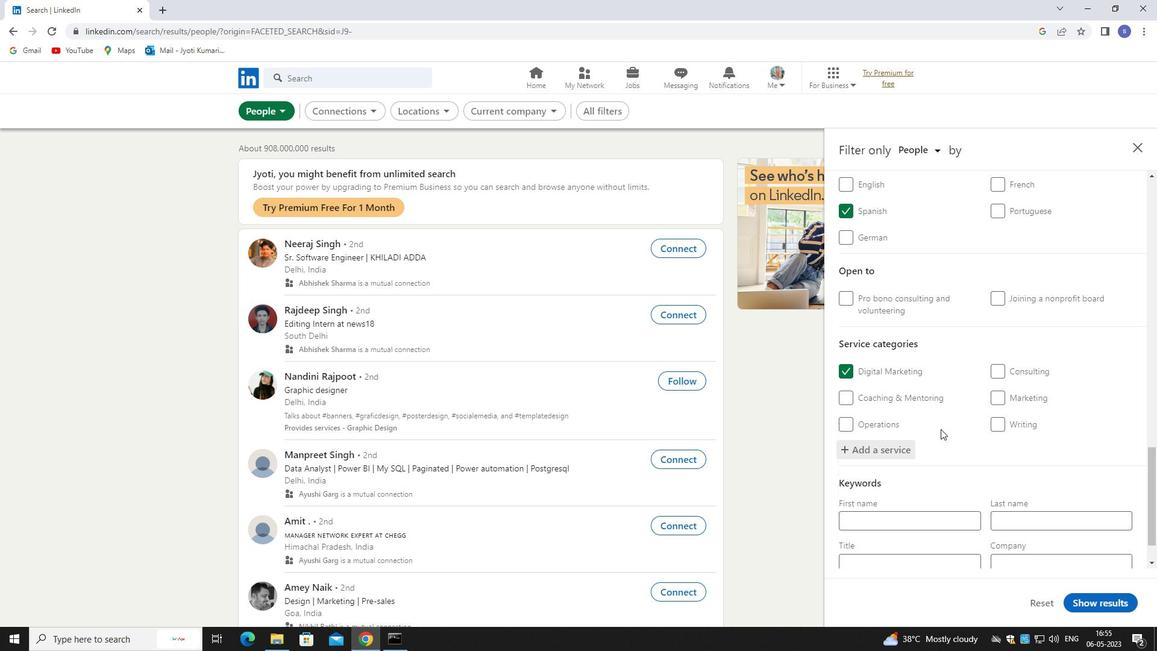 
Action: Mouse scrolled (950, 428) with delta (0, 0)
Screenshot: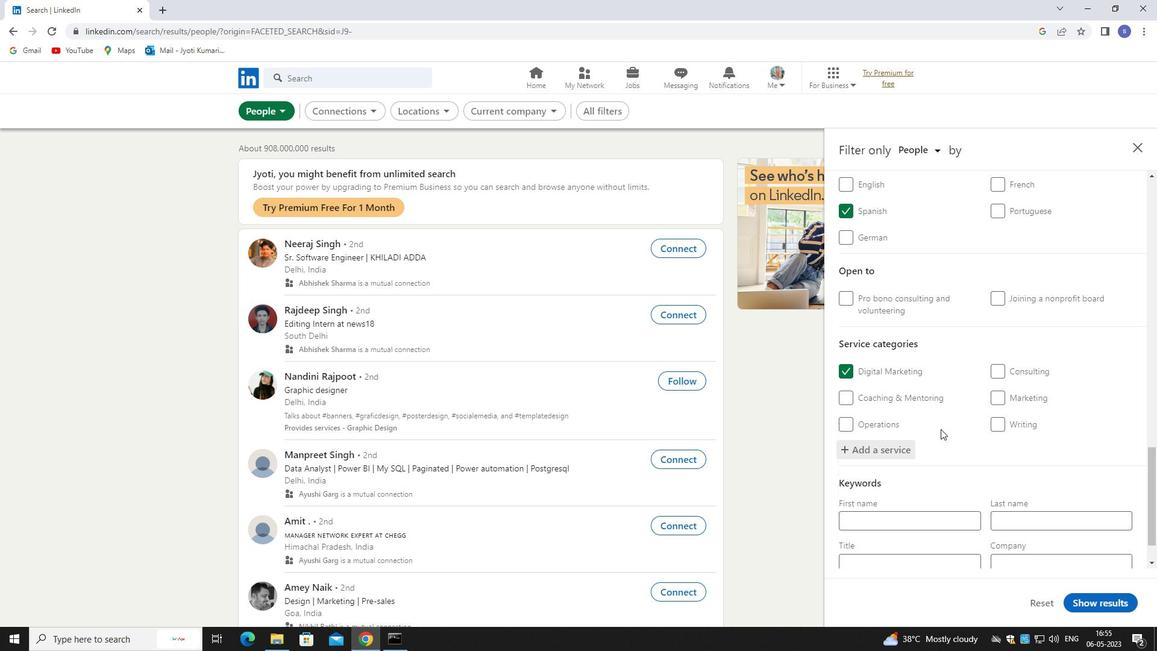 
Action: Mouse moved to (952, 428)
Screenshot: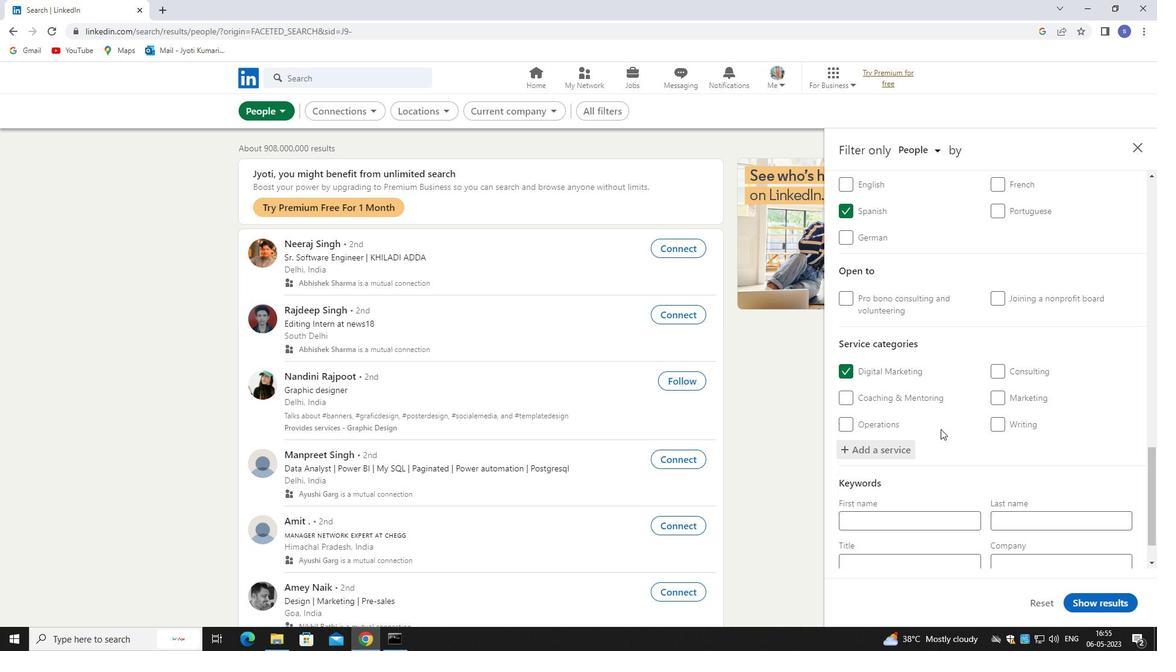 
Action: Mouse scrolled (952, 428) with delta (0, 0)
Screenshot: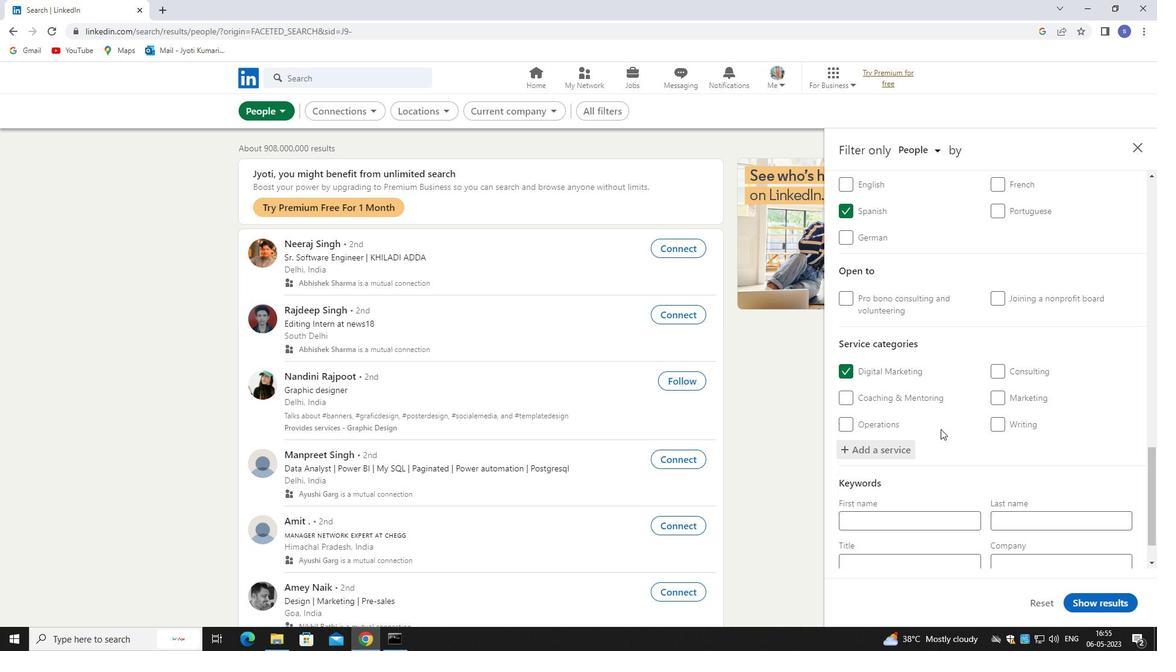
Action: Mouse moved to (953, 428)
Screenshot: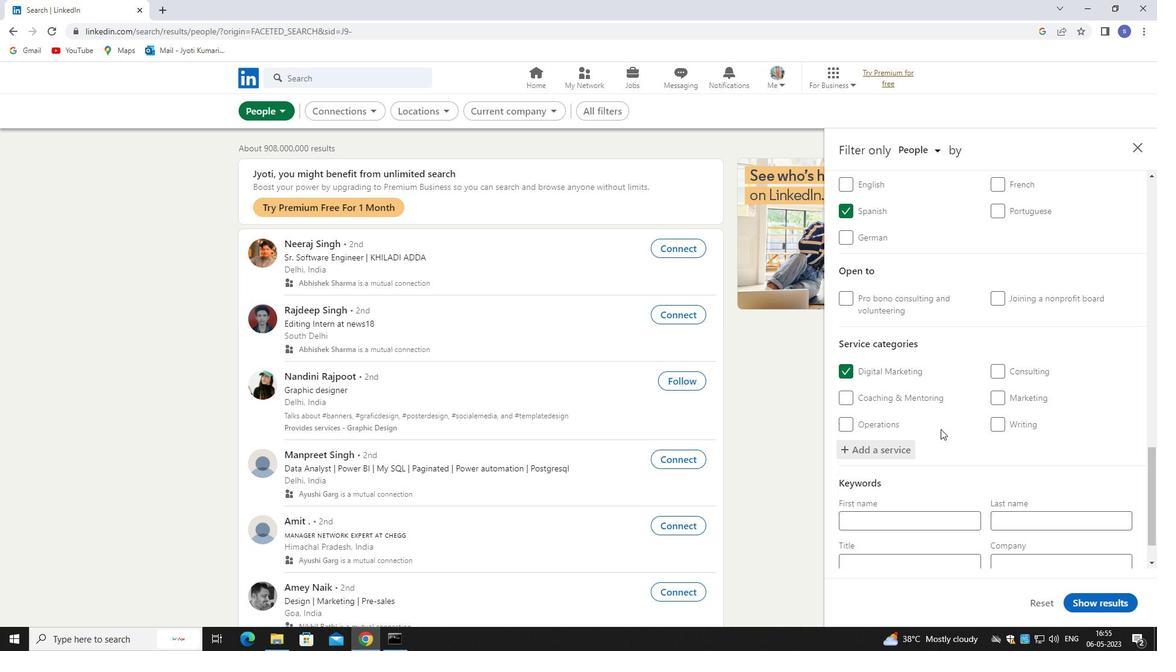 
Action: Mouse scrolled (953, 428) with delta (0, 0)
Screenshot: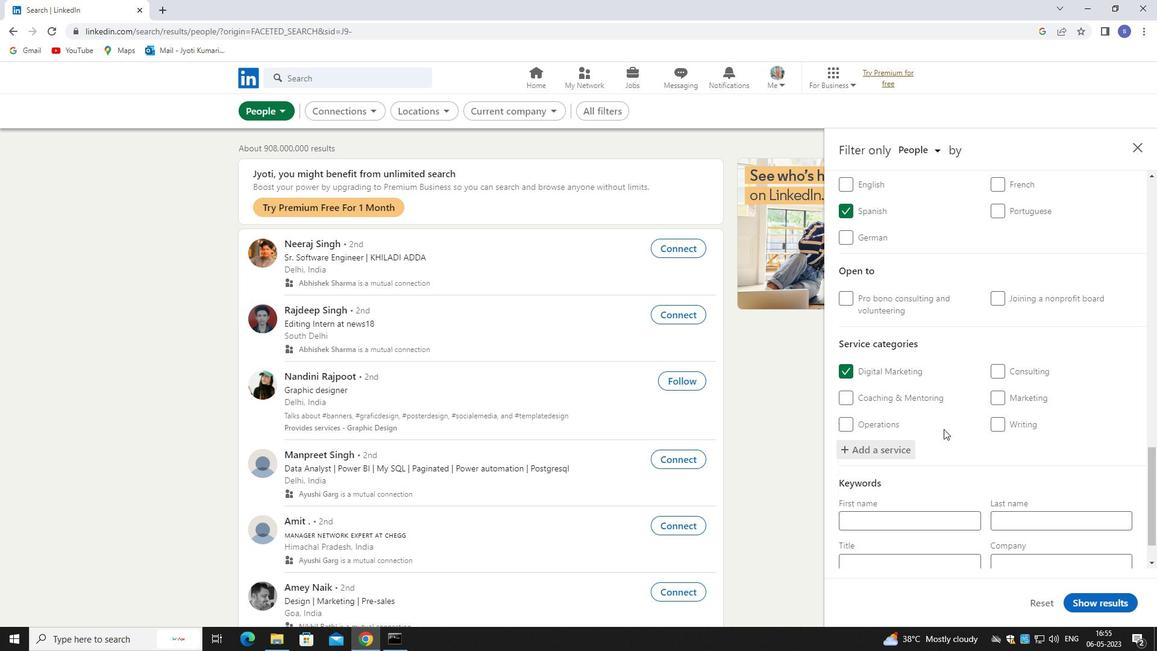 
Action: Mouse moved to (898, 507)
Screenshot: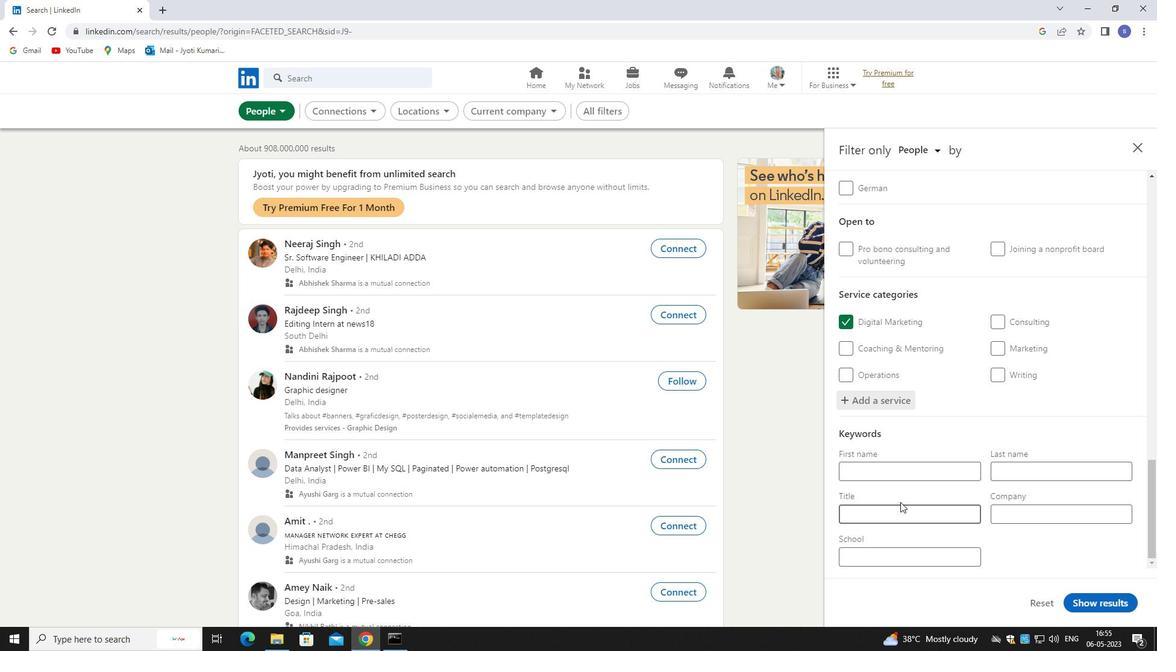 
Action: Mouse pressed left at (898, 507)
Screenshot: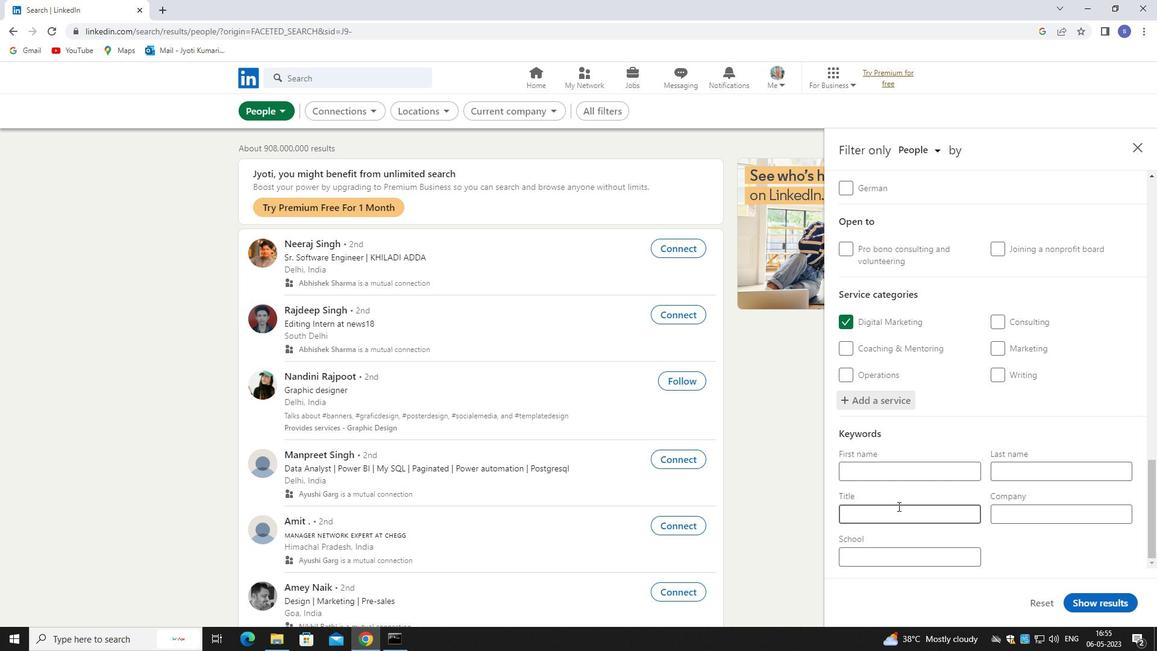 
Action: Mouse moved to (742, 0)
Screenshot: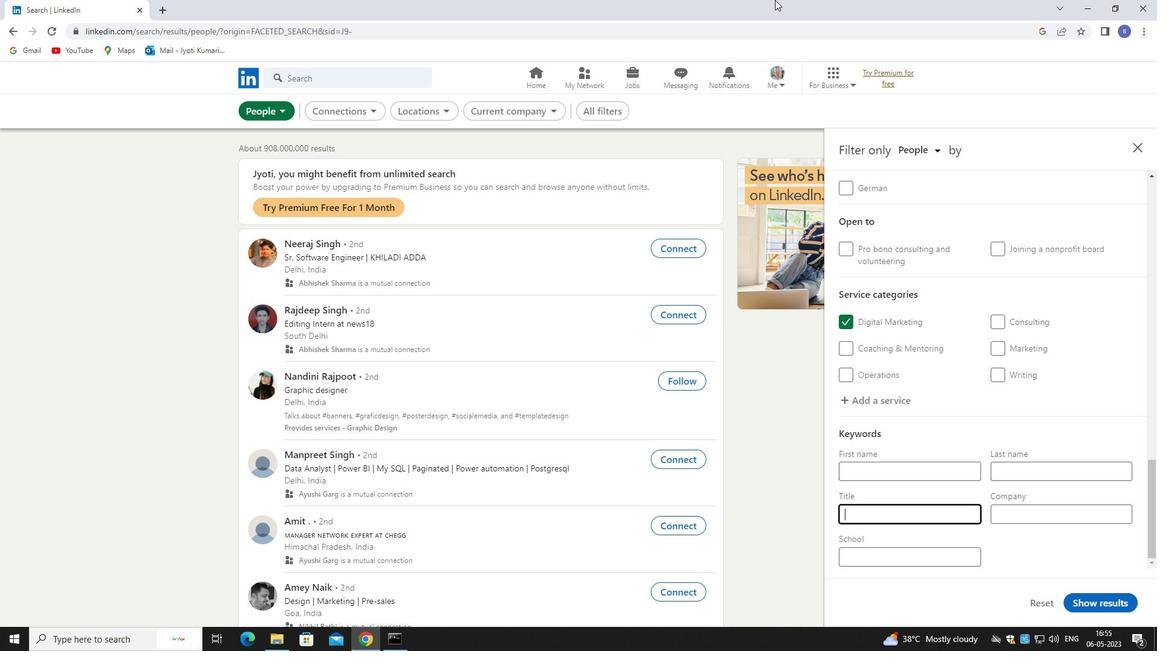 
Action: Key pressed <Key.shift>MAKEI<Key.backspace>UP<Key.space><Key.shift>ARTIST
Screenshot: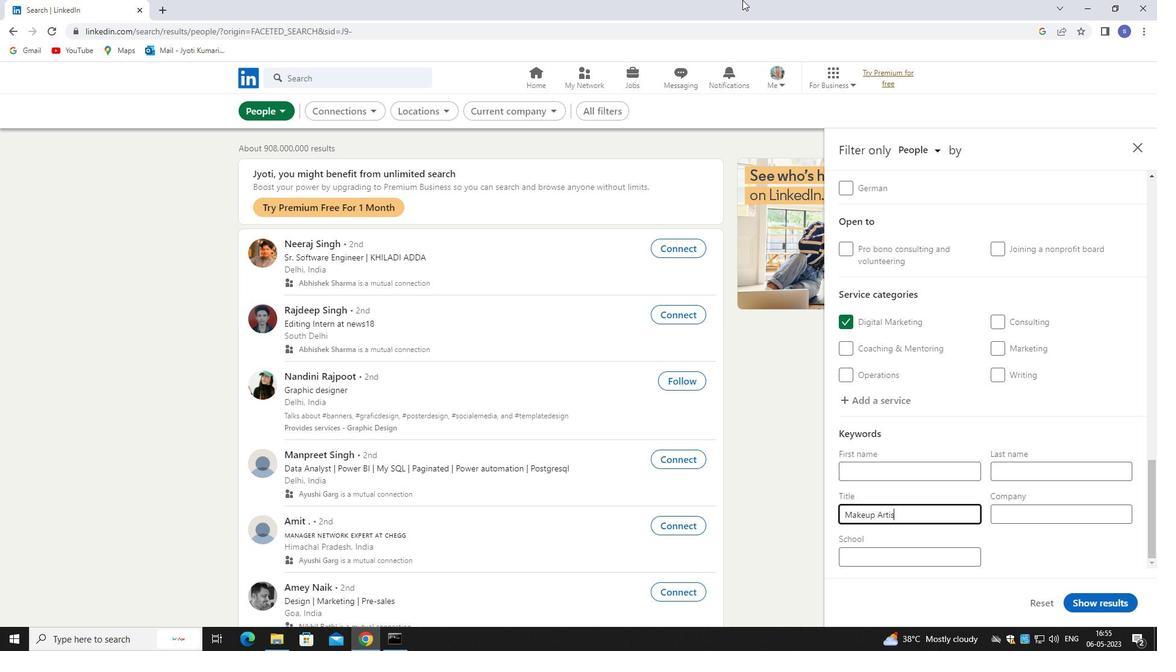 
Action: Mouse moved to (1090, 596)
Screenshot: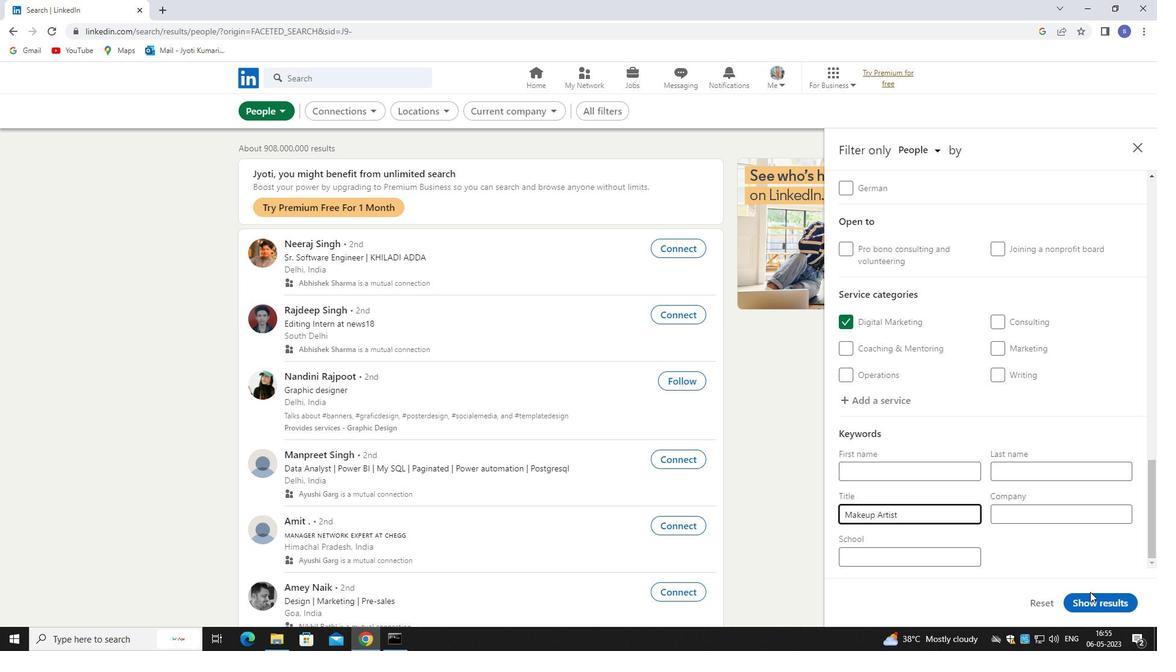 
Action: Mouse pressed left at (1090, 596)
Screenshot: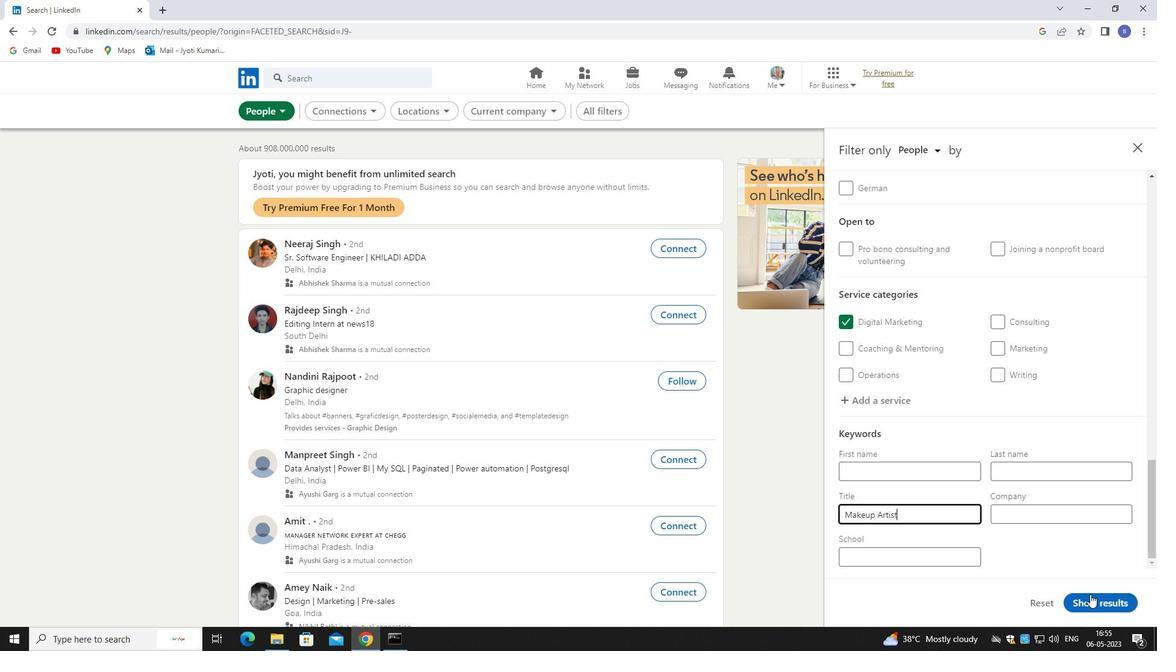 
Action: Mouse moved to (954, 481)
Screenshot: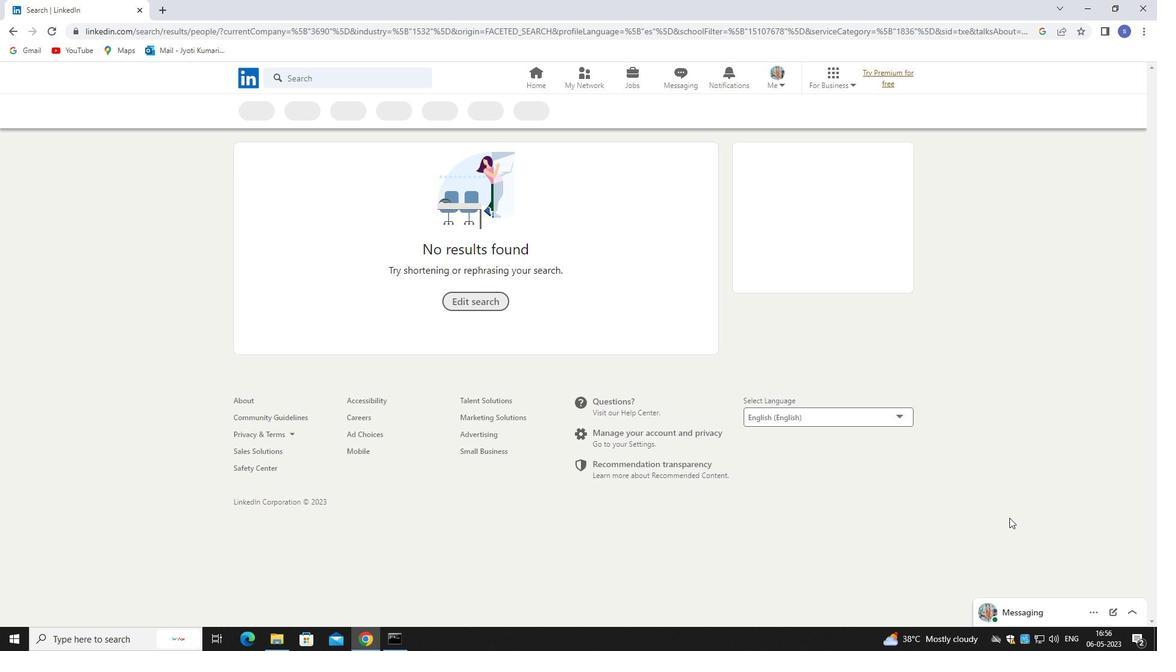 
